 Task: Add an event with the title Second Coffee Meeting with Strategic Business Partner, date '2023/12/02', time 7:50 AM to 9:50 AMand add a description: A monthly review meeting is a scheduled gathering where team members and stakeholders come together to reflect on the previous month's performance, discuss achievements, identify areas for improvement, and set goals for the upcoming month. Select event color  Lavender . Add location for the event as: 789 Amstelstraat, Amsterdam, Netherlands, logged in from the account softage.9@softage.netand send the event invitation to softage.1@softage.net with CC to  softage.2@softage.net. Set a reminder for the event Doesn't repeat
Action: Mouse moved to (74, 105)
Screenshot: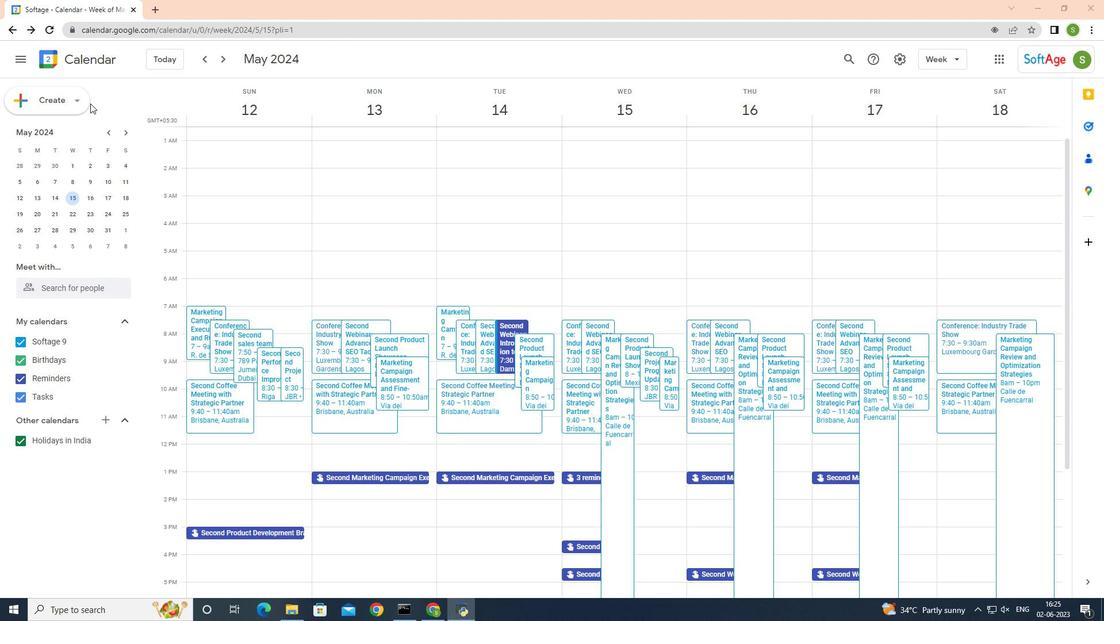 
Action: Mouse pressed left at (74, 105)
Screenshot: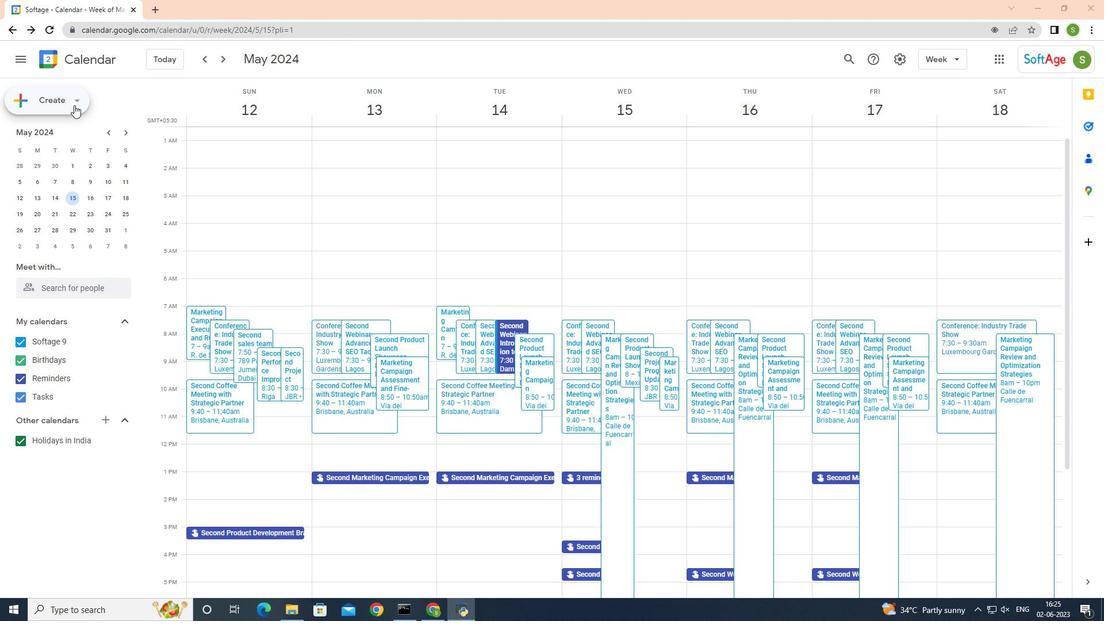 
Action: Mouse moved to (76, 127)
Screenshot: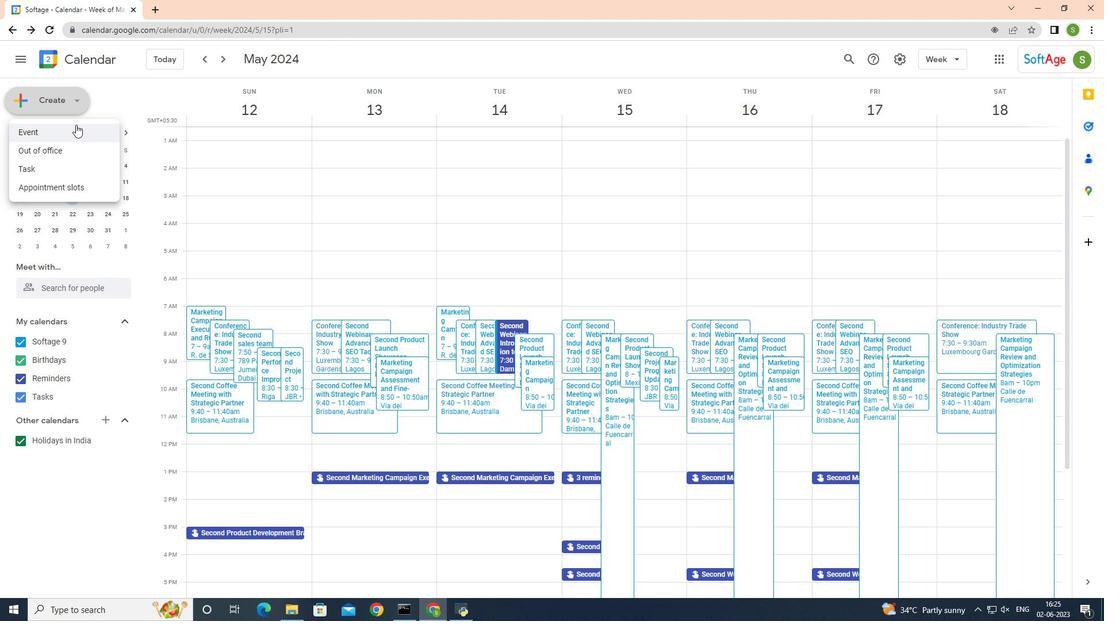 
Action: Mouse pressed left at (76, 127)
Screenshot: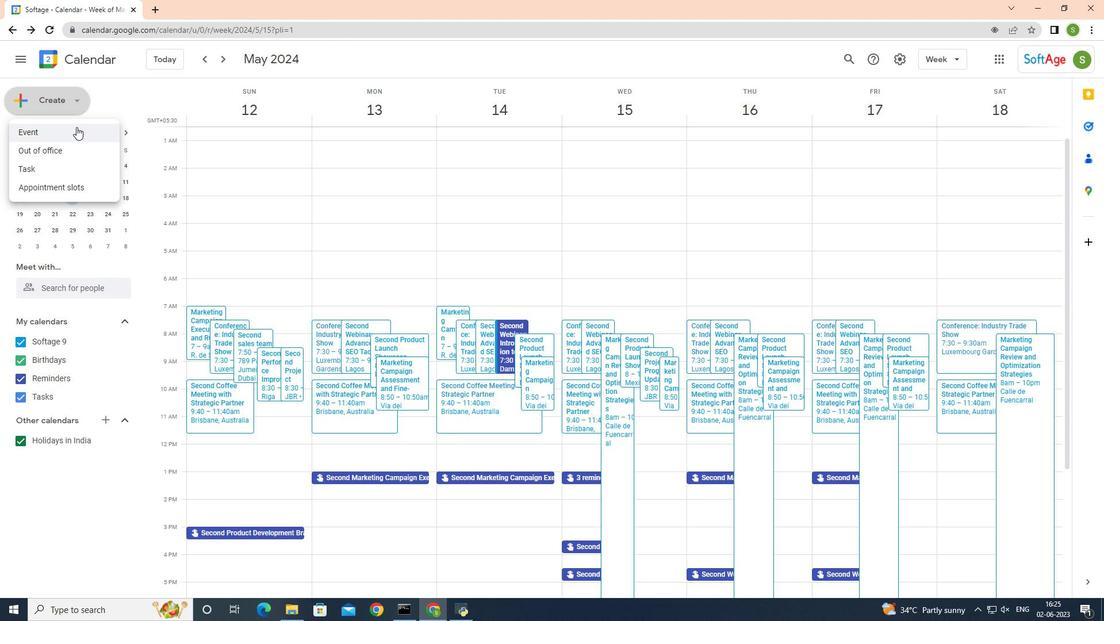 
Action: Mouse moved to (387, 284)
Screenshot: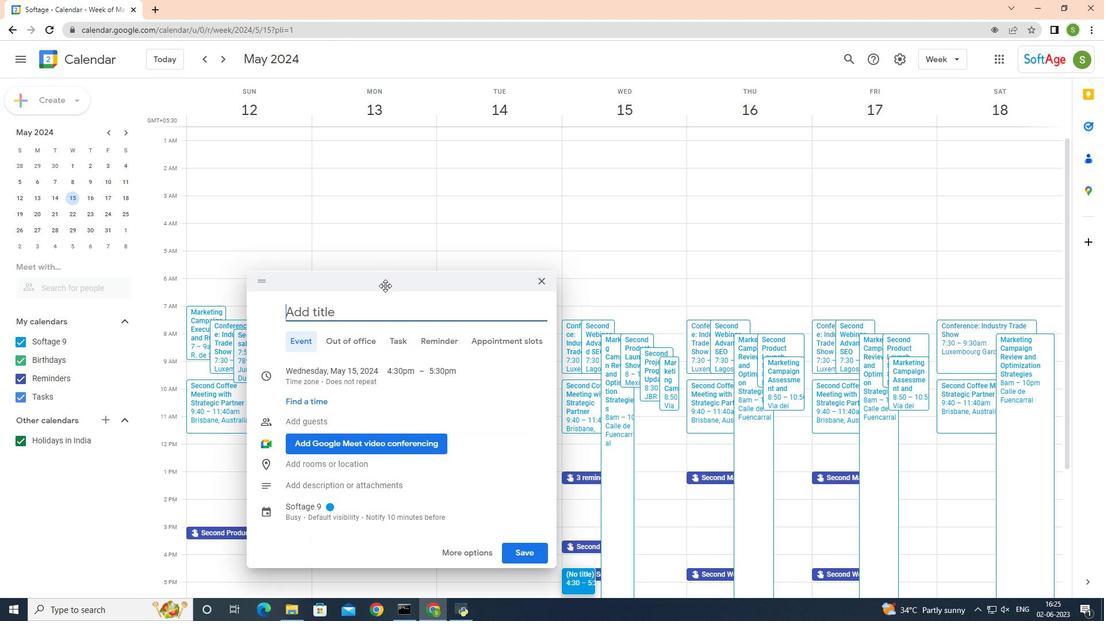 
Action: Mouse pressed left at (387, 284)
Screenshot: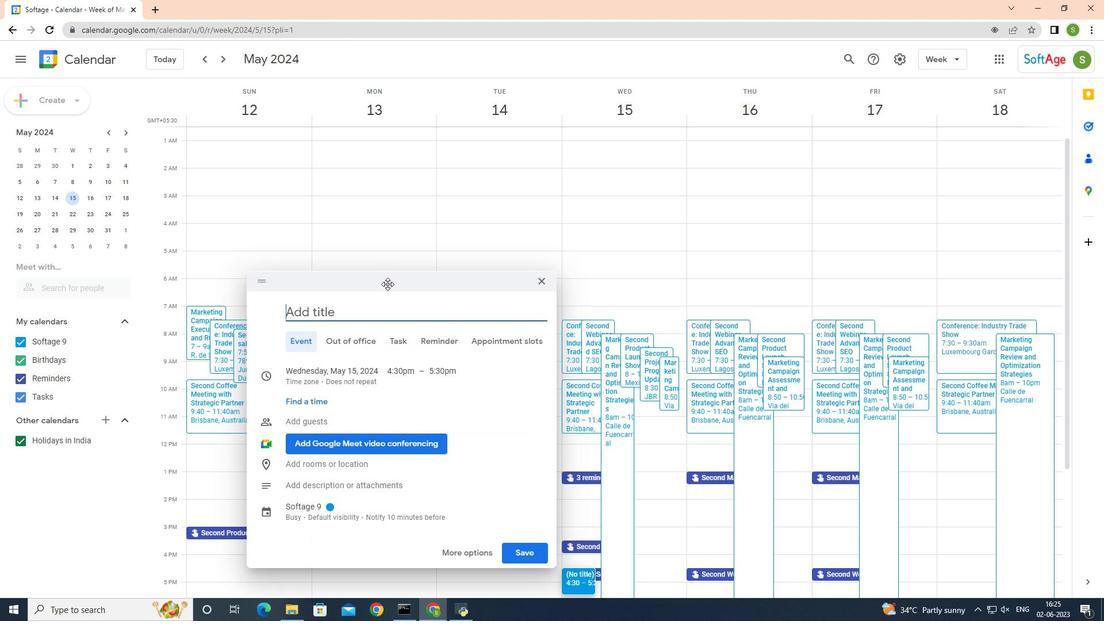 
Action: Mouse moved to (399, 228)
Screenshot: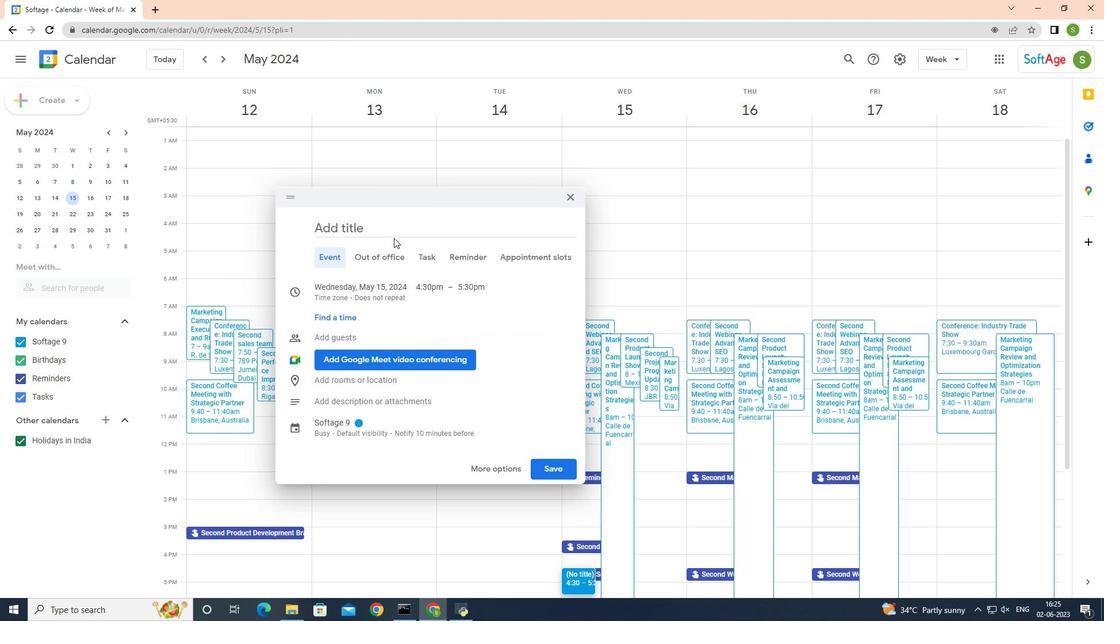 
Action: Mouse pressed left at (399, 228)
Screenshot: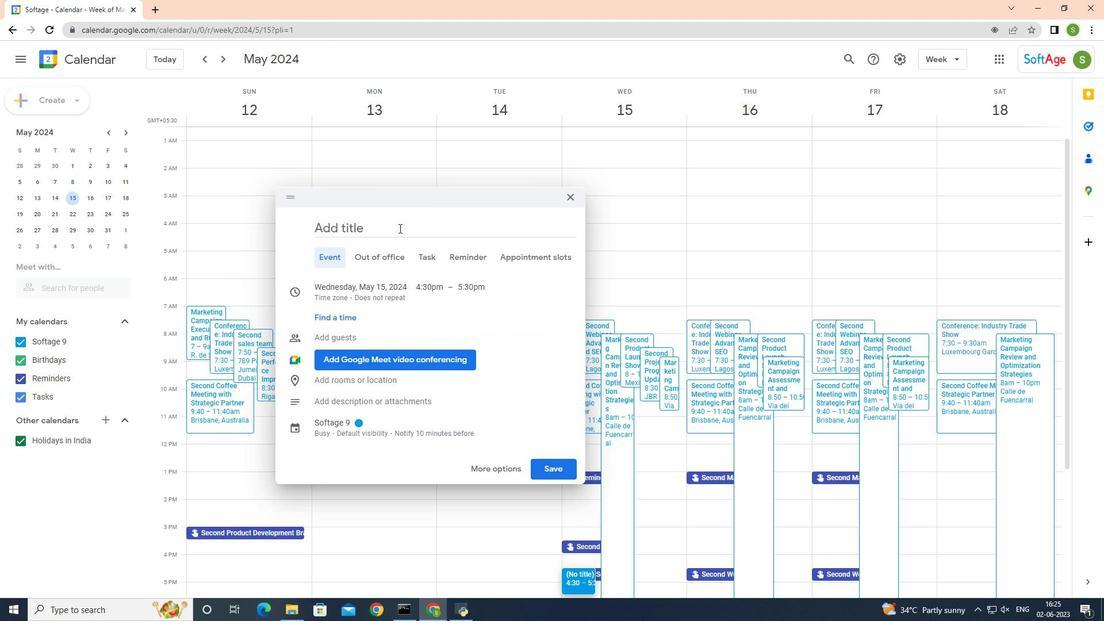 
Action: Mouse moved to (399, 228)
Screenshot: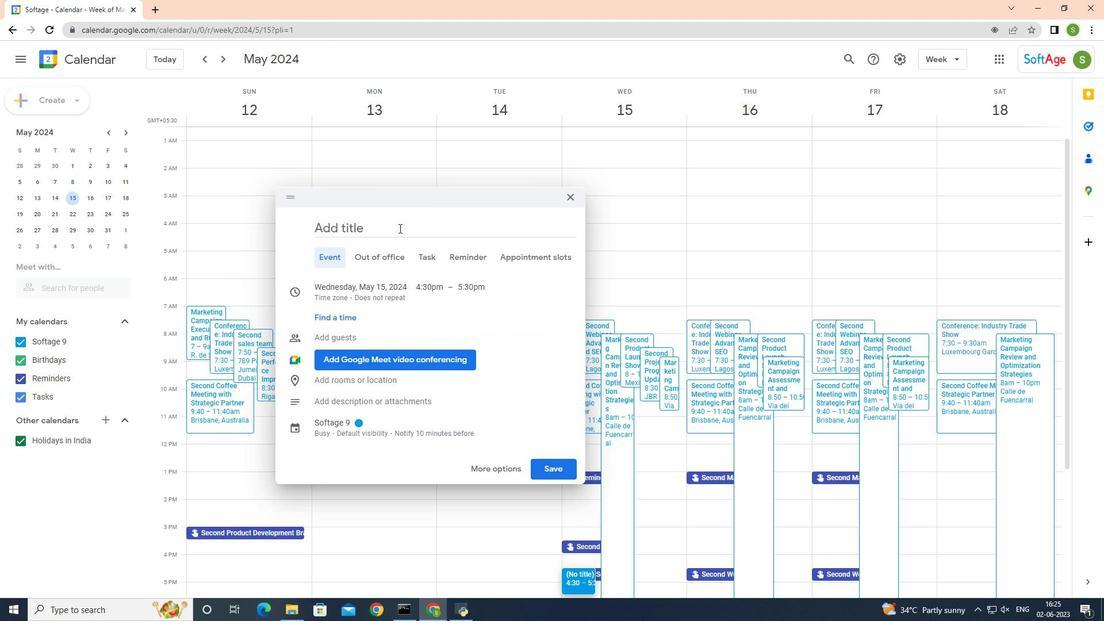 
Action: Key pressed <Key.shift><Key.shift><Key.shift>Second<Key.space><Key.shift><Key.shift><Key.shift><Key.shift>Coffee<Key.space><Key.shift><Key.shift>Meeting<Key.space>with<Key.space><Key.shift>Strategic<Key.space><Key.shift><Key.shift><Key.shift><Key.shift><Key.shift><Key.shift><Key.shift><Key.shift><Key.shift><Key.shift>Business<Key.space><Key.shift_r><Key.shift_r><Key.shift_r>Partnerctrl+A<'\x03'>
Screenshot: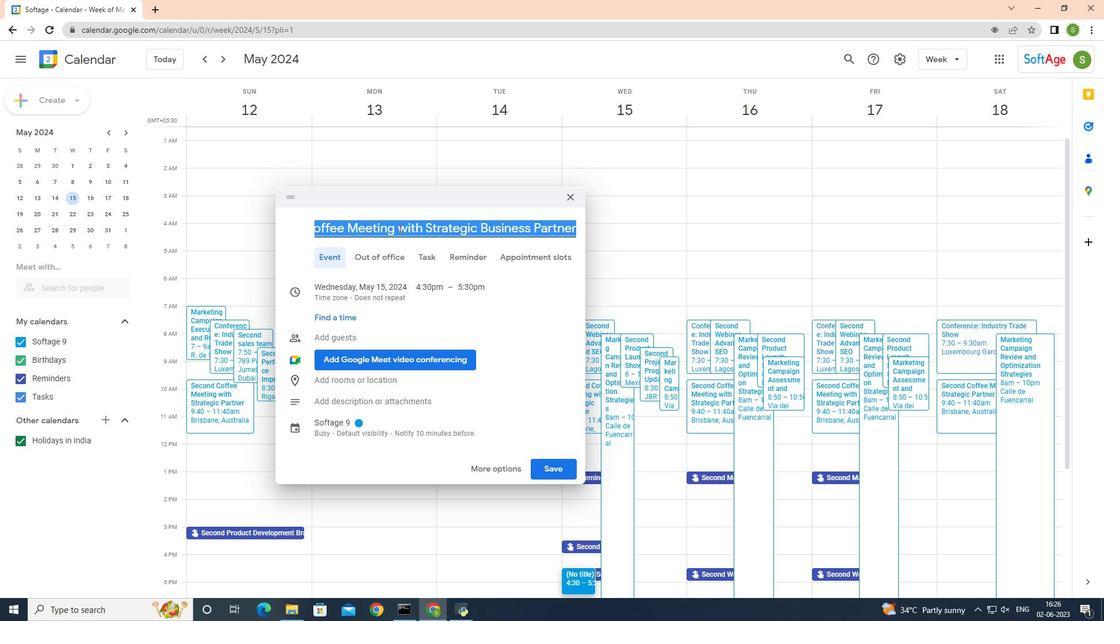 
Action: Mouse moved to (366, 282)
Screenshot: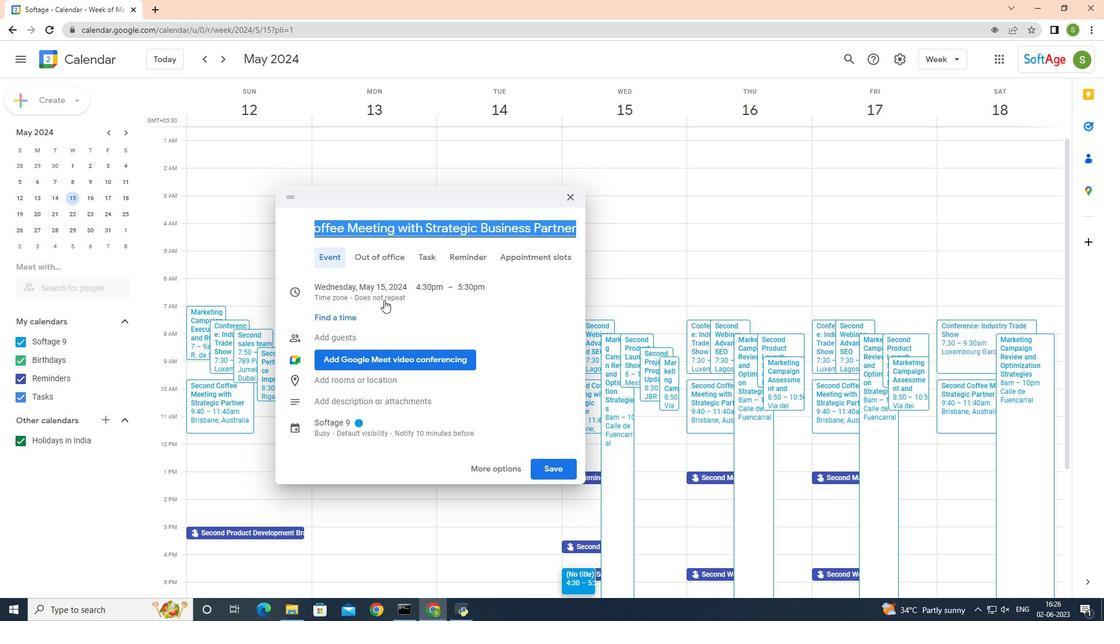 
Action: Mouse pressed left at (366, 282)
Screenshot: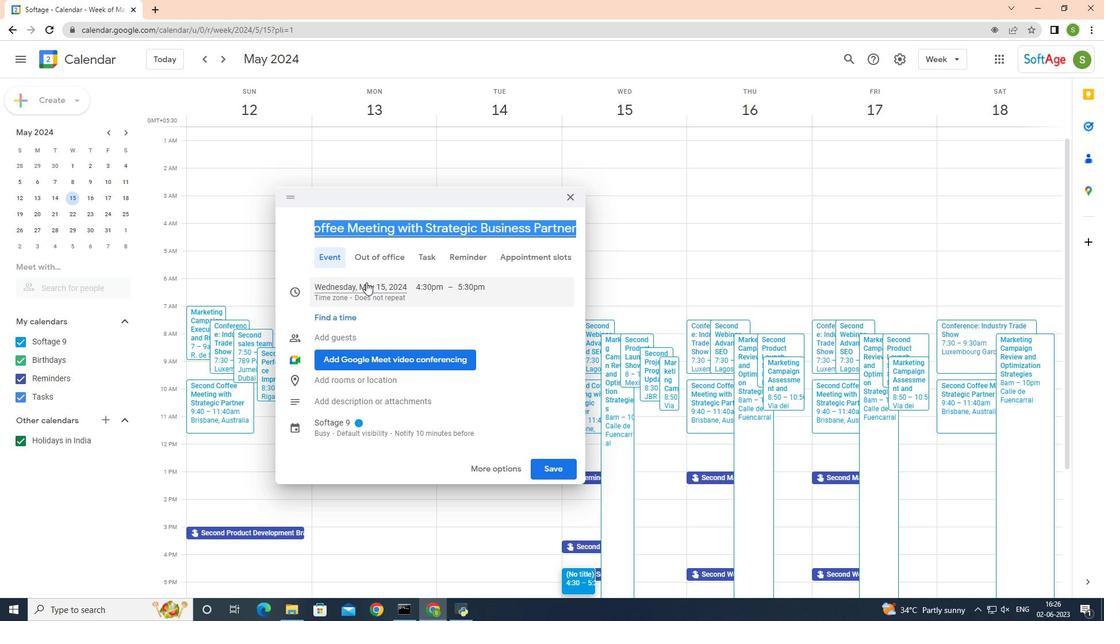 
Action: Mouse moved to (434, 315)
Screenshot: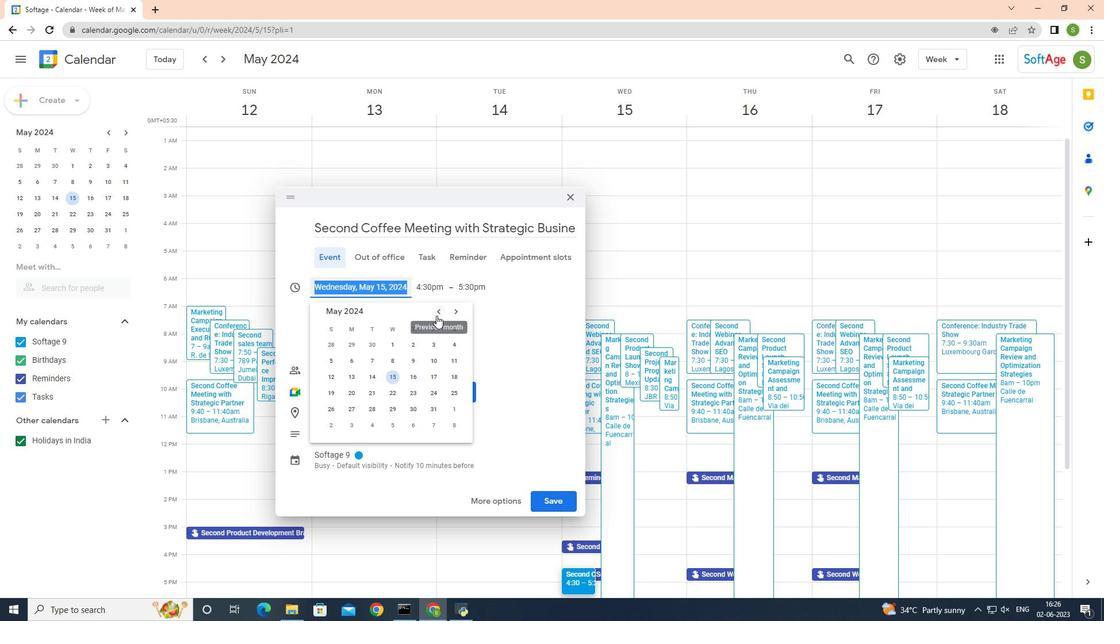 
Action: Mouse pressed left at (434, 315)
Screenshot: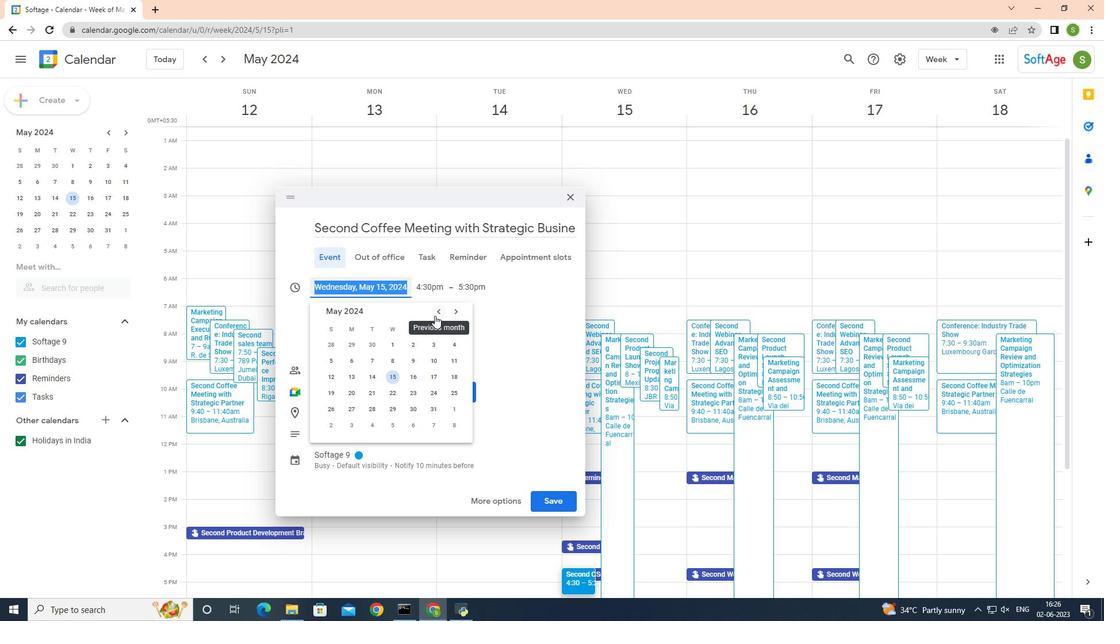 
Action: Mouse pressed left at (434, 315)
Screenshot: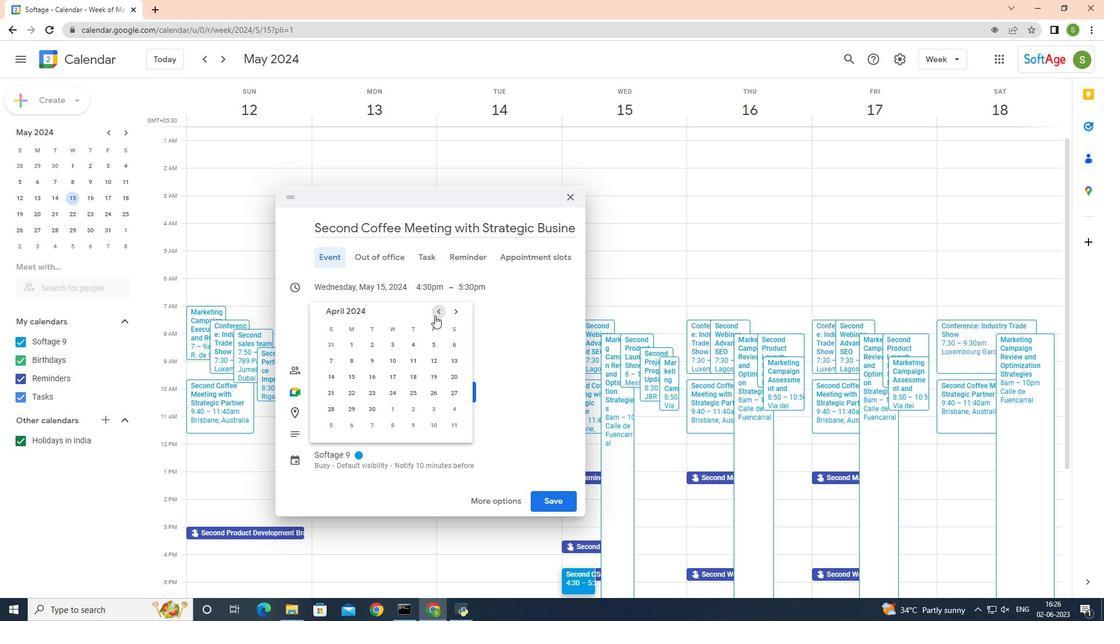 
Action: Mouse pressed left at (434, 315)
Screenshot: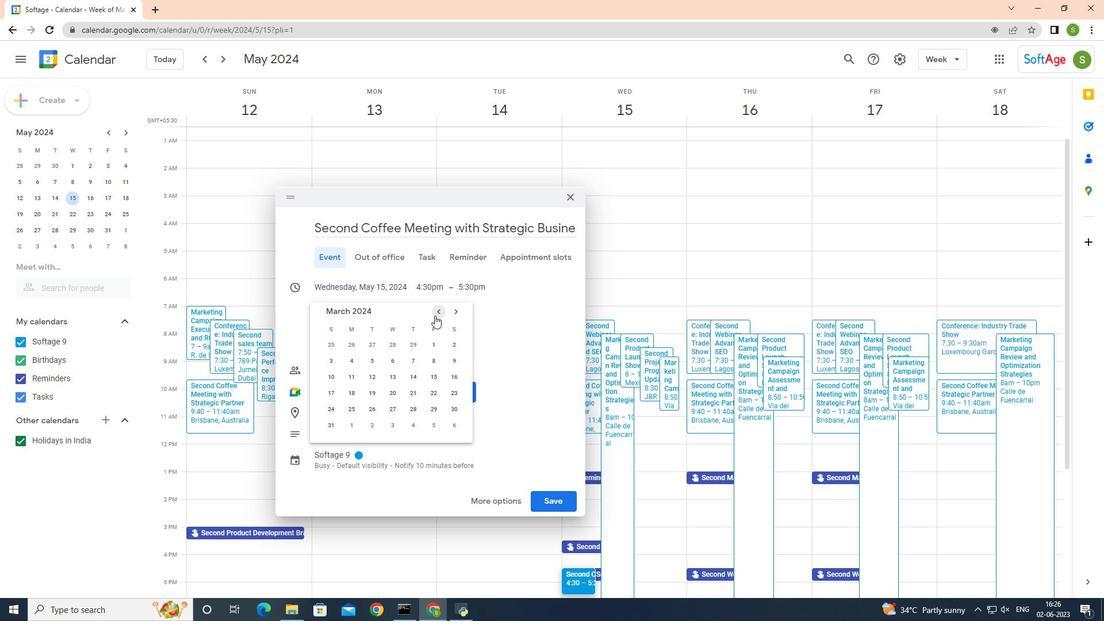 
Action: Mouse pressed left at (434, 315)
Screenshot: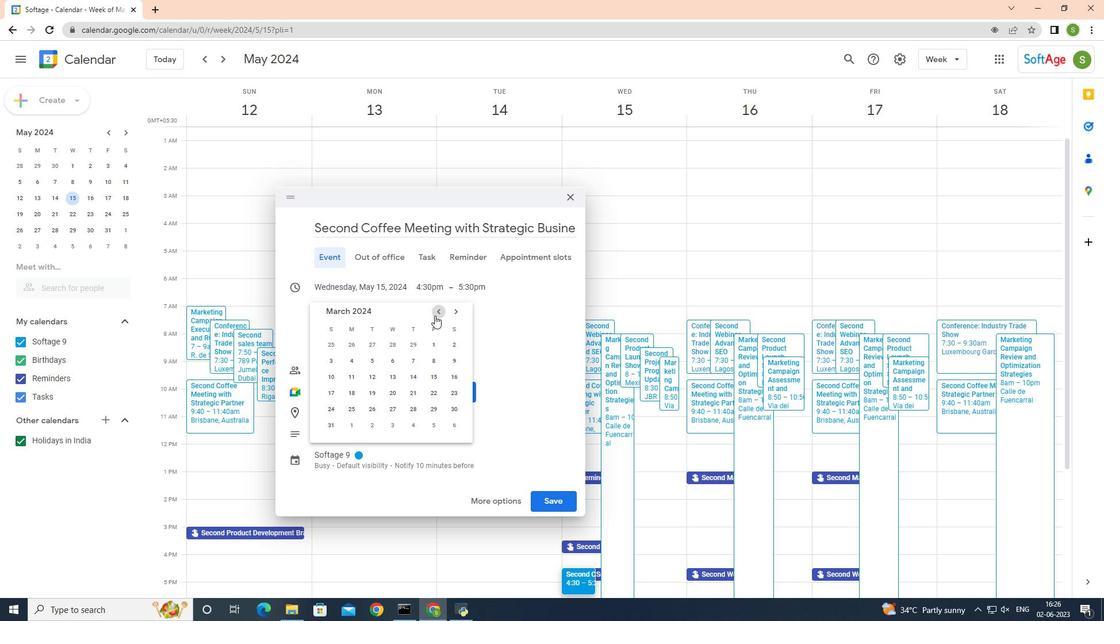 
Action: Mouse pressed left at (434, 315)
Screenshot: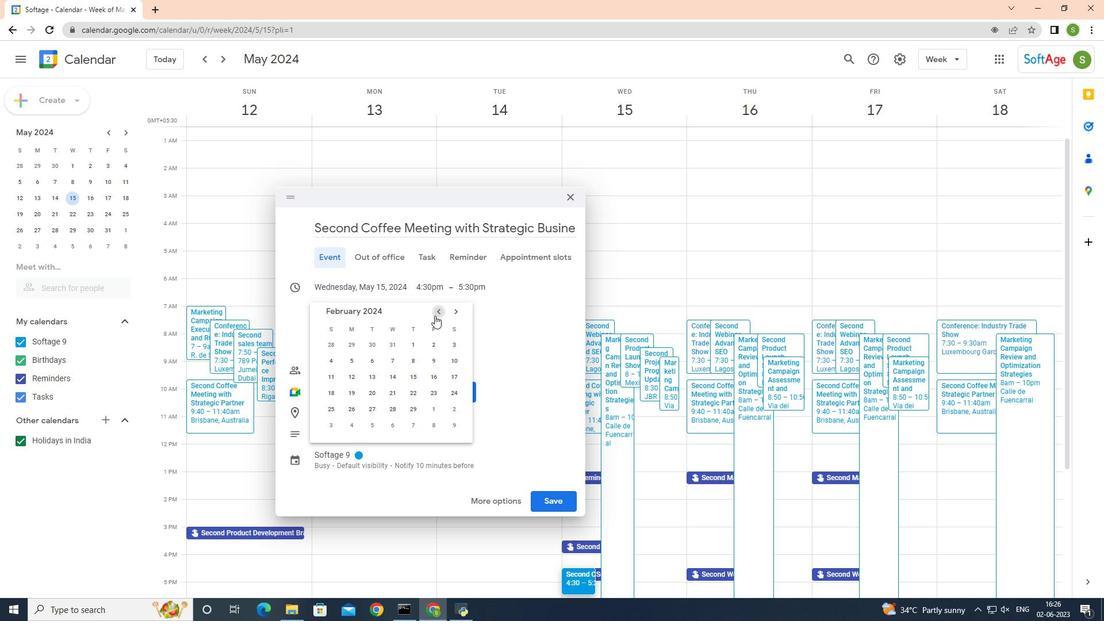 
Action: Mouse moved to (457, 347)
Screenshot: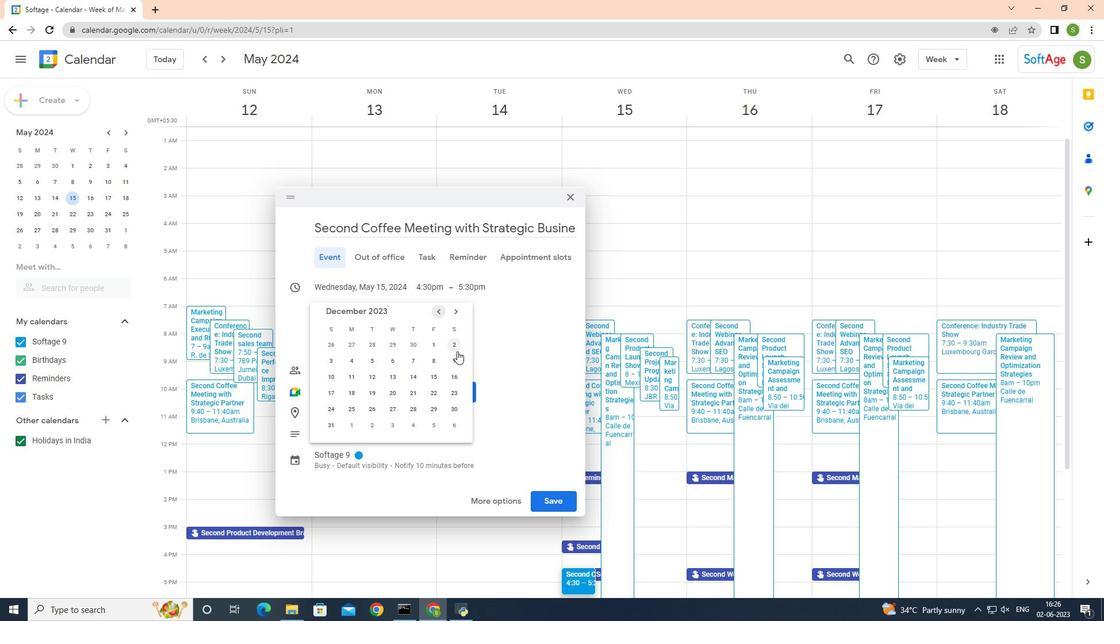 
Action: Mouse pressed left at (457, 347)
Screenshot: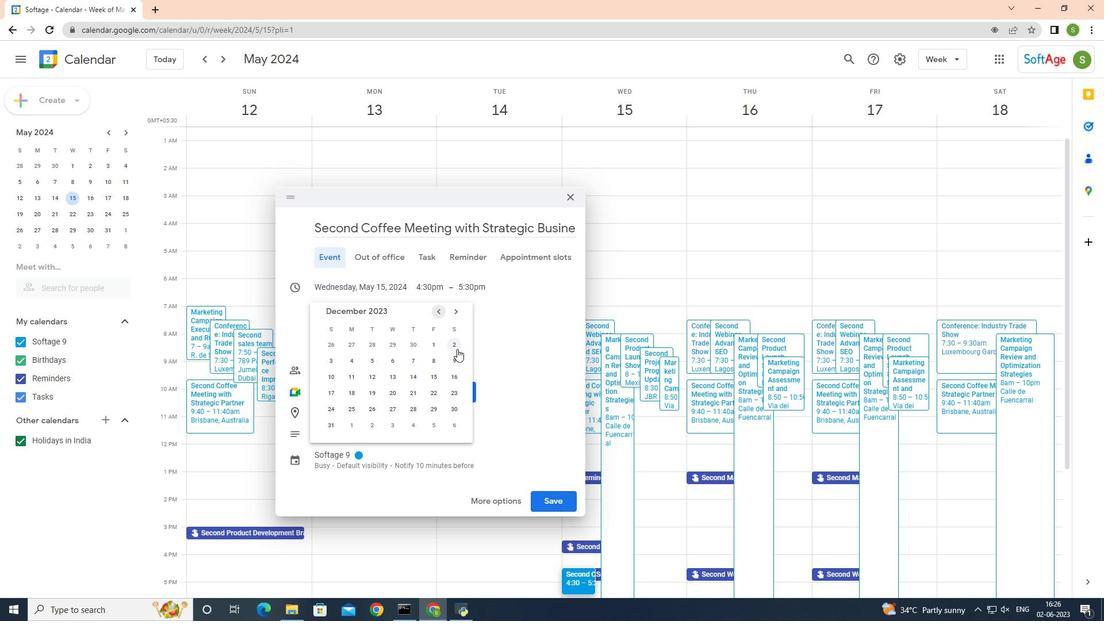 
Action: Mouse moved to (423, 288)
Screenshot: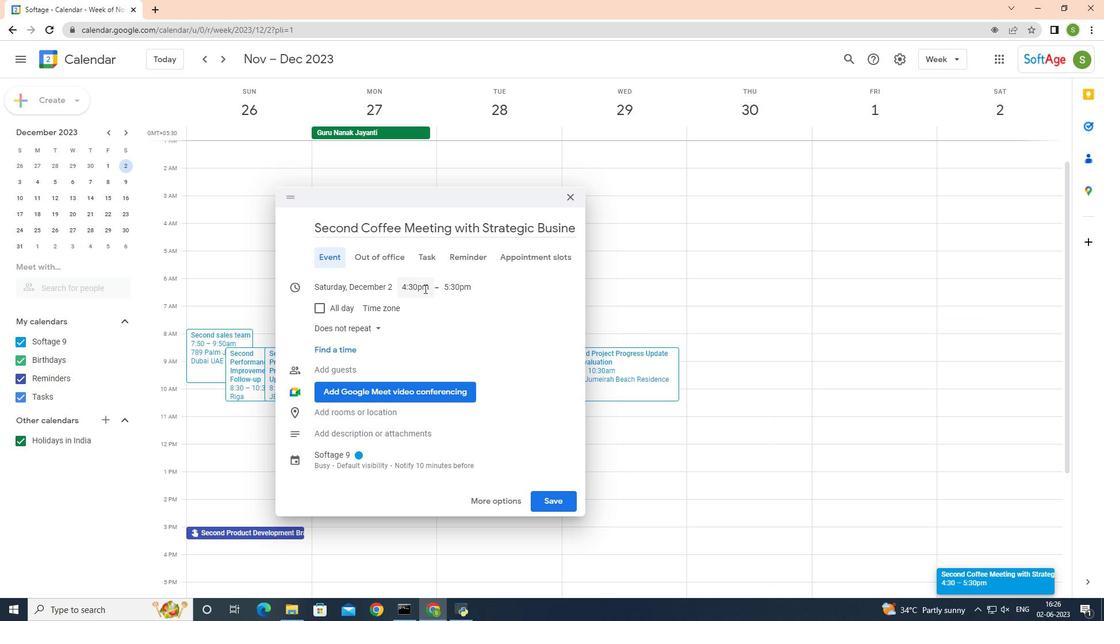 
Action: Mouse pressed left at (423, 288)
Screenshot: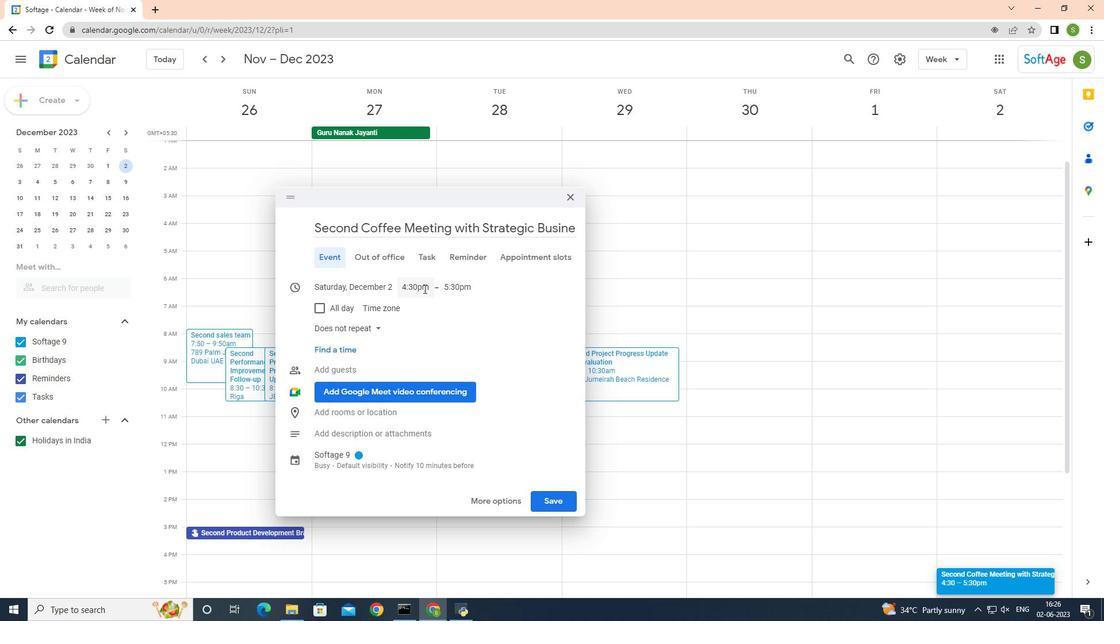 
Action: Mouse moved to (468, 354)
Screenshot: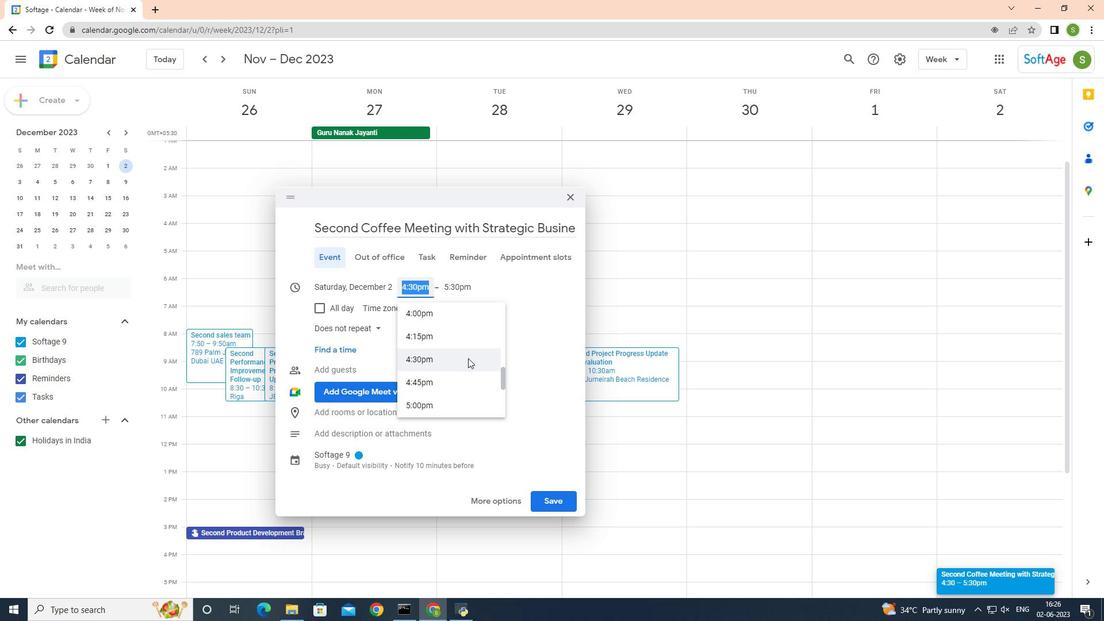 
Action: Mouse scrolled (468, 354) with delta (0, 0)
Screenshot: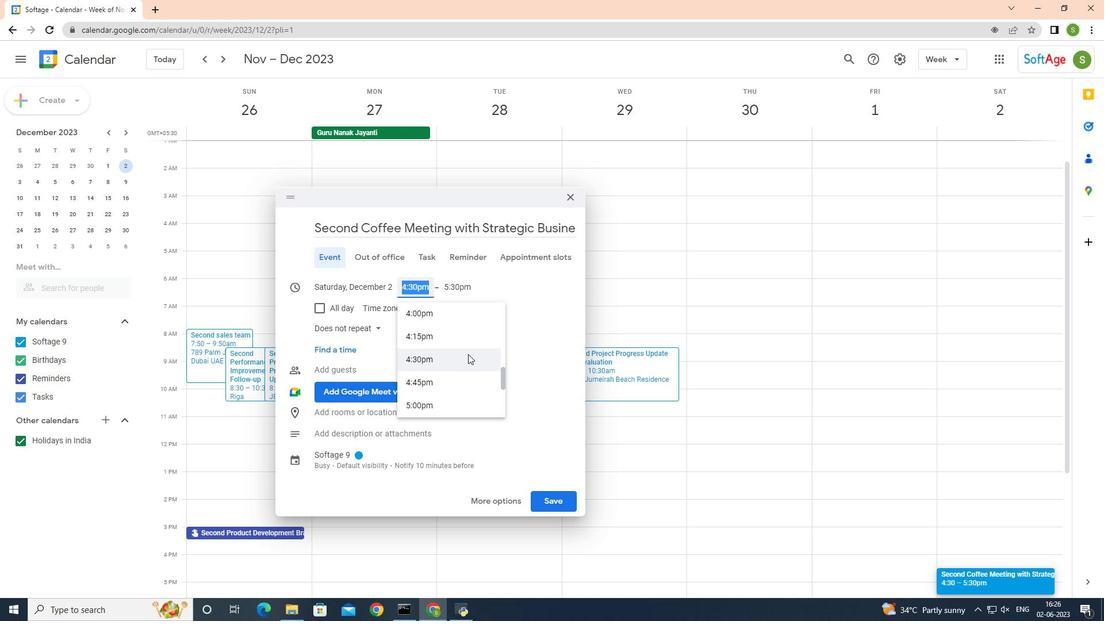 
Action: Mouse scrolled (468, 354) with delta (0, 0)
Screenshot: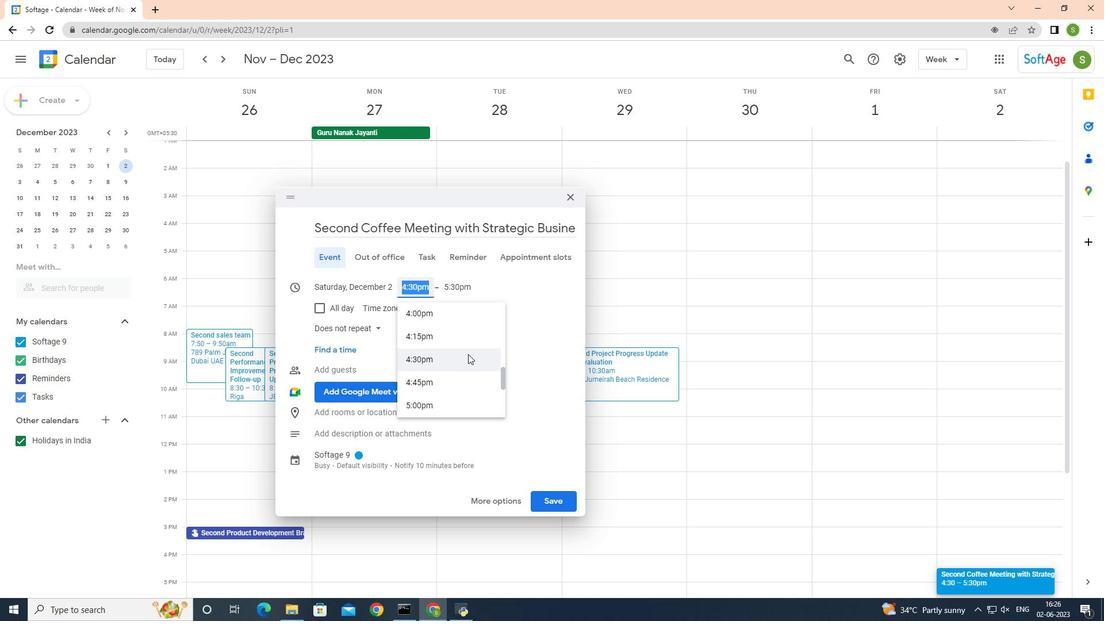 
Action: Mouse scrolled (468, 354) with delta (0, 0)
Screenshot: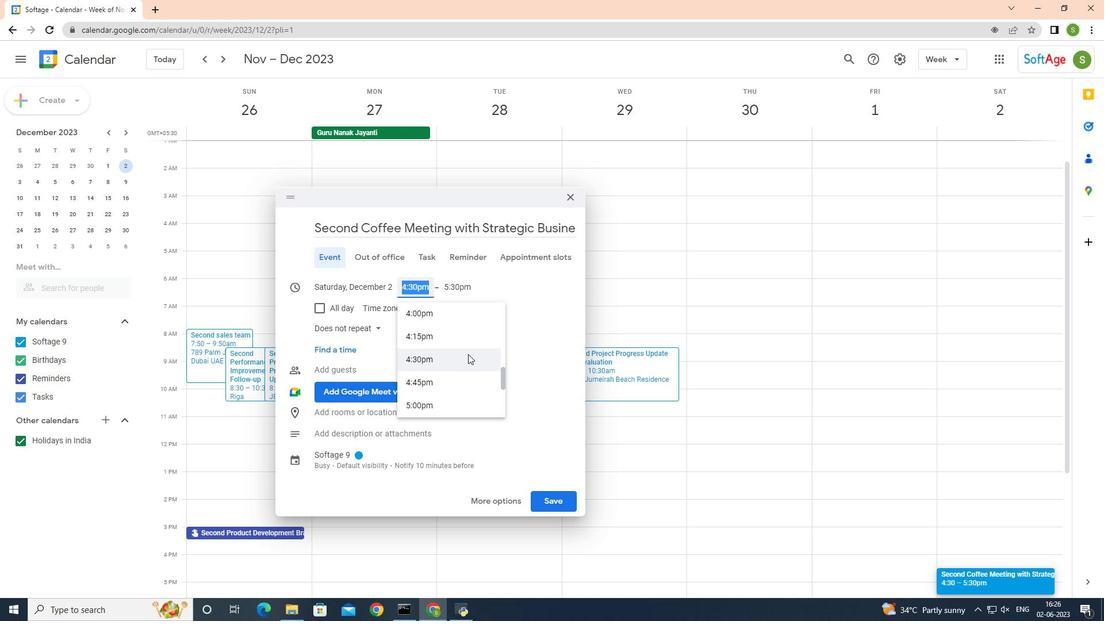 
Action: Mouse scrolled (468, 354) with delta (0, 0)
Screenshot: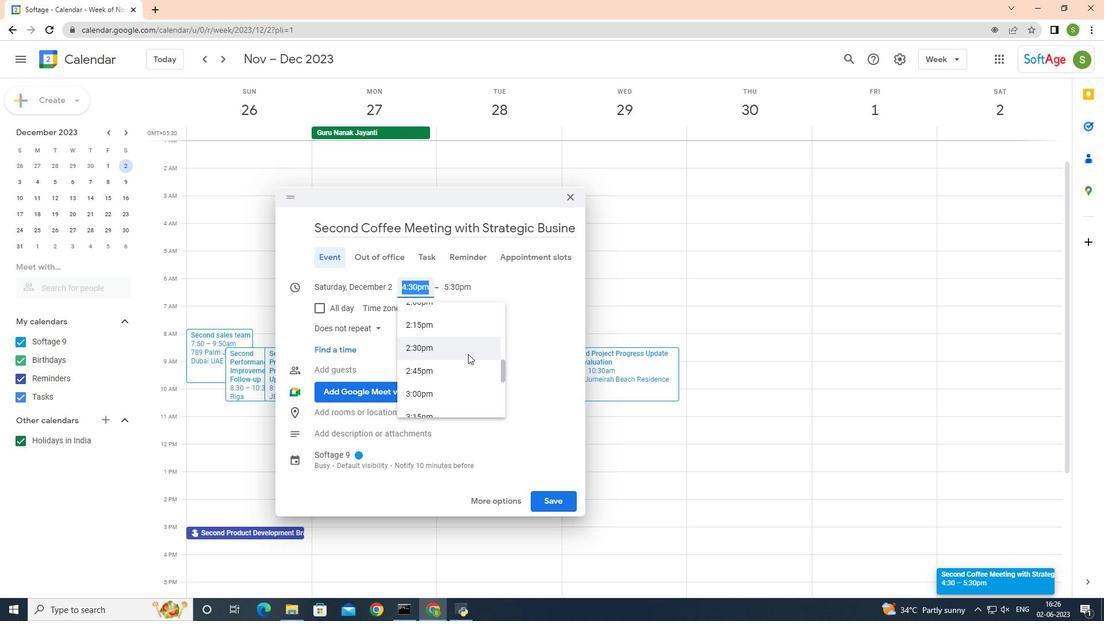 
Action: Mouse scrolled (468, 354) with delta (0, 0)
Screenshot: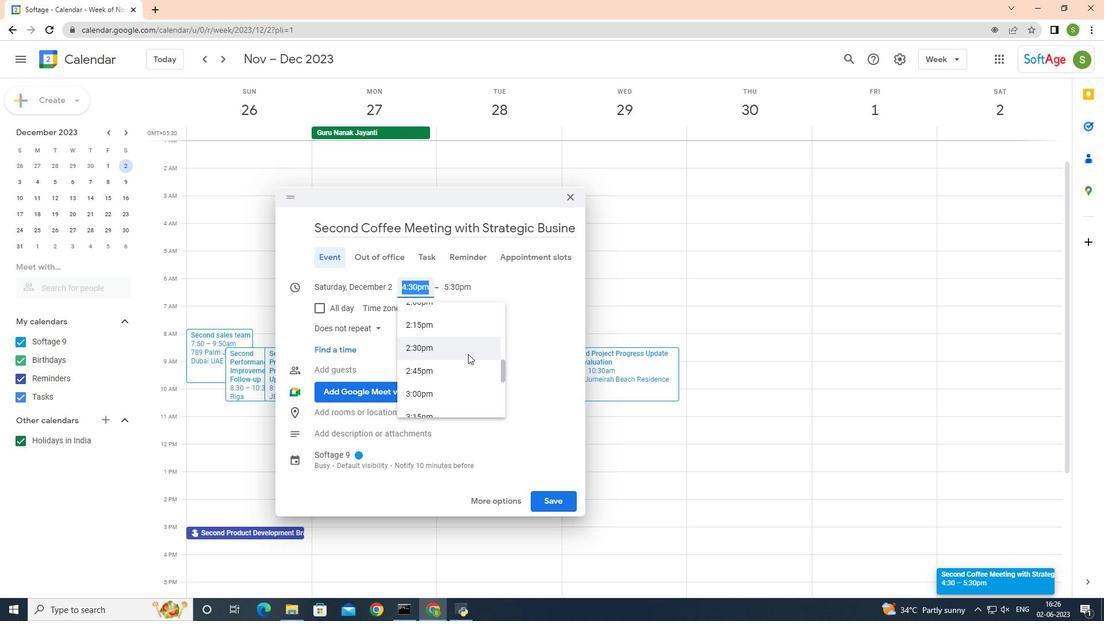 
Action: Mouse scrolled (468, 354) with delta (0, 0)
Screenshot: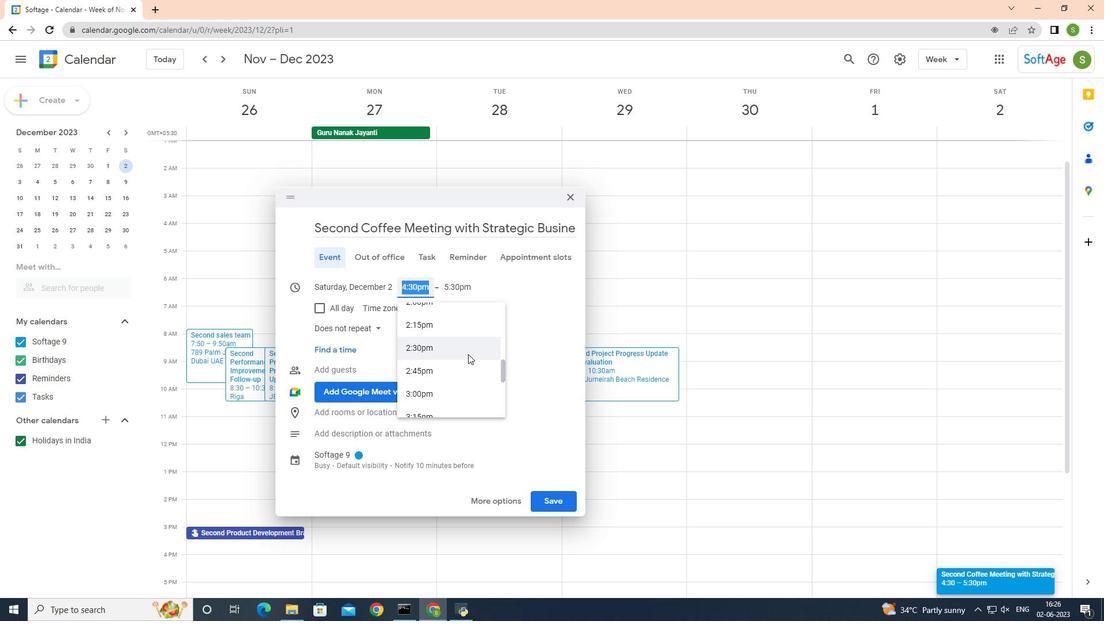 
Action: Mouse scrolled (468, 354) with delta (0, 0)
Screenshot: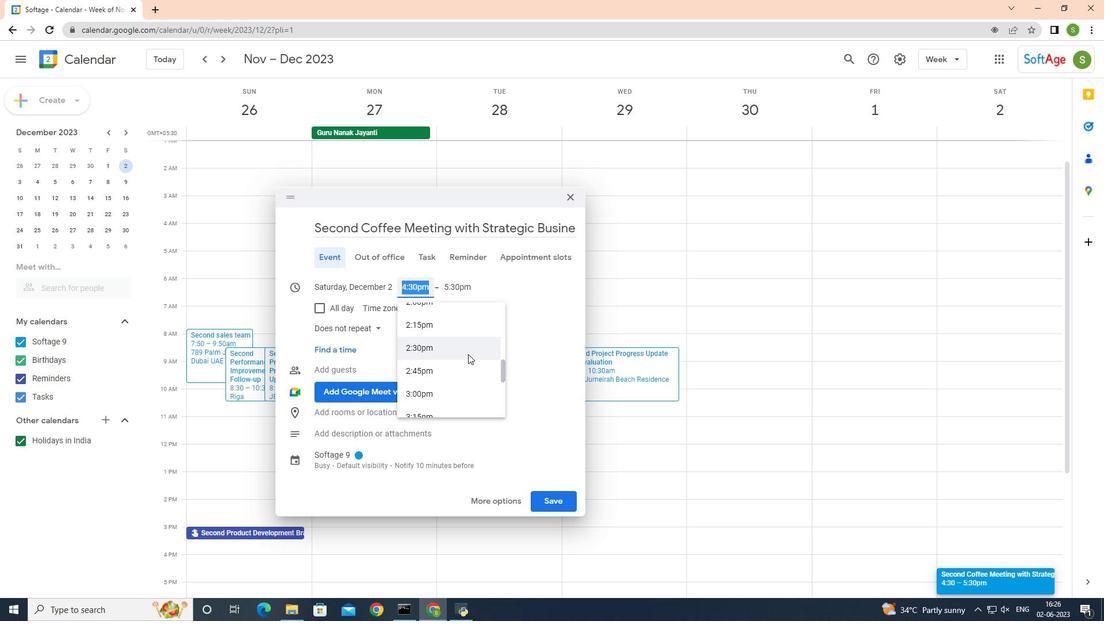 
Action: Mouse scrolled (468, 354) with delta (0, 0)
Screenshot: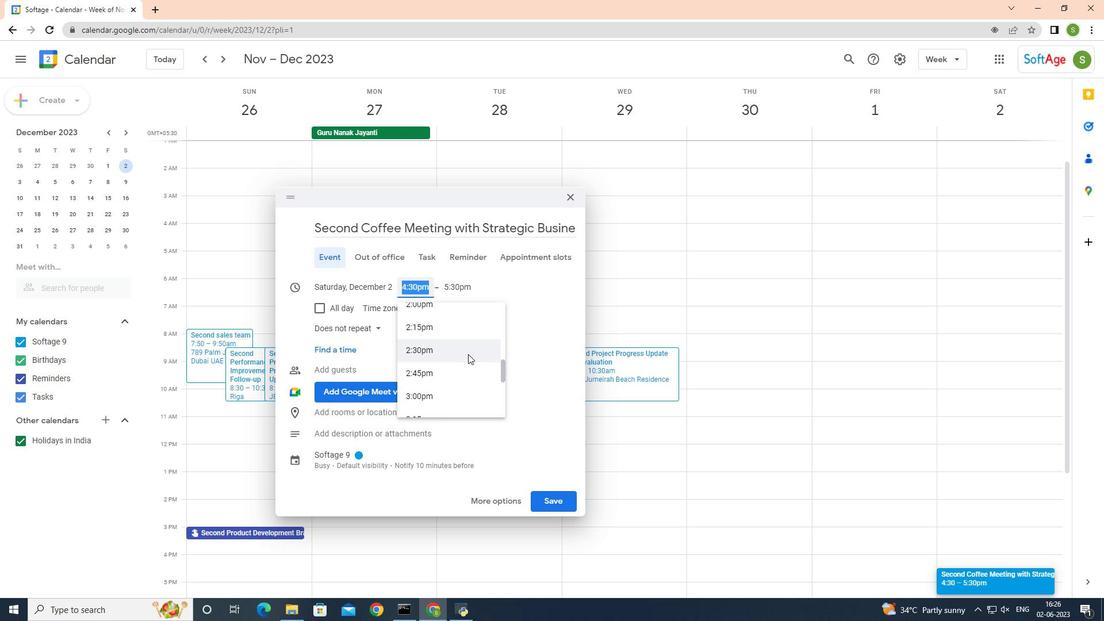 
Action: Mouse scrolled (468, 354) with delta (0, 0)
Screenshot: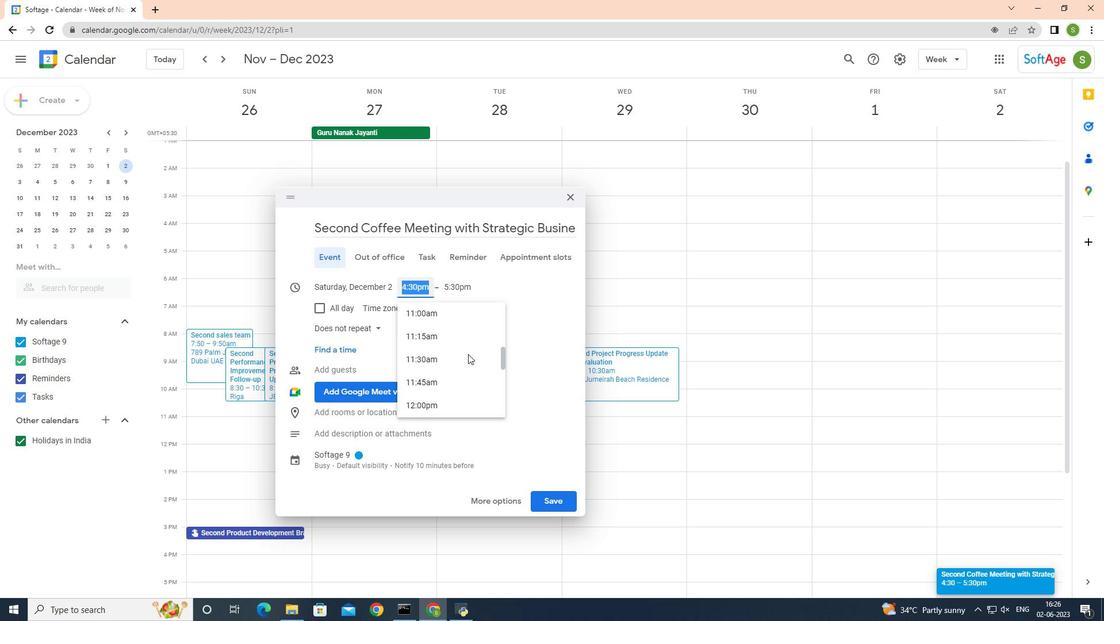 
Action: Mouse scrolled (468, 354) with delta (0, 0)
Screenshot: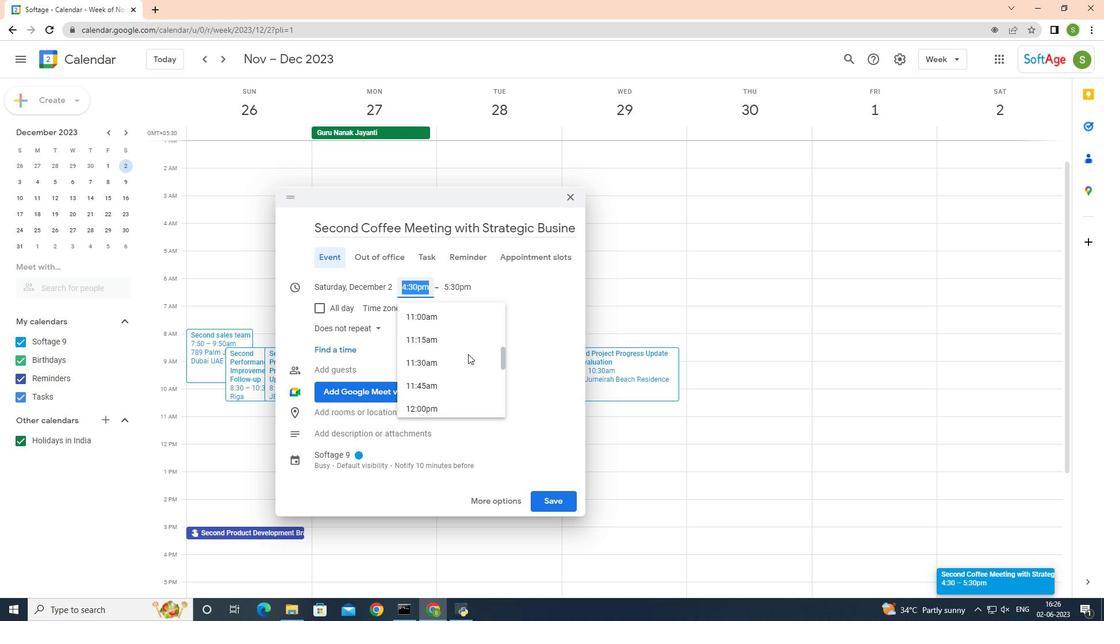 
Action: Mouse scrolled (468, 354) with delta (0, 0)
Screenshot: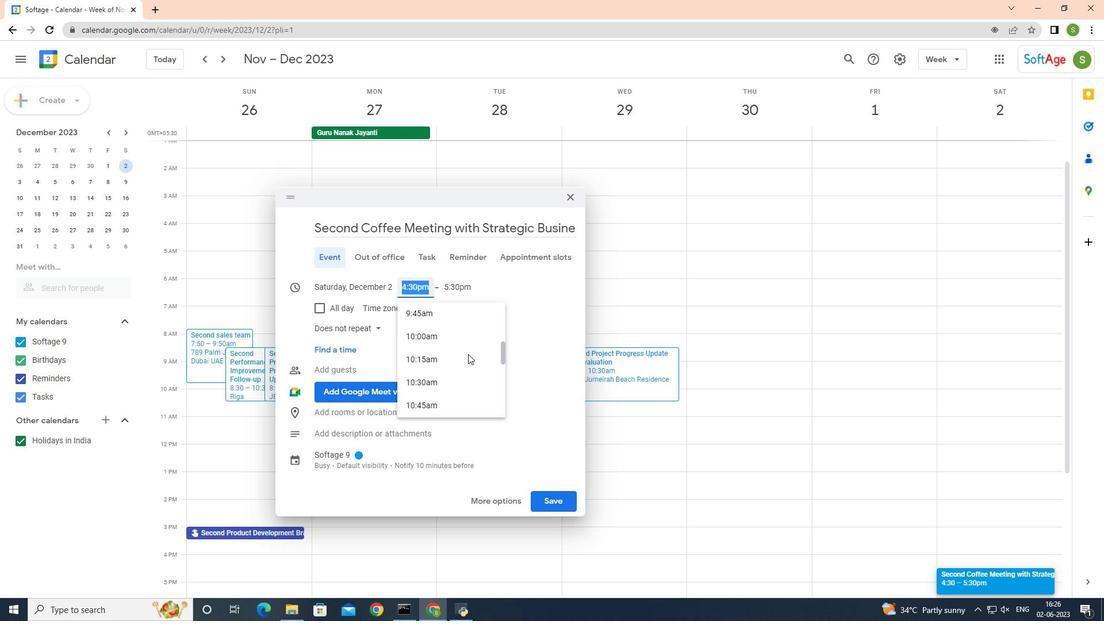 
Action: Mouse scrolled (468, 354) with delta (0, 0)
Screenshot: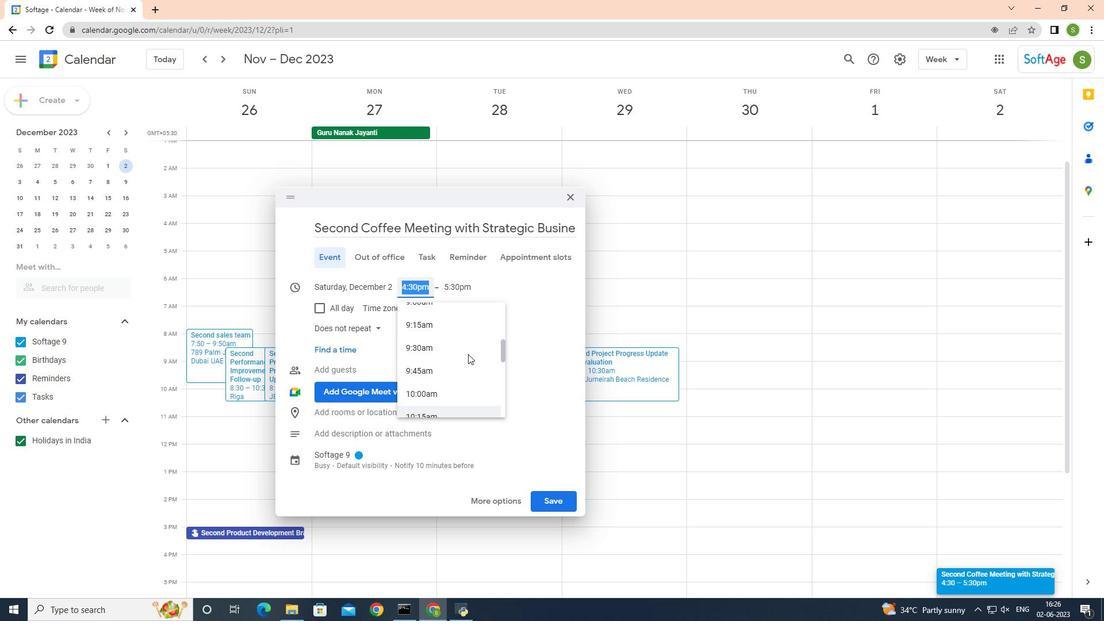 
Action: Mouse scrolled (468, 354) with delta (0, 0)
Screenshot: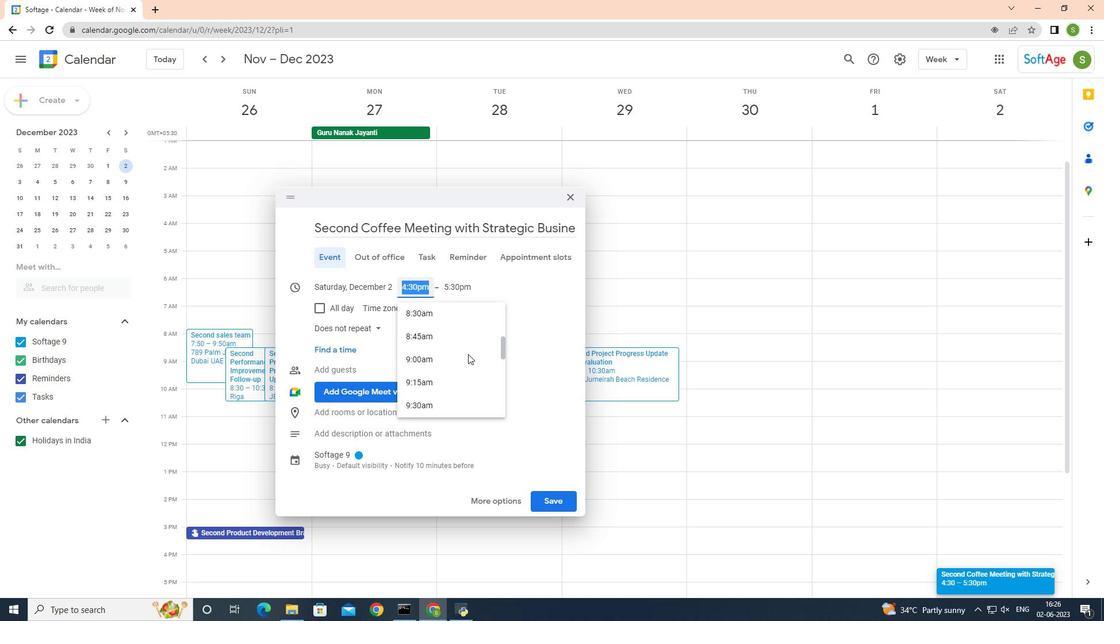 
Action: Mouse moved to (469, 334)
Screenshot: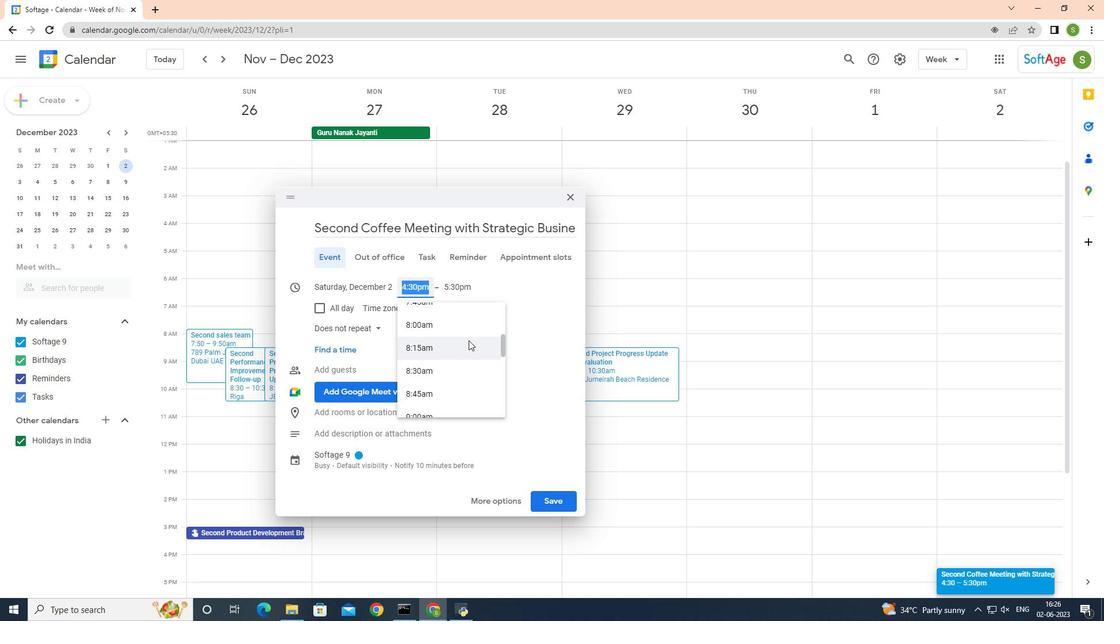 
Action: Mouse scrolled (469, 335) with delta (0, 0)
Screenshot: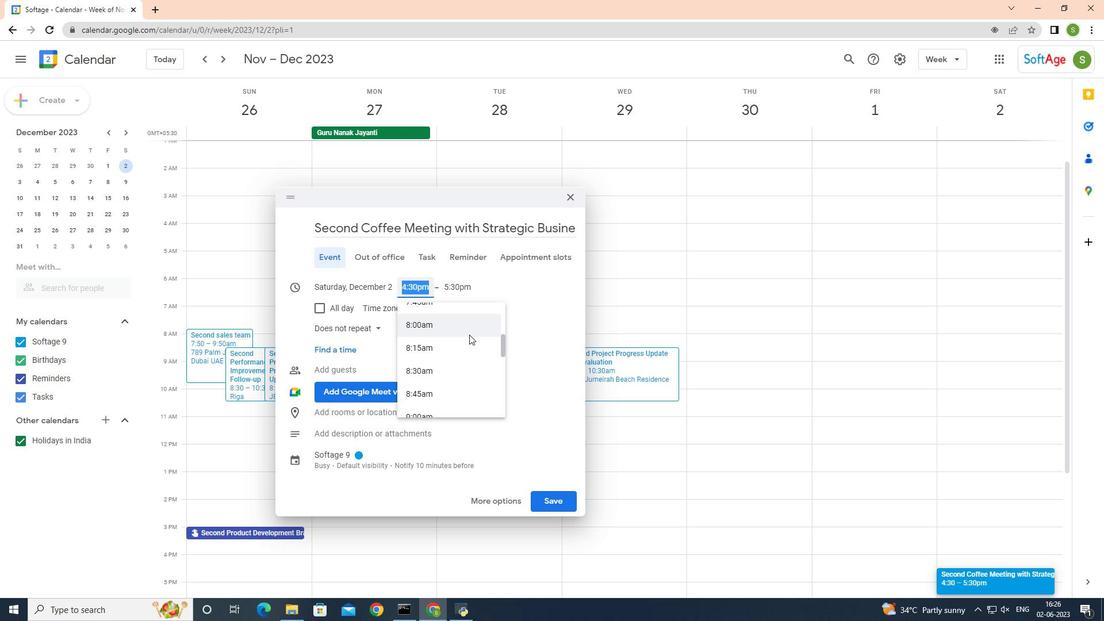 
Action: Mouse moved to (459, 362)
Screenshot: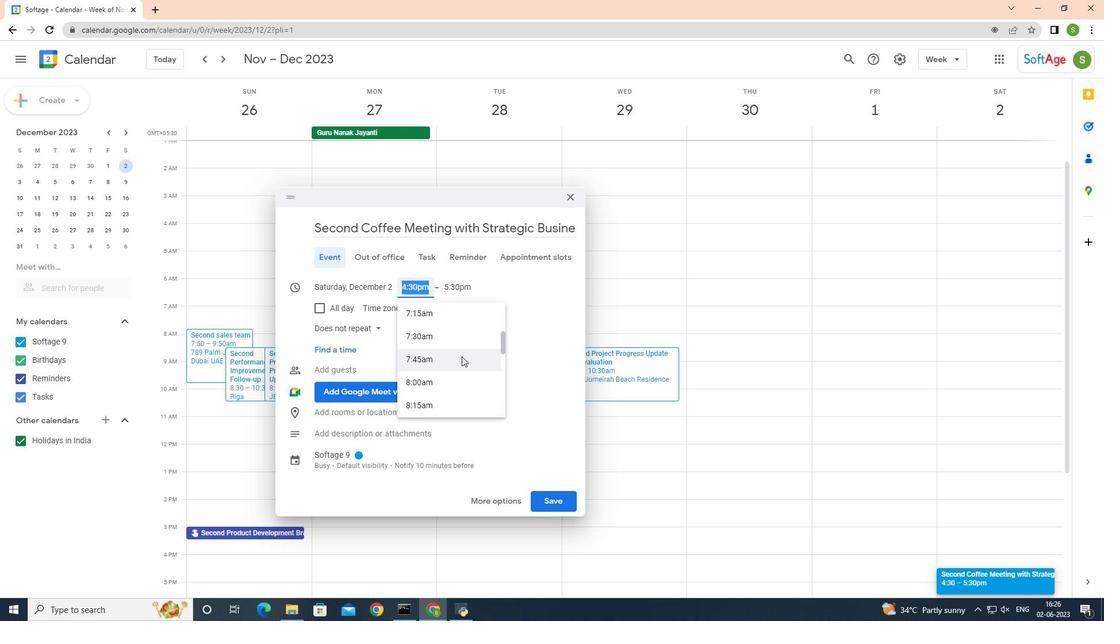 
Action: Mouse pressed left at (459, 362)
Screenshot: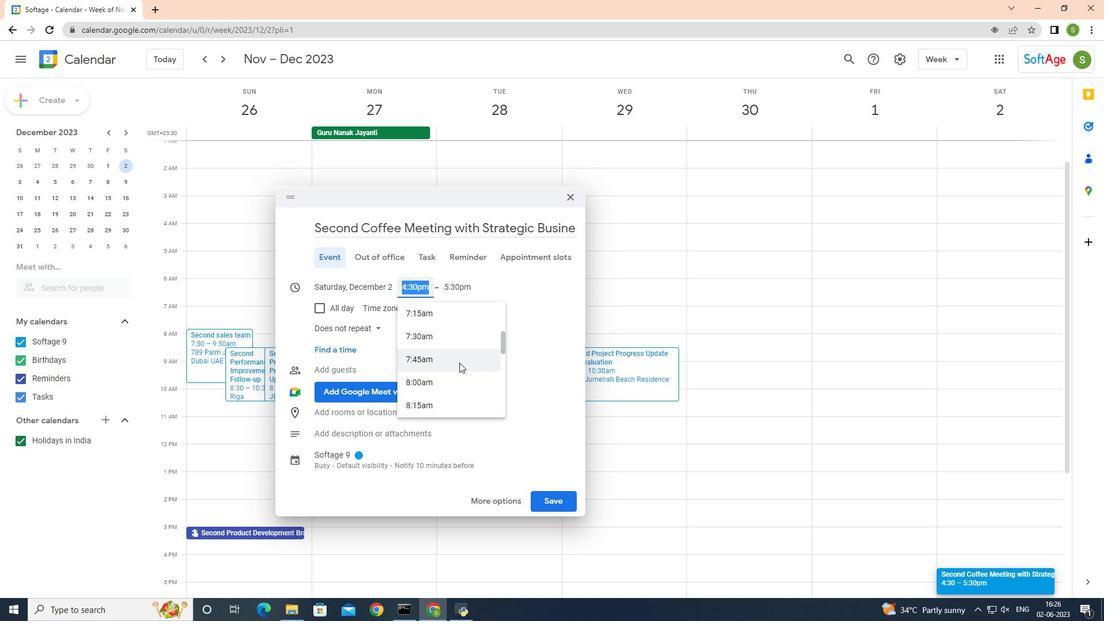 
Action: Mouse moved to (417, 285)
Screenshot: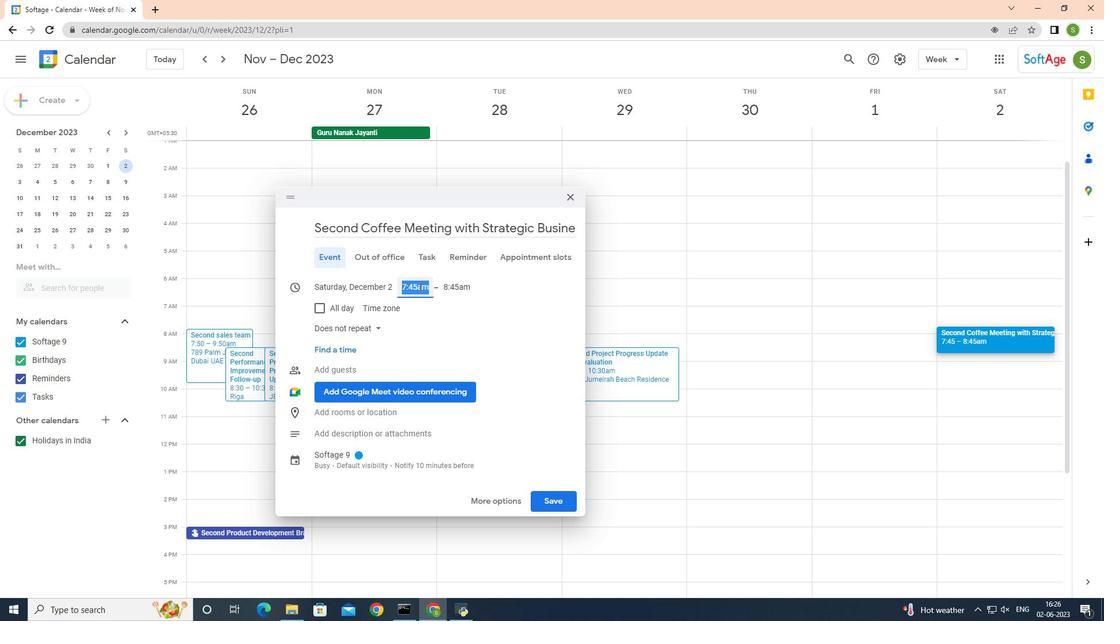
Action: Mouse pressed left at (417, 285)
Screenshot: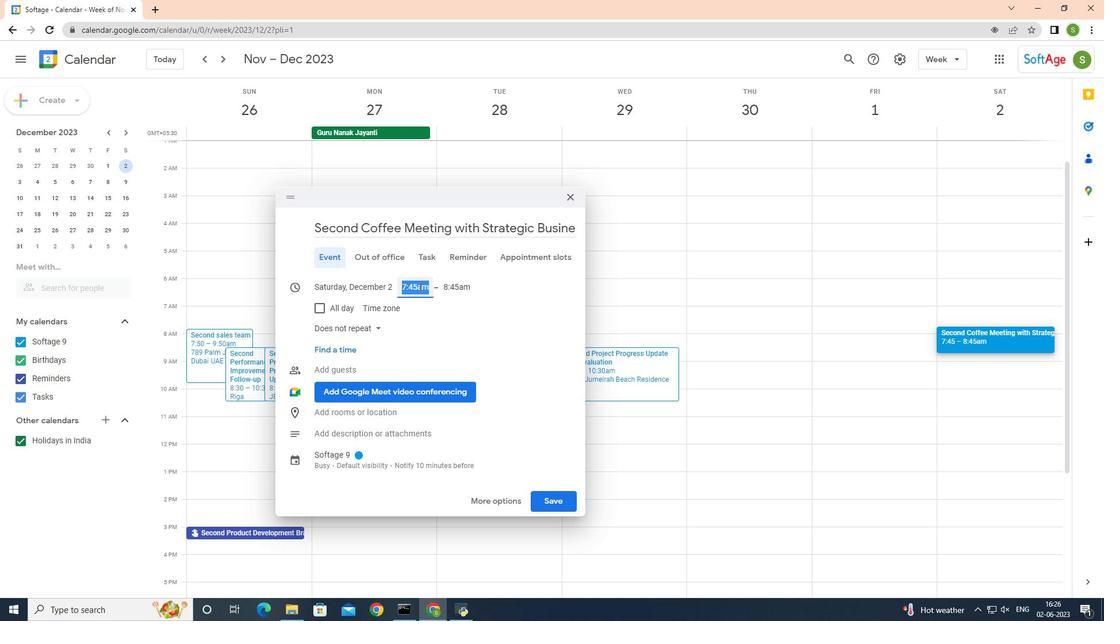 
Action: Mouse moved to (483, 296)
Screenshot: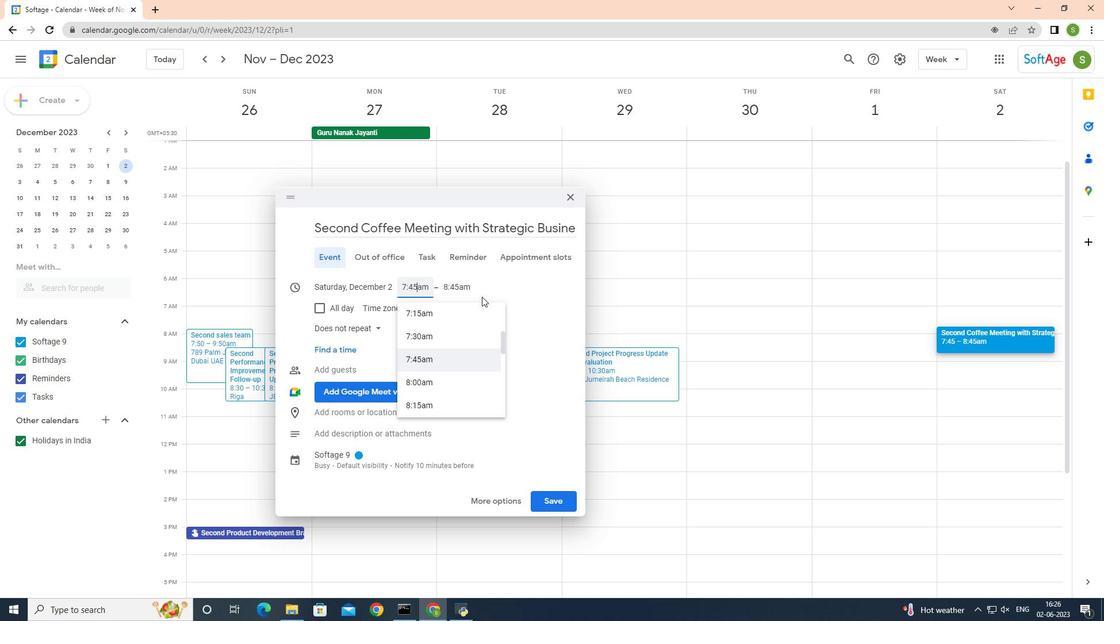 
Action: Key pressed <Key.backspace><Key.backspace>50
Screenshot: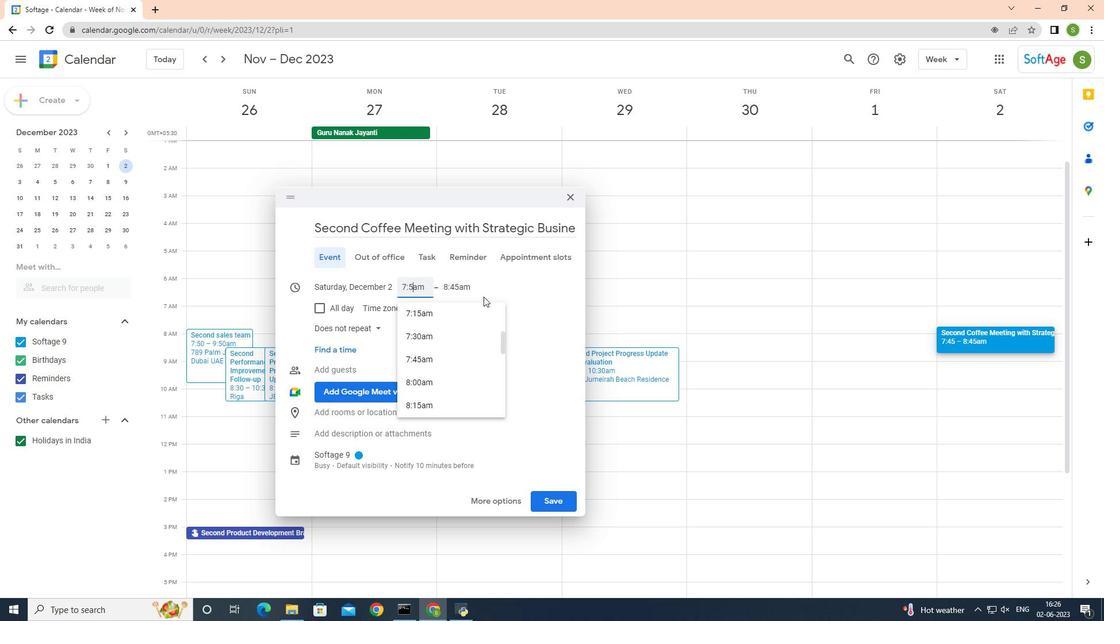 
Action: Mouse moved to (460, 289)
Screenshot: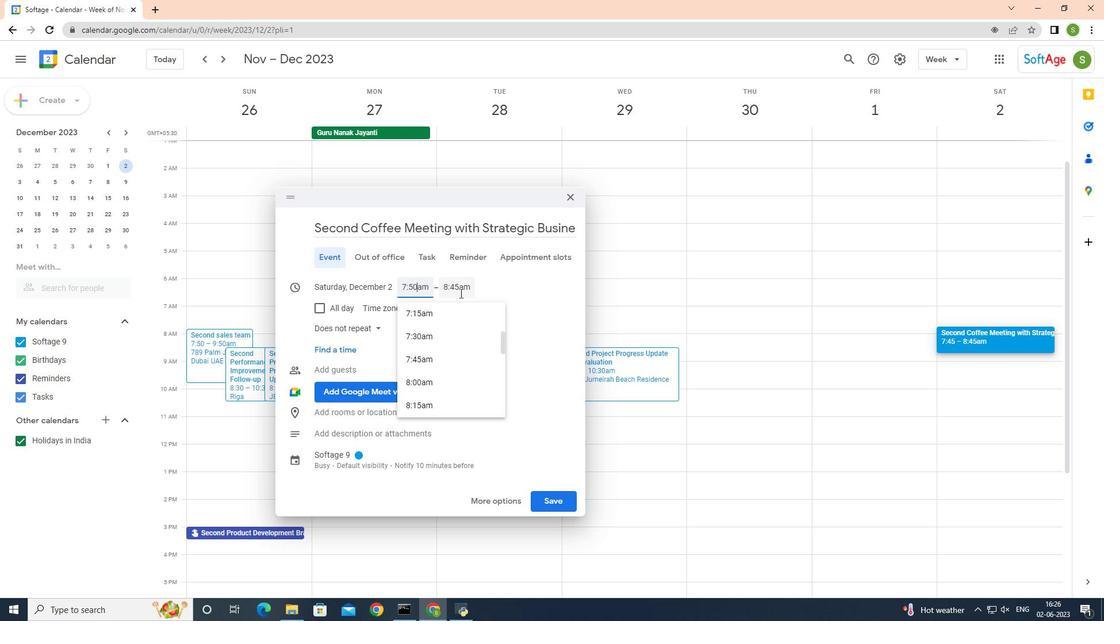 
Action: Mouse pressed left at (460, 289)
Screenshot: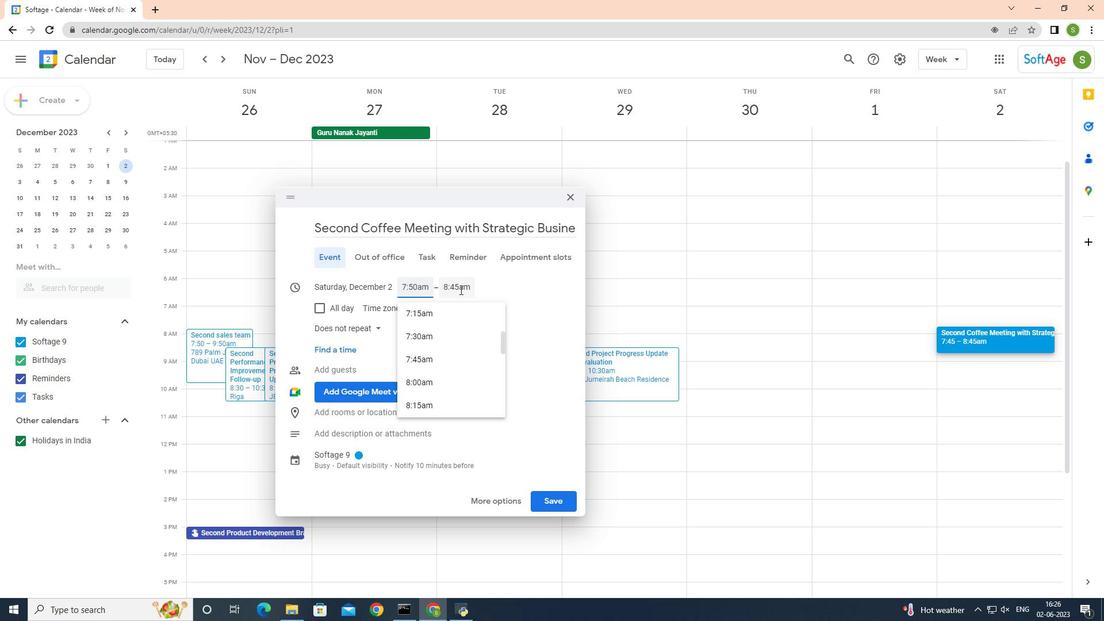 
Action: Mouse moved to (523, 405)
Screenshot: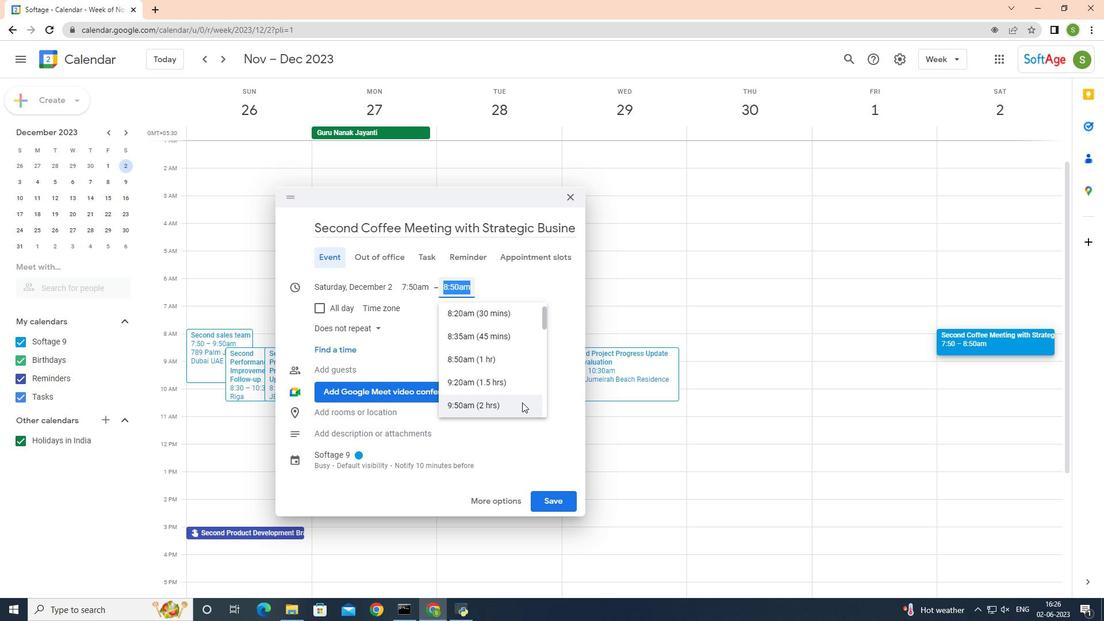 
Action: Mouse pressed left at (523, 405)
Screenshot: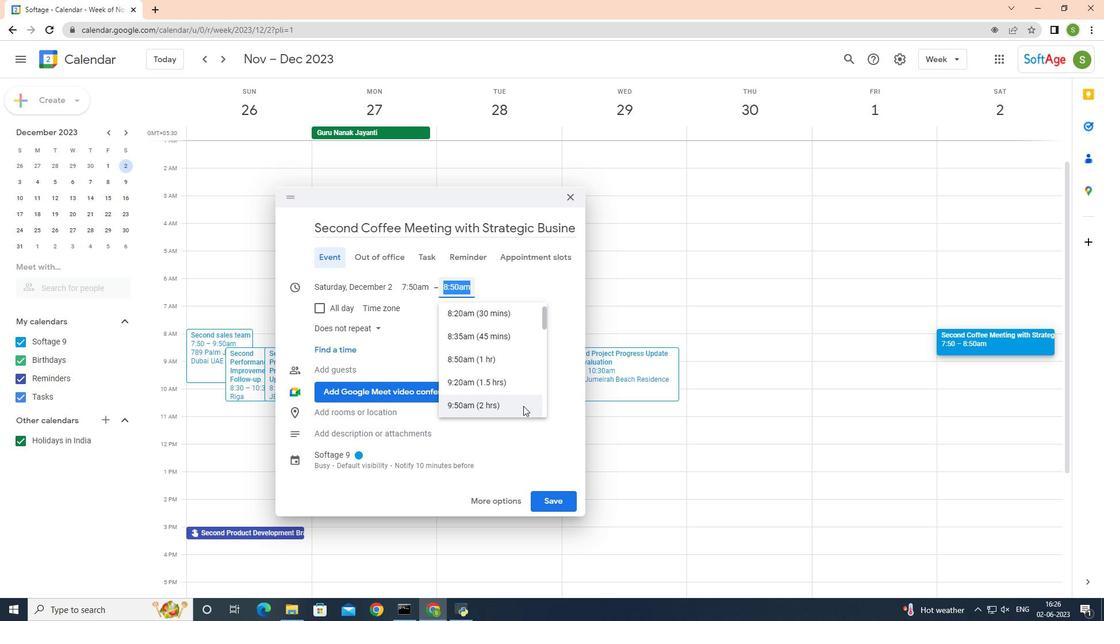 
Action: Mouse moved to (508, 297)
Screenshot: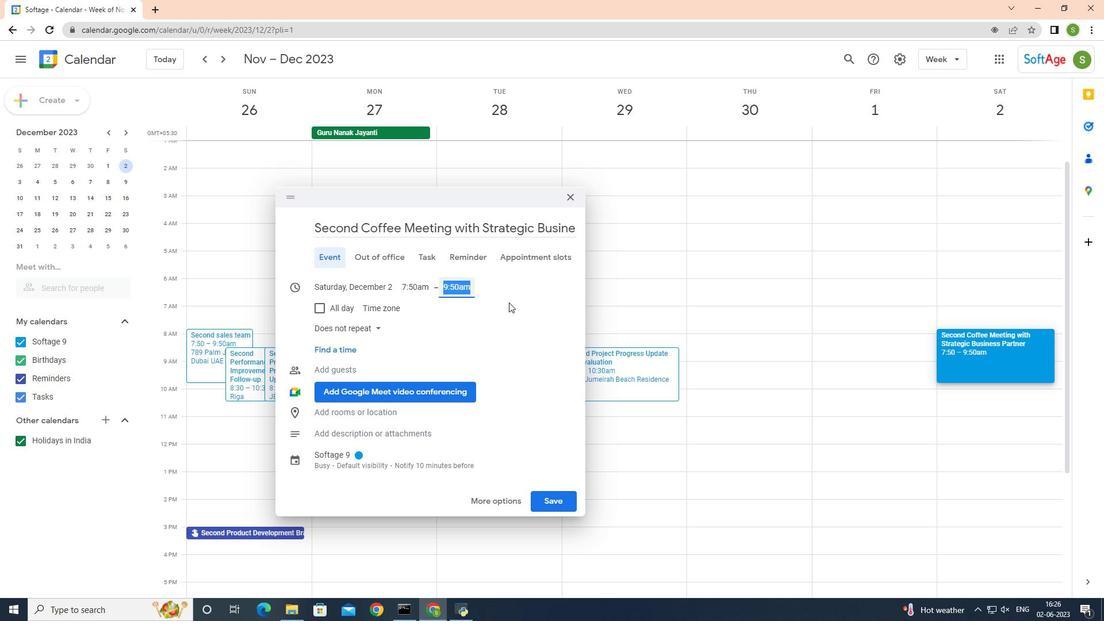 
Action: Mouse pressed left at (508, 297)
Screenshot: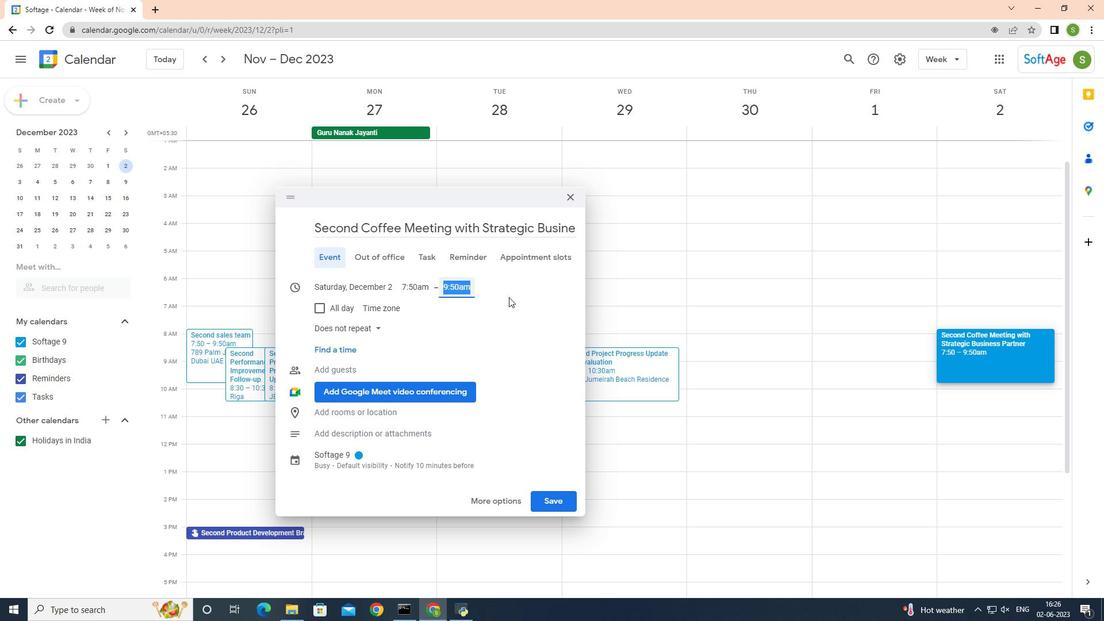 
Action: Mouse moved to (503, 492)
Screenshot: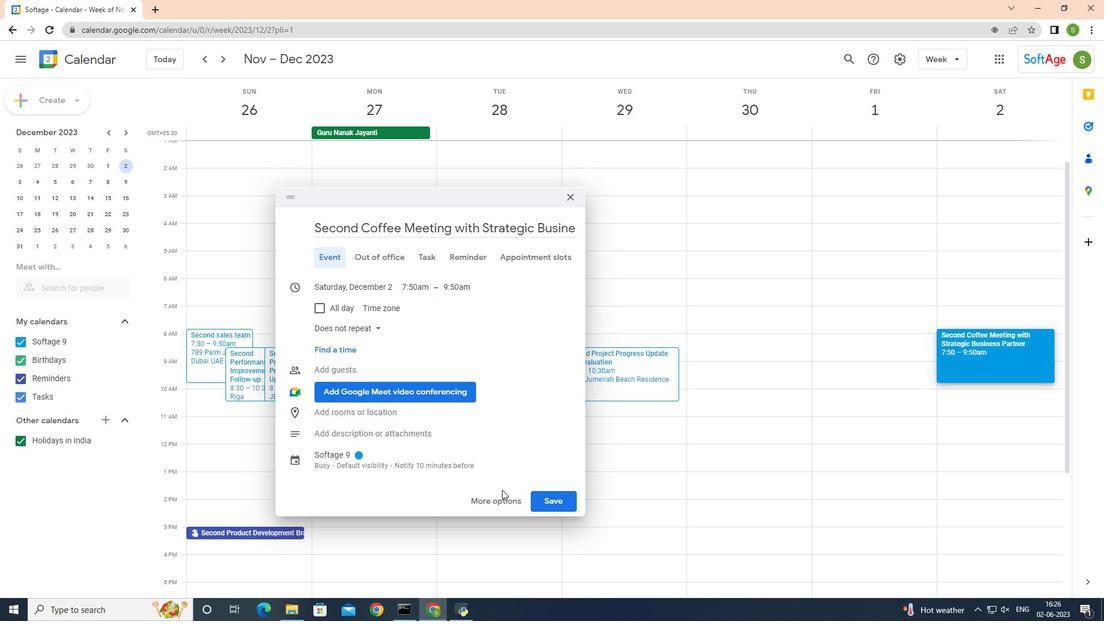 
Action: Mouse pressed left at (503, 492)
Screenshot: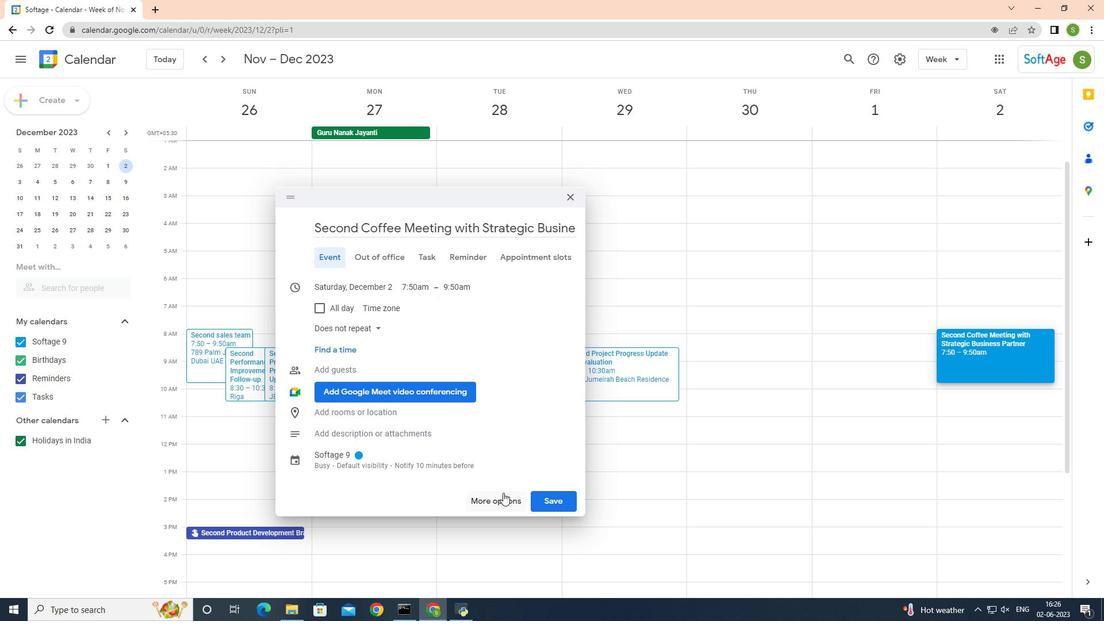 
Action: Mouse moved to (309, 425)
Screenshot: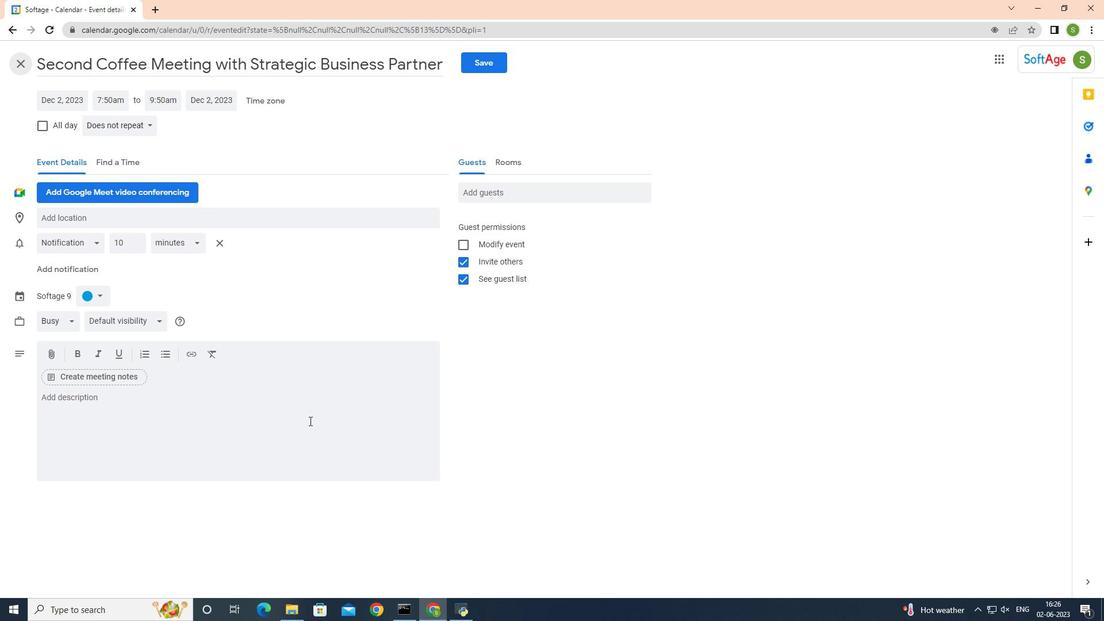 
Action: Mouse pressed left at (309, 425)
Screenshot: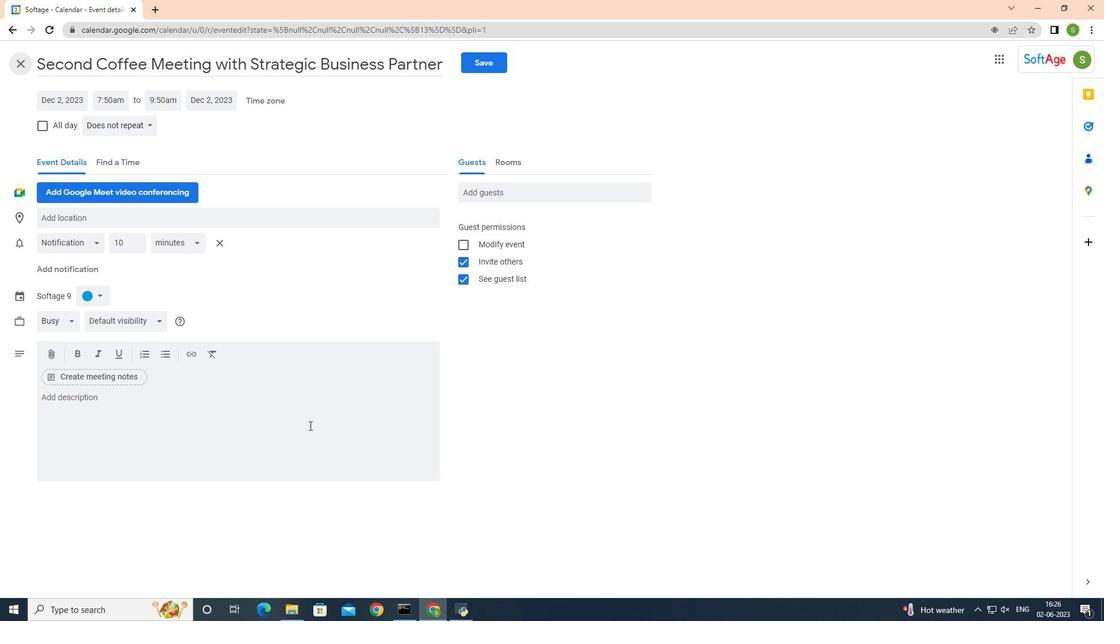 
Action: Mouse moved to (301, 372)
Screenshot: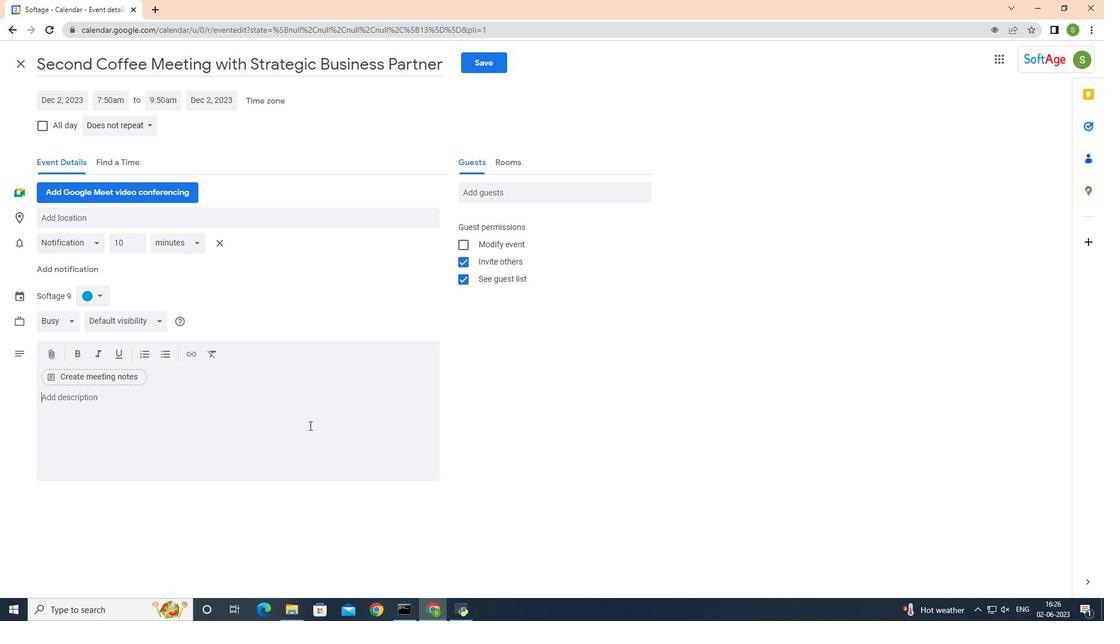 
Action: Key pressed <Key.shift><Key.shift><Key.shift><Key.shift><Key.shift><Key.shift><Key.shift><Key.shift>A<Key.space>monthly<Key.space>review<Key.space>meeting<Key.space>is<Key.space>a<Key.space>scheduled<Key.space>gathering<Key.space>where<Key.space>team<Key.space>members<Key.space>and<Key.space>stakeholders<Key.space>come<Key.space>together<Key.space>to<Key.space>reflect<Key.space>on<Key.space>the<Key.space>previous<Key.space>month's<Key.space>performance.<Key.backspace>,<Key.space>discuss<Key.space>achievements,<Key.space>identify<Key.space>areas<Key.space>for<Key.space>improvement,<Key.space>and<Key.space>set<Key.space>goals<Key.space>for<Key.space>the<Key.space>upcoming<Key.space>month.
Screenshot: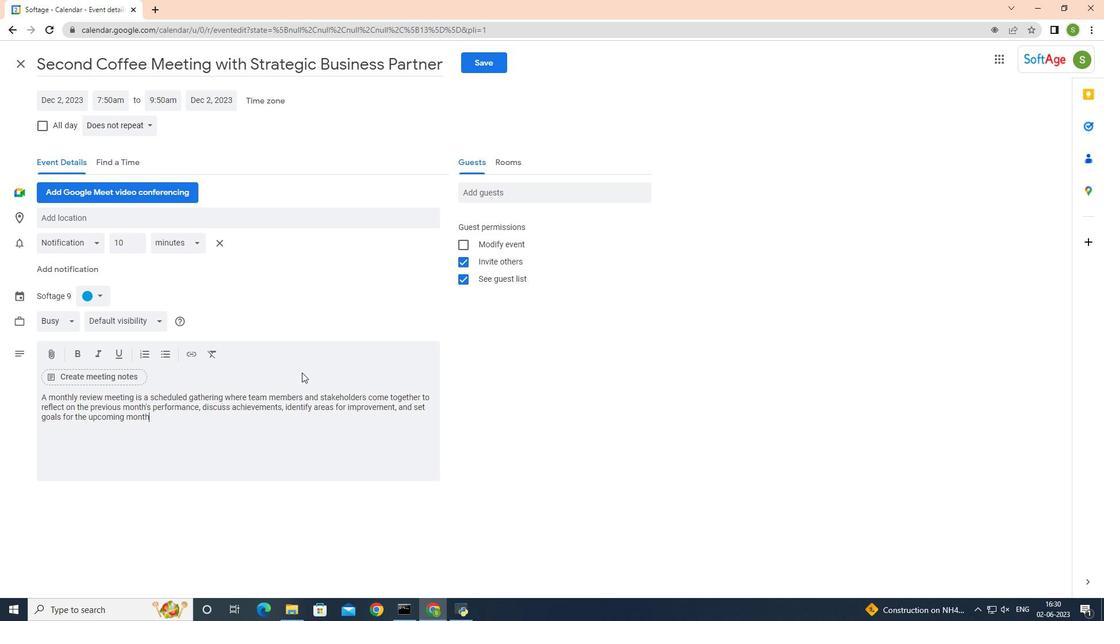 
Action: Mouse moved to (88, 294)
Screenshot: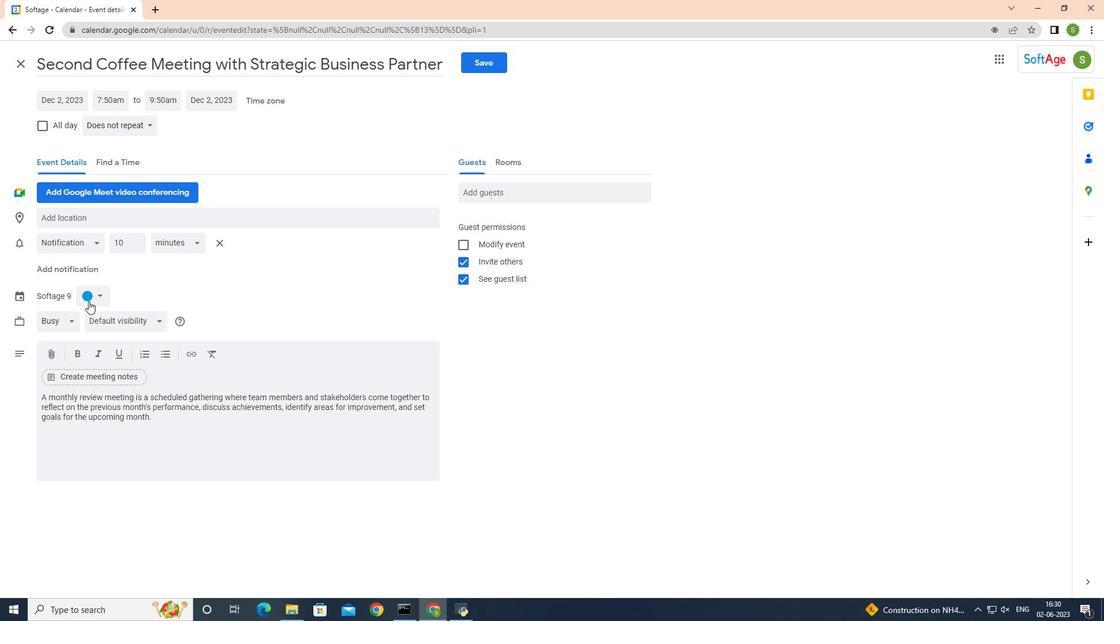 
Action: Mouse pressed left at (88, 294)
Screenshot: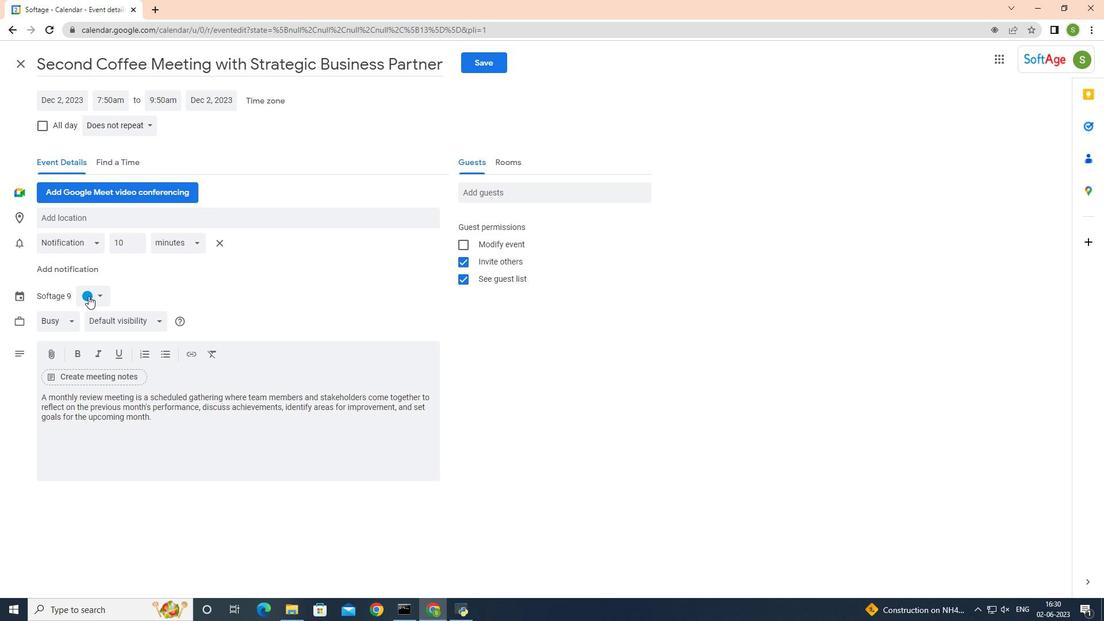 
Action: Mouse moved to (88, 350)
Screenshot: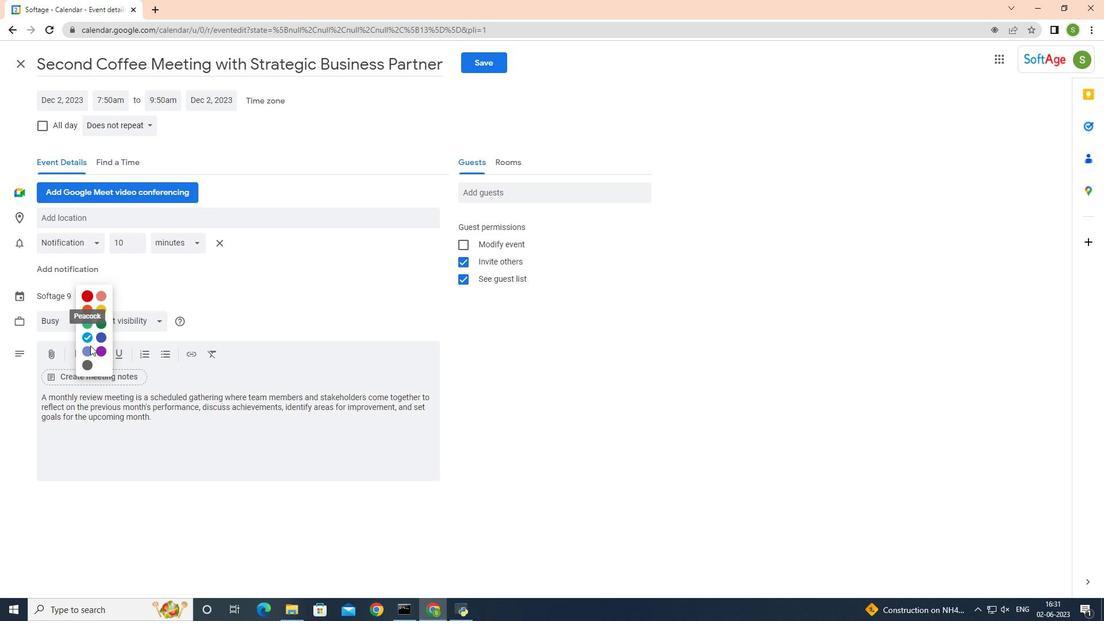 
Action: Mouse pressed left at (88, 350)
Screenshot: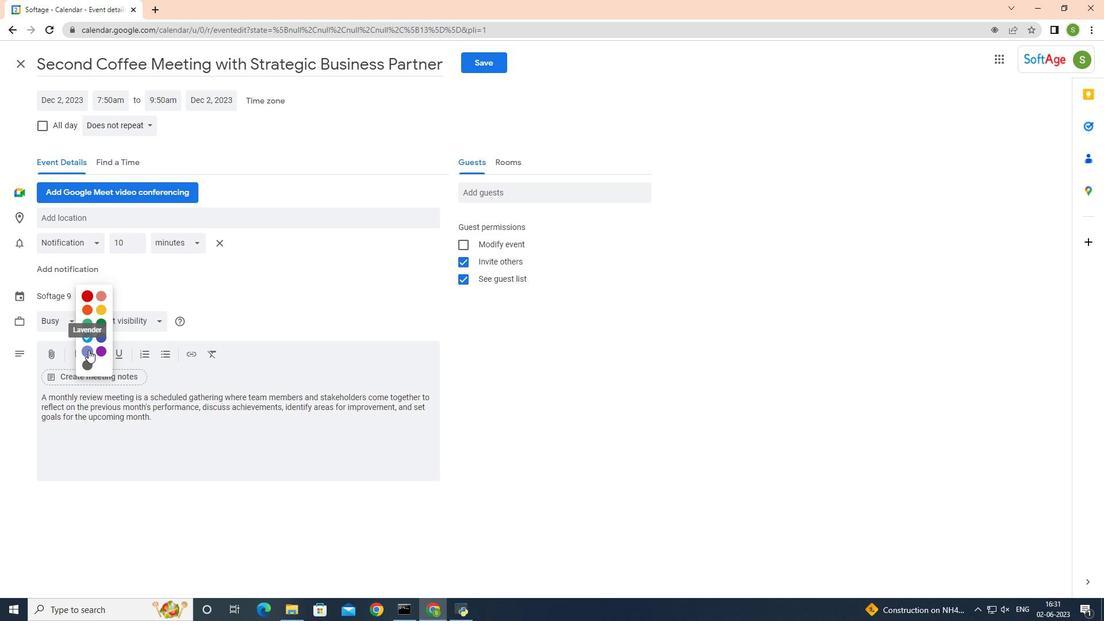 
Action: Mouse moved to (248, 217)
Screenshot: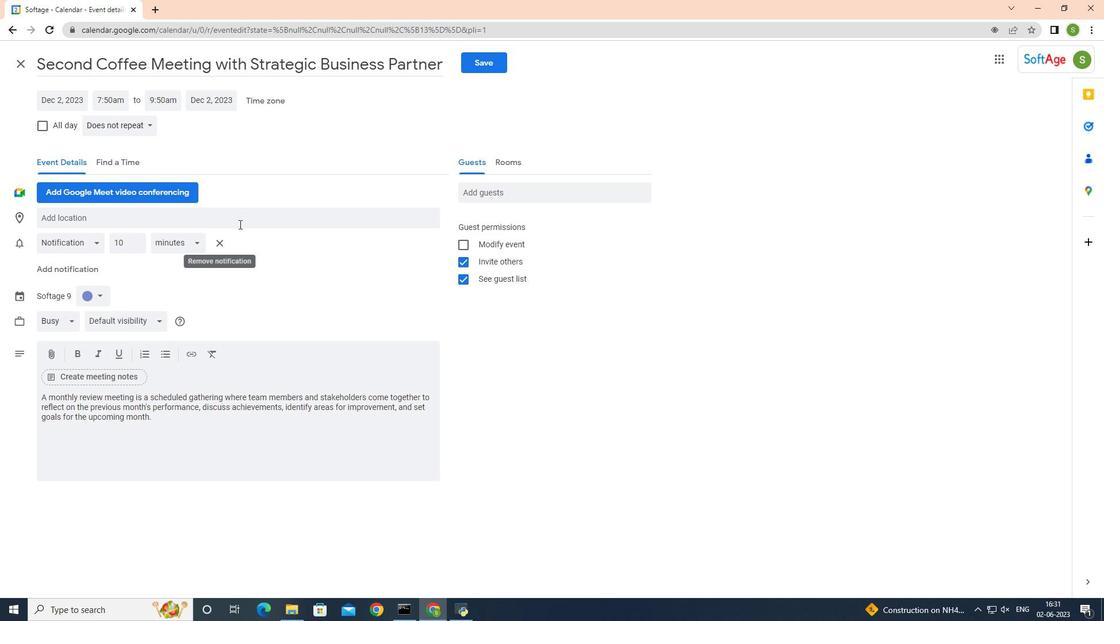 
Action: Mouse pressed left at (248, 217)
Screenshot: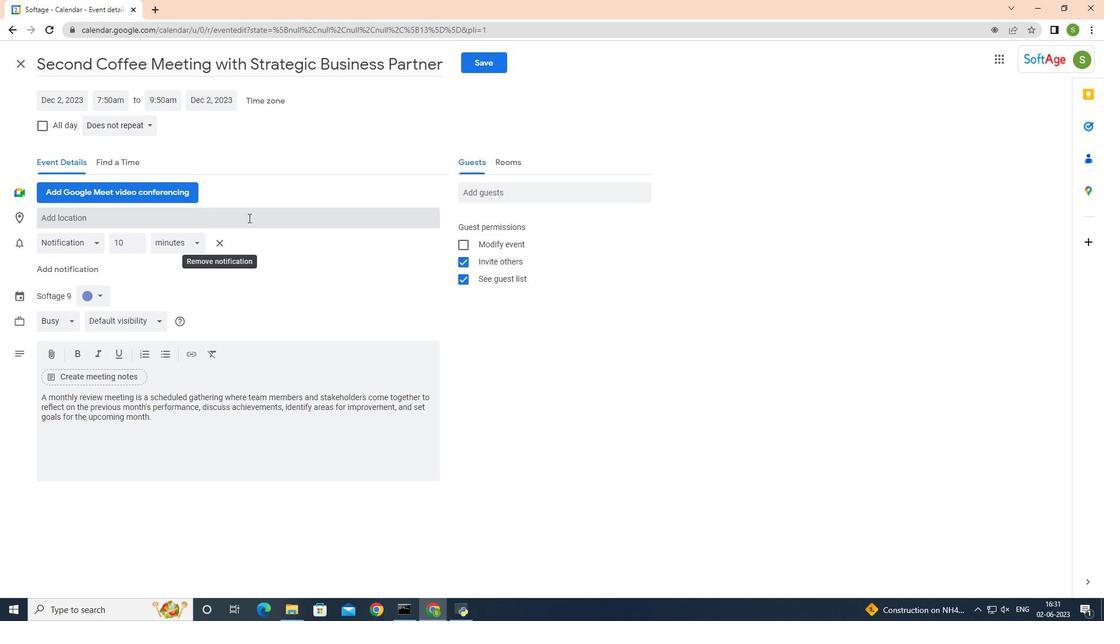 
Action: Key pressed 789<Key.space><Key.shift>Amster<Key.backspace><Key.backspace><Key.backspace>telstraat,<Key.space><Key.shift>Amsterdam,<Key.space><Key.shift_r><Key.shift_r>Netherland<Key.enter>
Screenshot: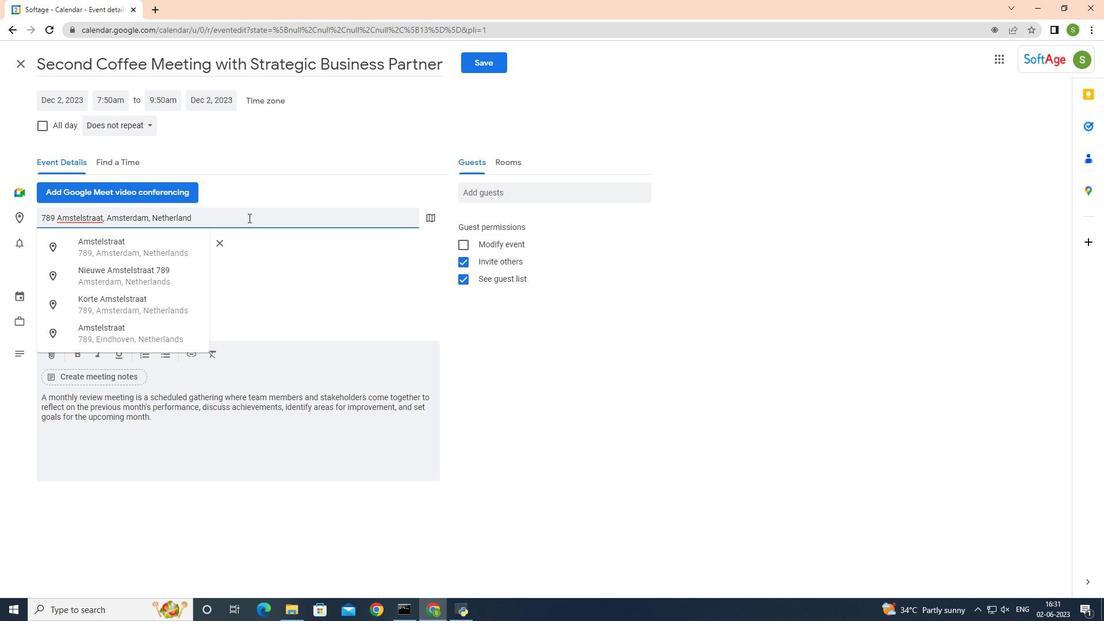 
Action: Mouse moved to (289, 288)
Screenshot: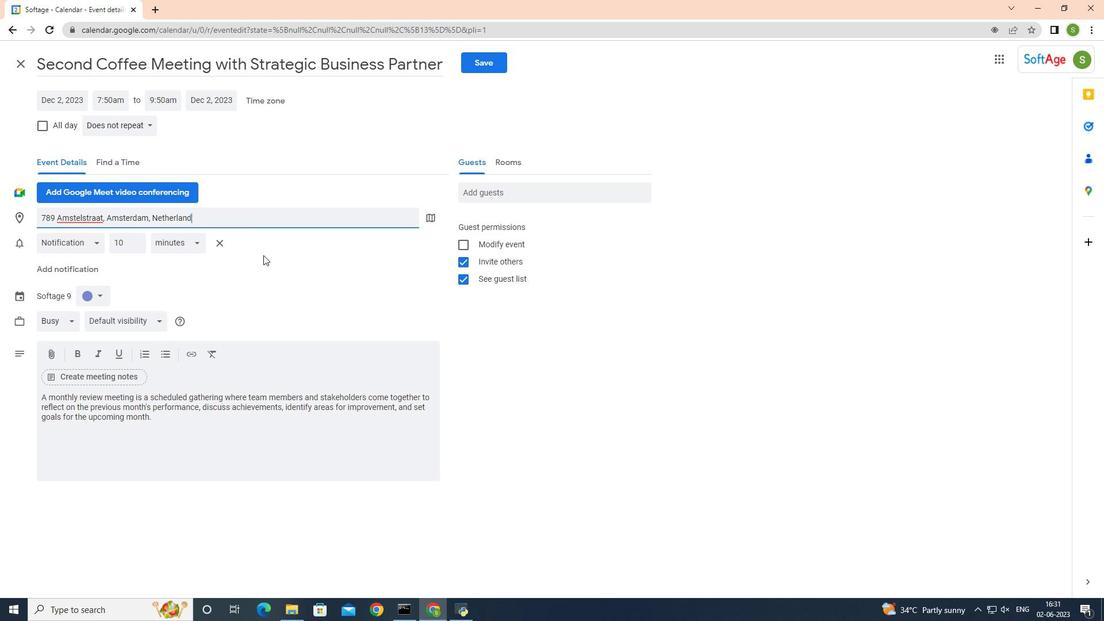 
Action: Mouse pressed left at (289, 288)
Screenshot: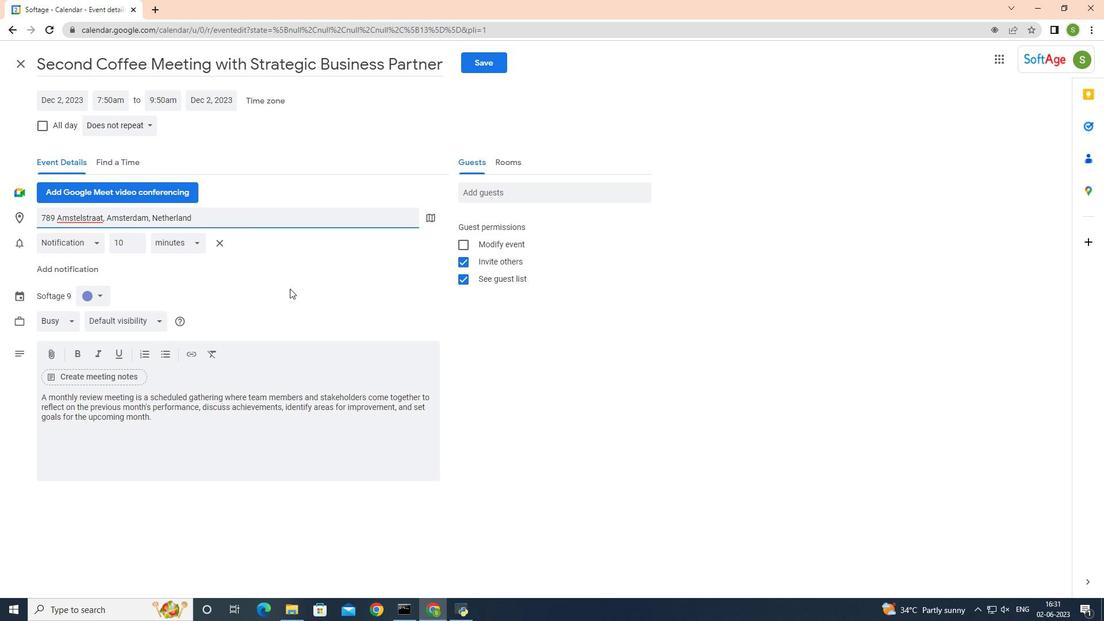 
Action: Mouse moved to (473, 63)
Screenshot: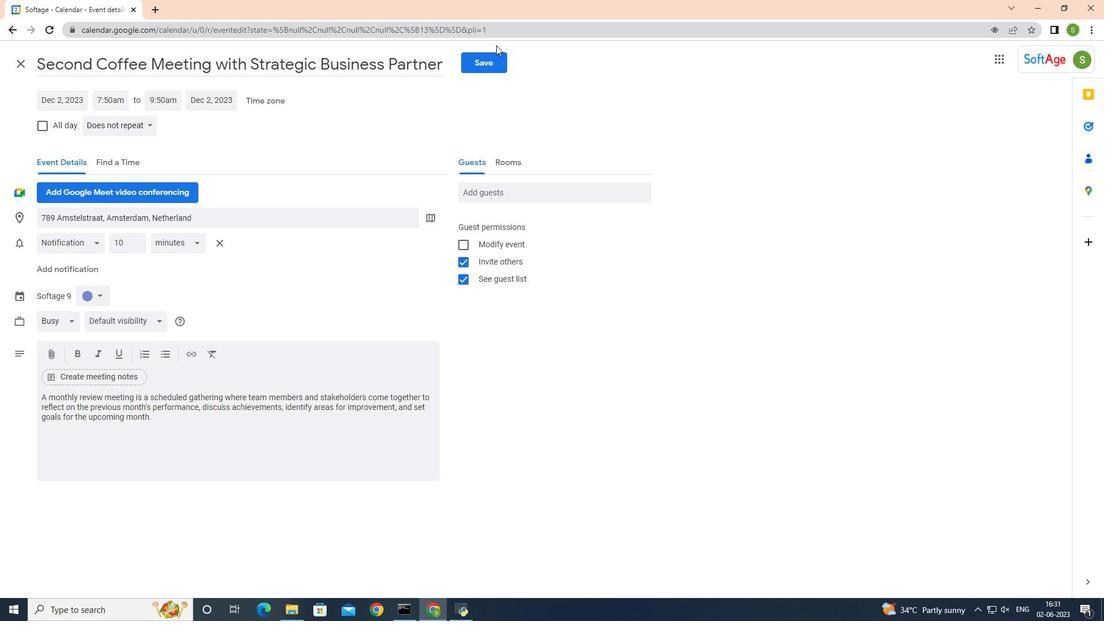 
Action: Mouse pressed left at (473, 63)
Screenshot: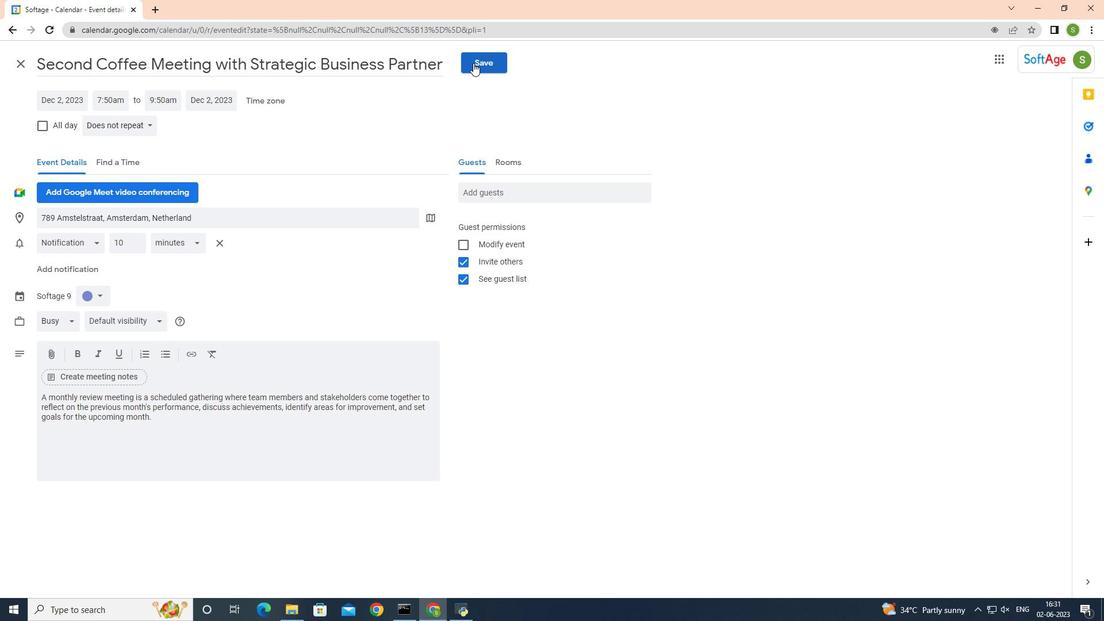 
Action: Mouse moved to (982, 346)
Screenshot: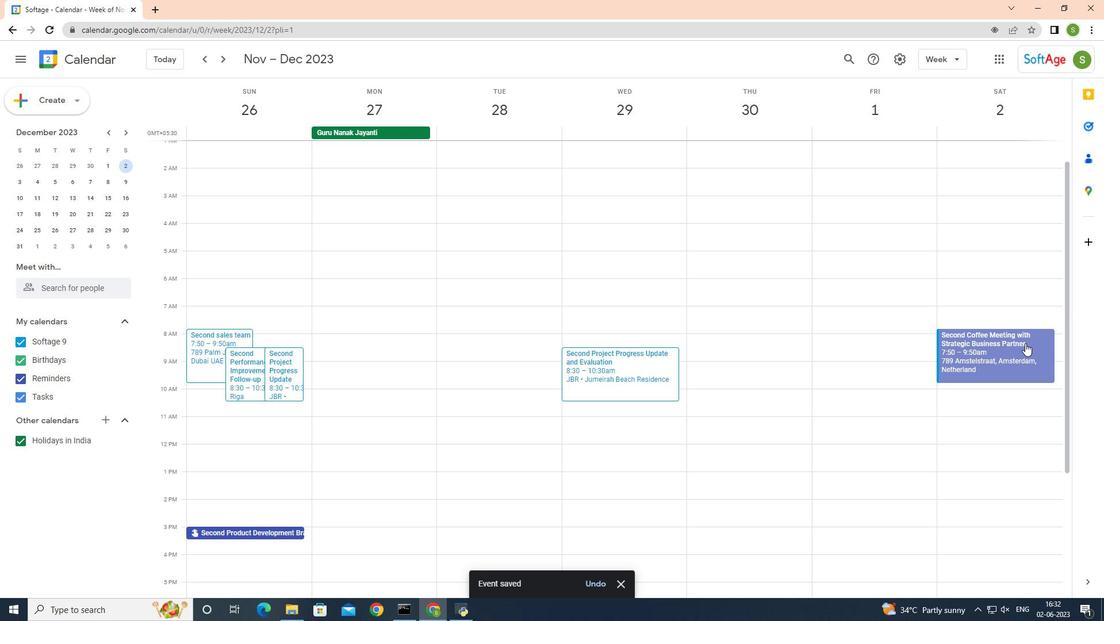 
Action: Mouse pressed left at (982, 346)
Screenshot: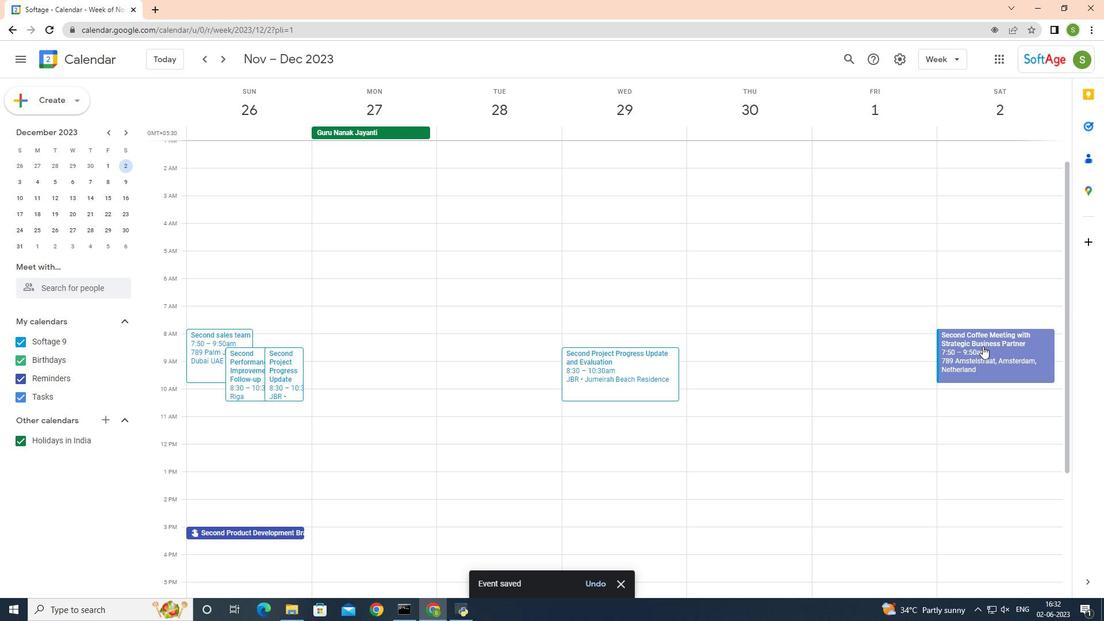 
Action: Mouse moved to (858, 182)
Screenshot: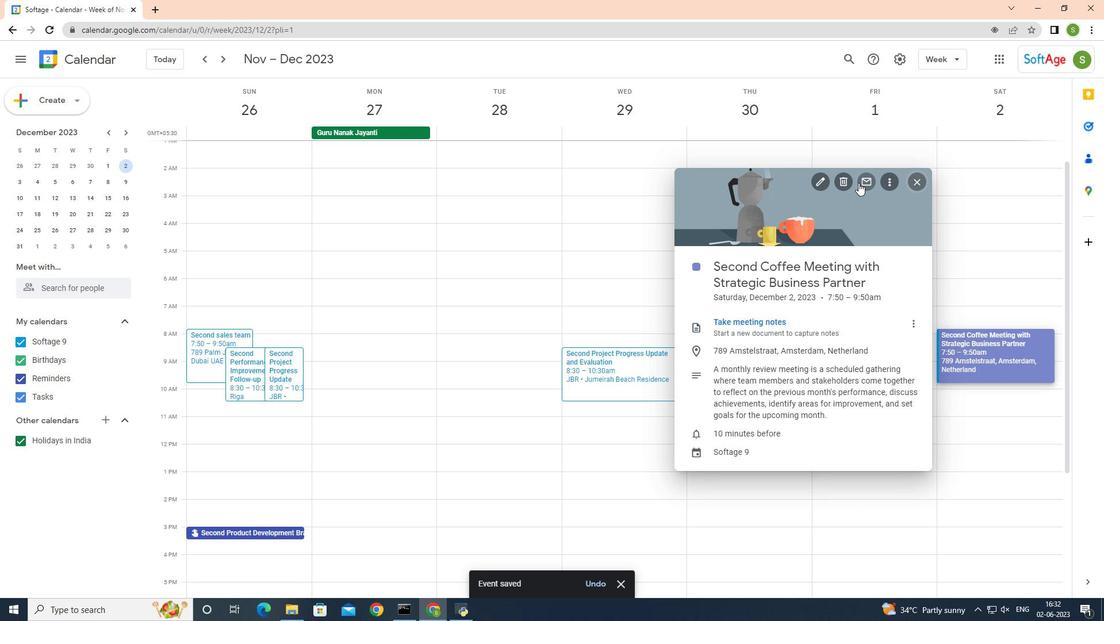 
Action: Mouse pressed left at (858, 182)
Screenshot: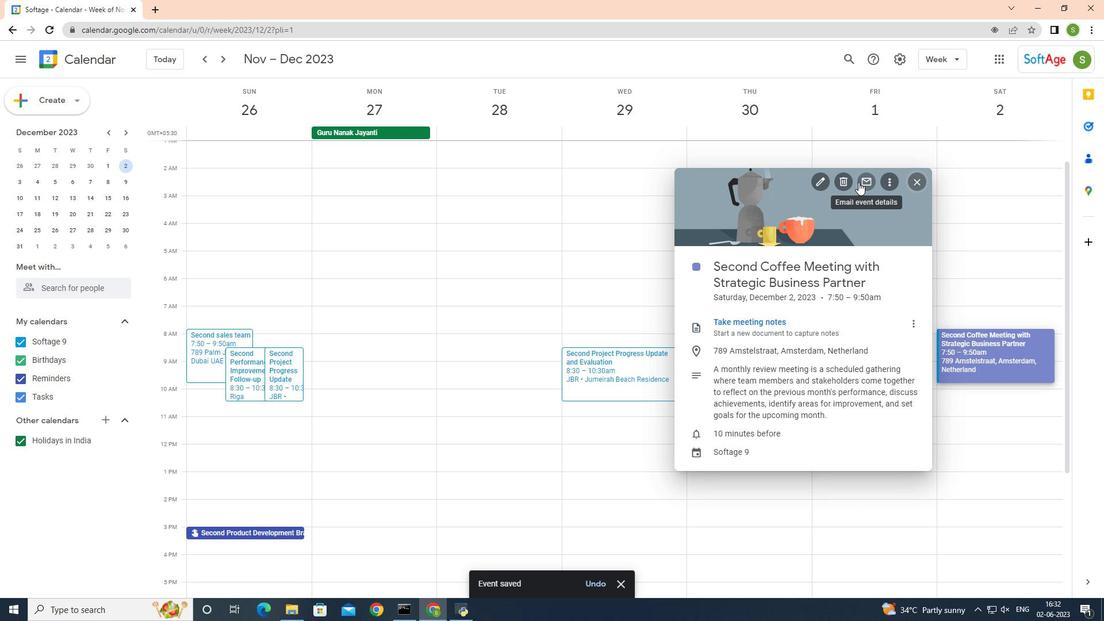 
Action: Mouse moved to (626, 263)
Screenshot: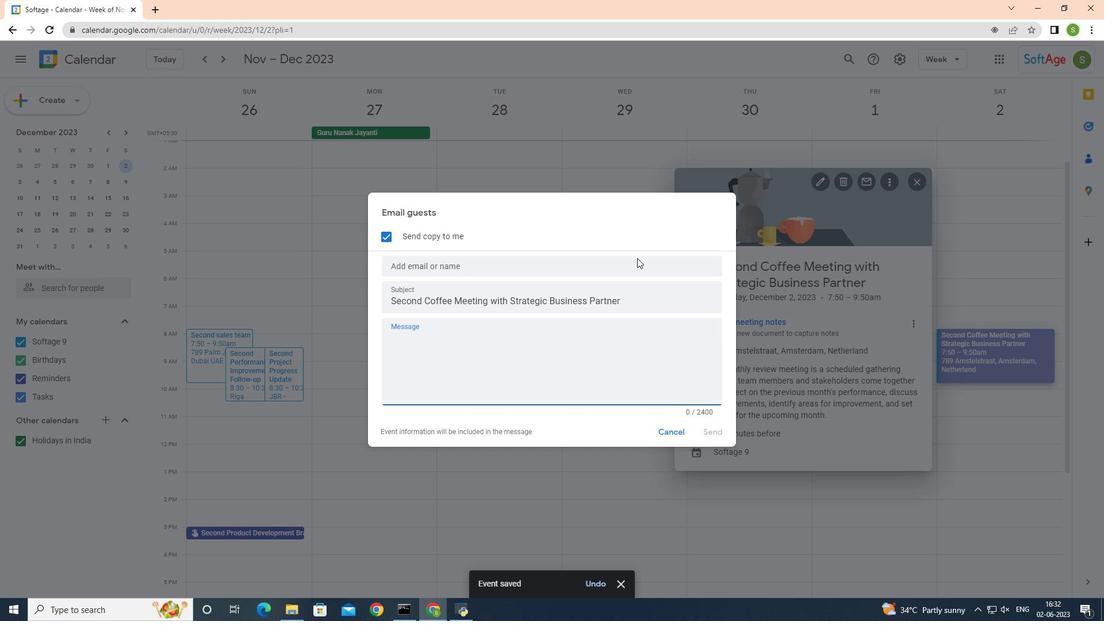 
Action: Mouse pressed left at (626, 263)
Screenshot: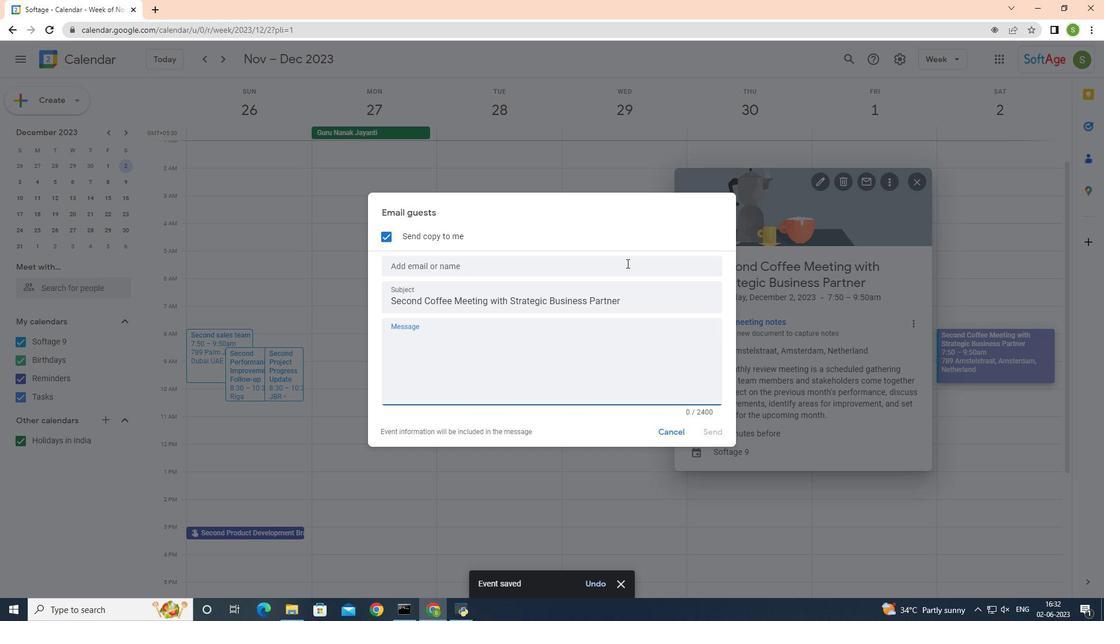 
Action: Key pressed <Key.shift><Key.shift><Key.shift><Key.shift><Key.shift><Key.shift><Key.shift><Key.shift><Key.shift><Key.shift><Key.shift><Key.shift><Key.shift><Key.shift><Key.shift><Key.shift><Key.shift><Key.shift><Key.shift><Key.shift><Key.shift><Key.shift><Key.shift><Key.shift><Key.shift><Key.shift><Key.shift><Key.shift><Key.shift><Key.shift><Key.shift>S
Screenshot: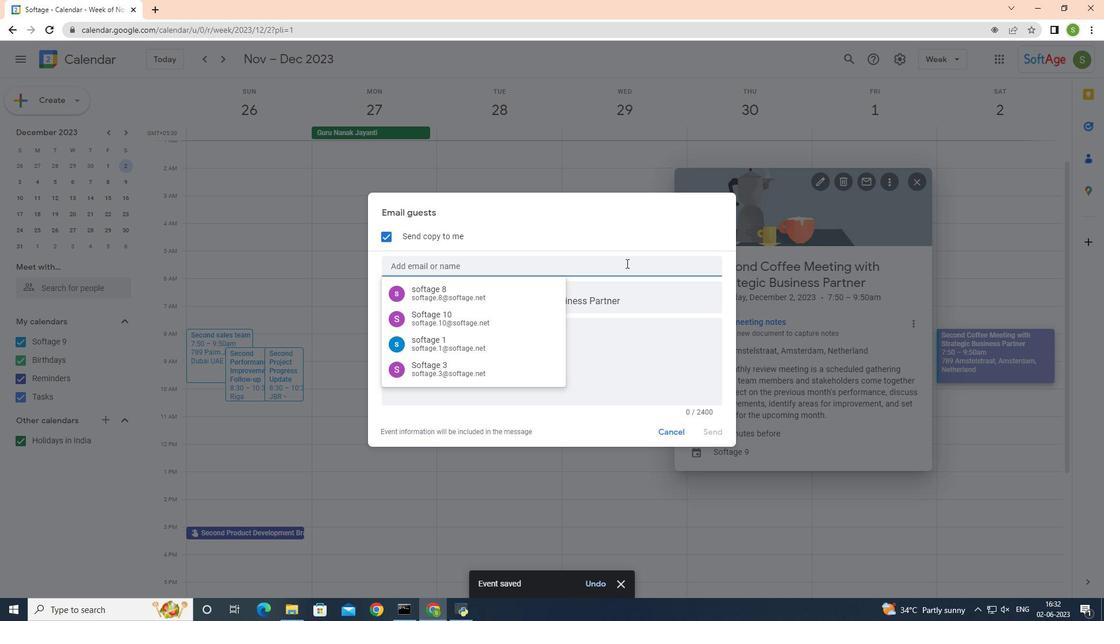 
Action: Mouse moved to (529, 342)
Screenshot: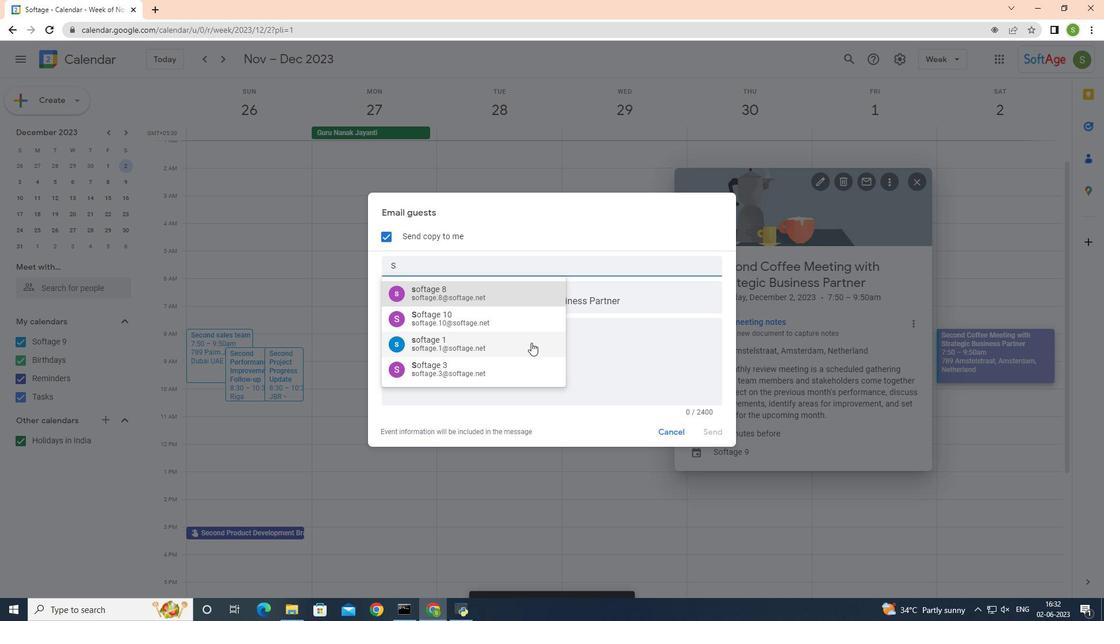 
Action: Mouse pressed left at (529, 342)
Screenshot: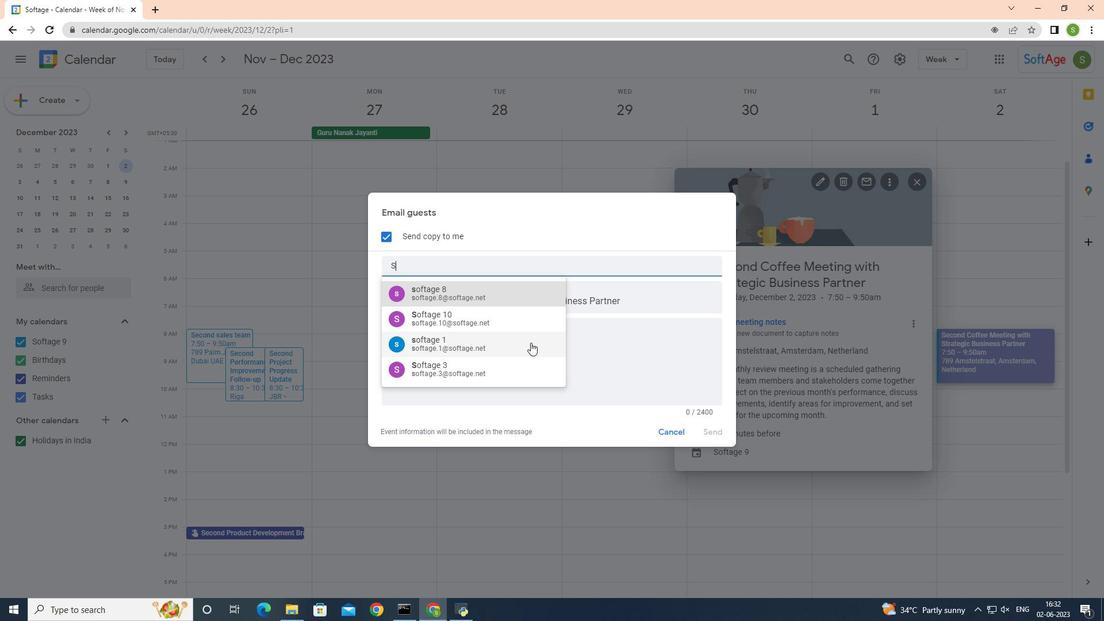 
Action: Mouse moved to (522, 274)
Screenshot: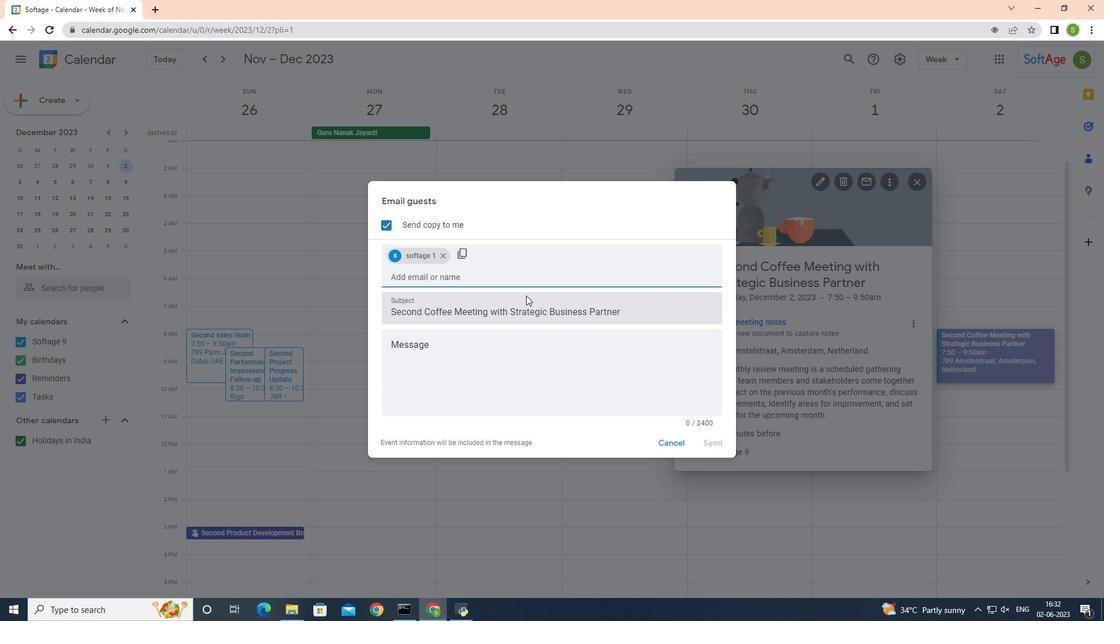 
Action: Mouse pressed left at (522, 274)
Screenshot: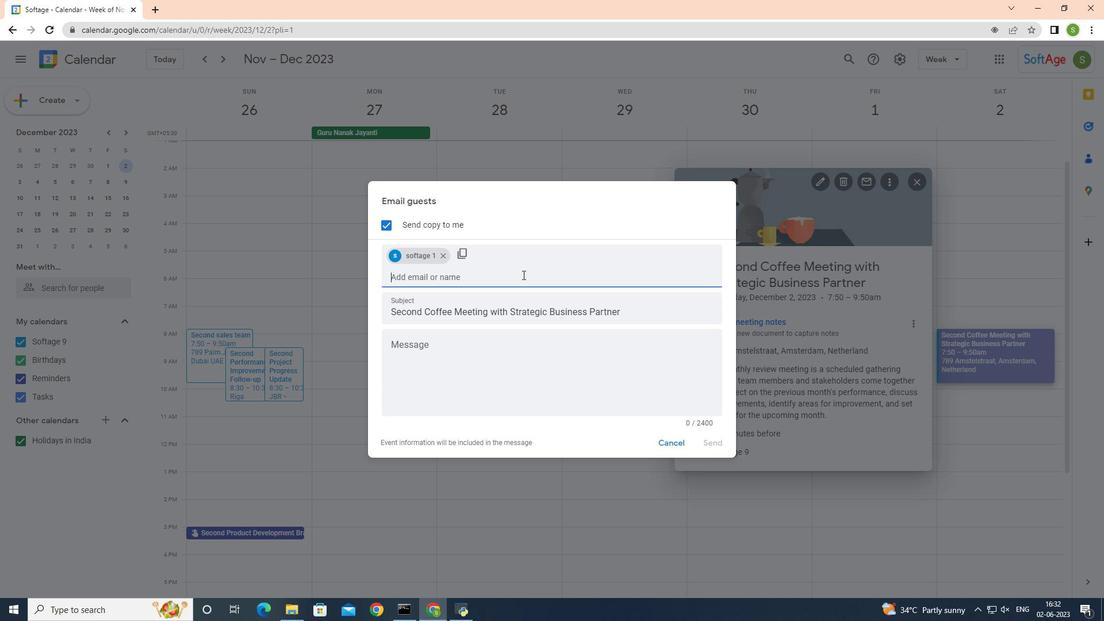 
Action: Key pressed <Key.shift>Softage.2<Key.enter>
Screenshot: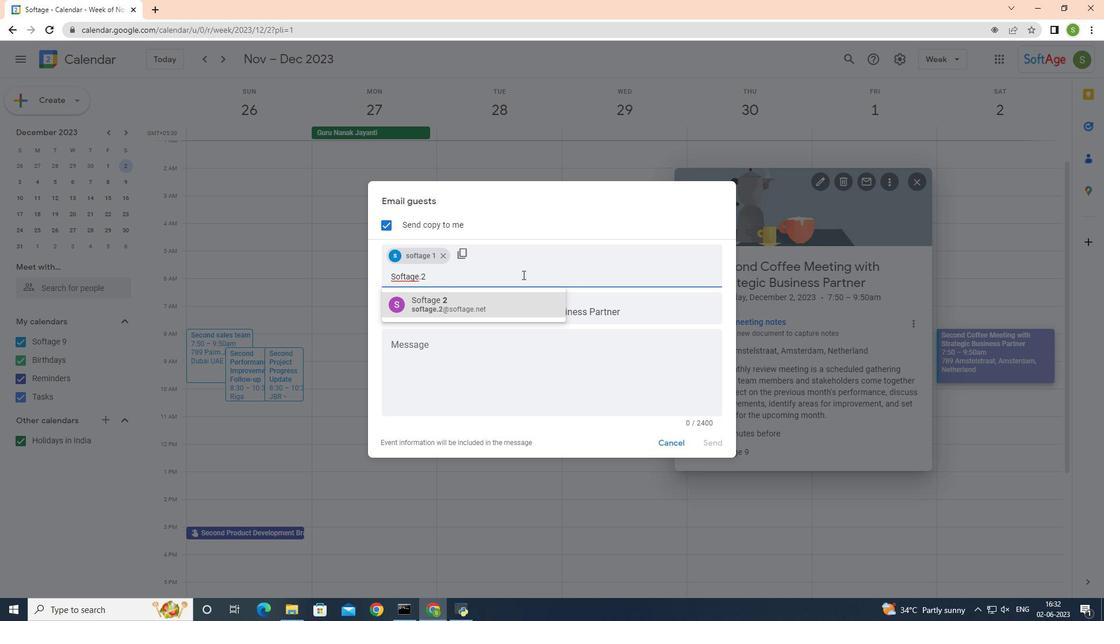 
Action: Mouse moved to (632, 315)
Screenshot: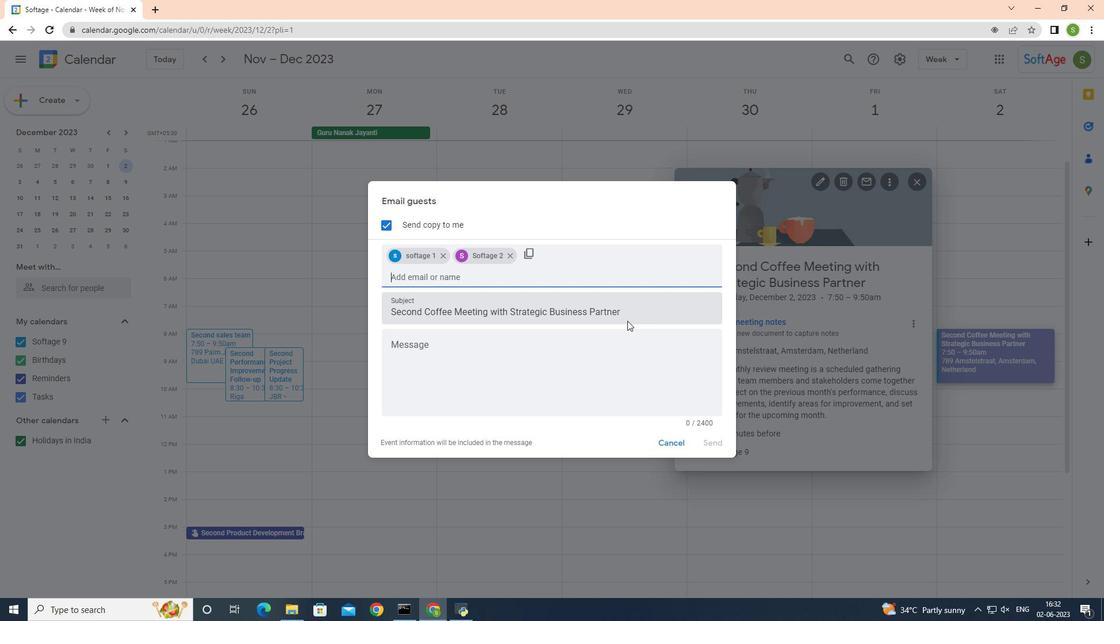 
Action: Mouse pressed left at (632, 315)
Screenshot: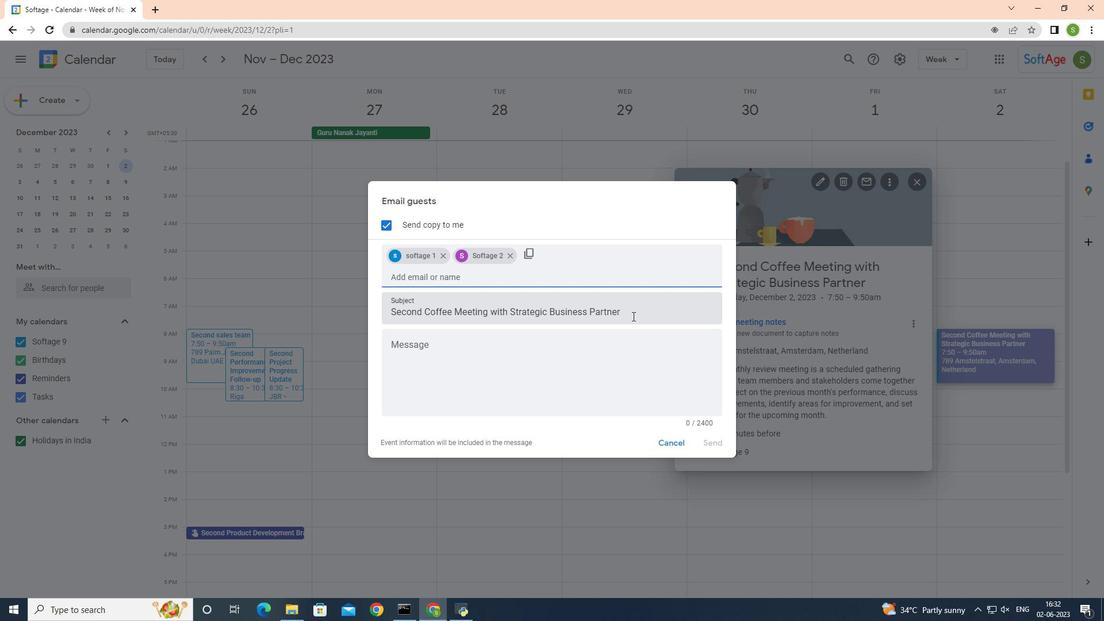 
Action: Mouse moved to (382, 312)
Screenshot: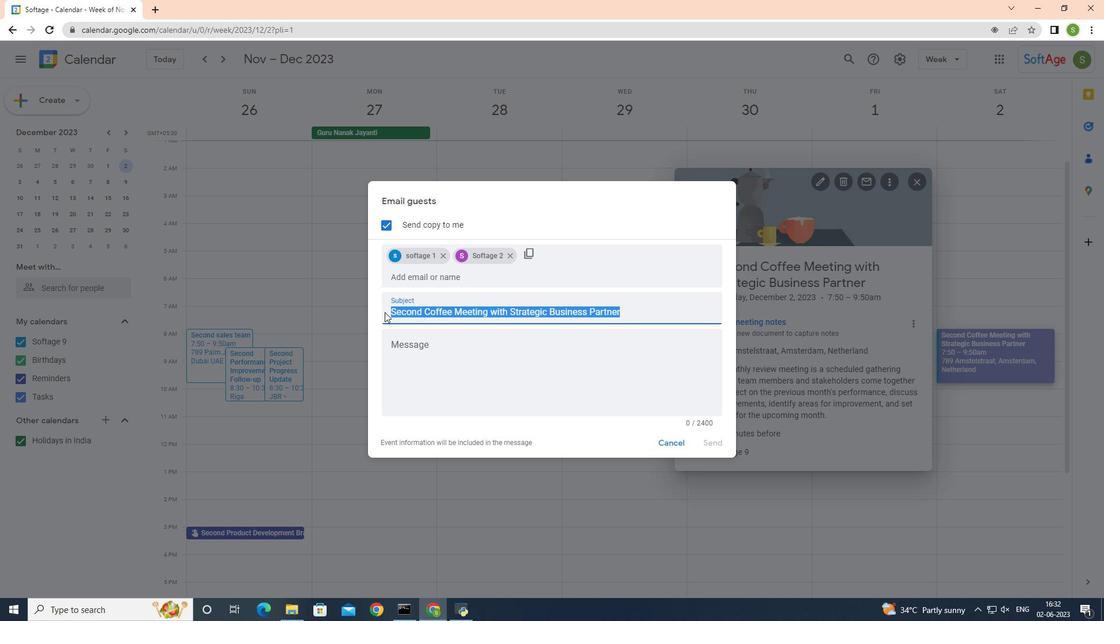 
Action: Key pressed ctrl+C
Screenshot: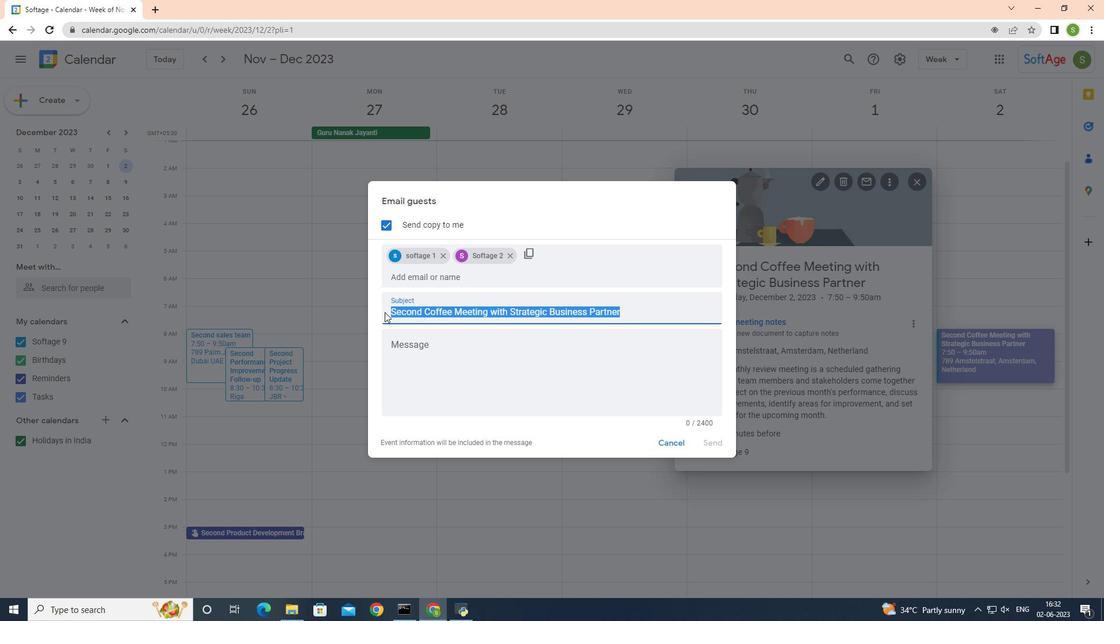 
Action: Mouse moved to (466, 354)
Screenshot: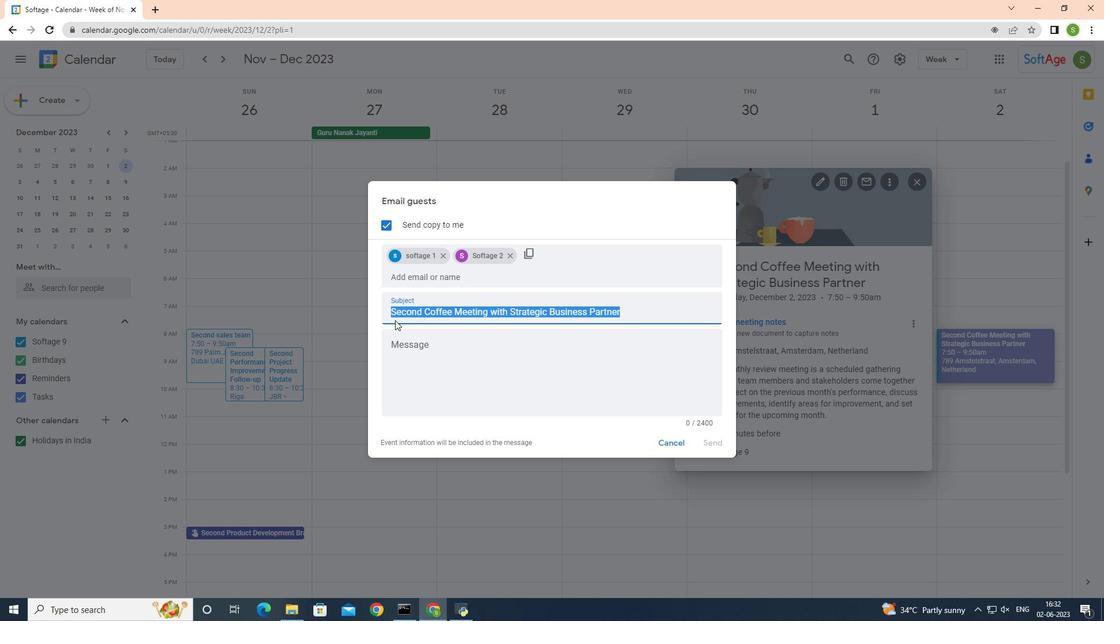 
Action: Mouse pressed left at (466, 354)
Screenshot: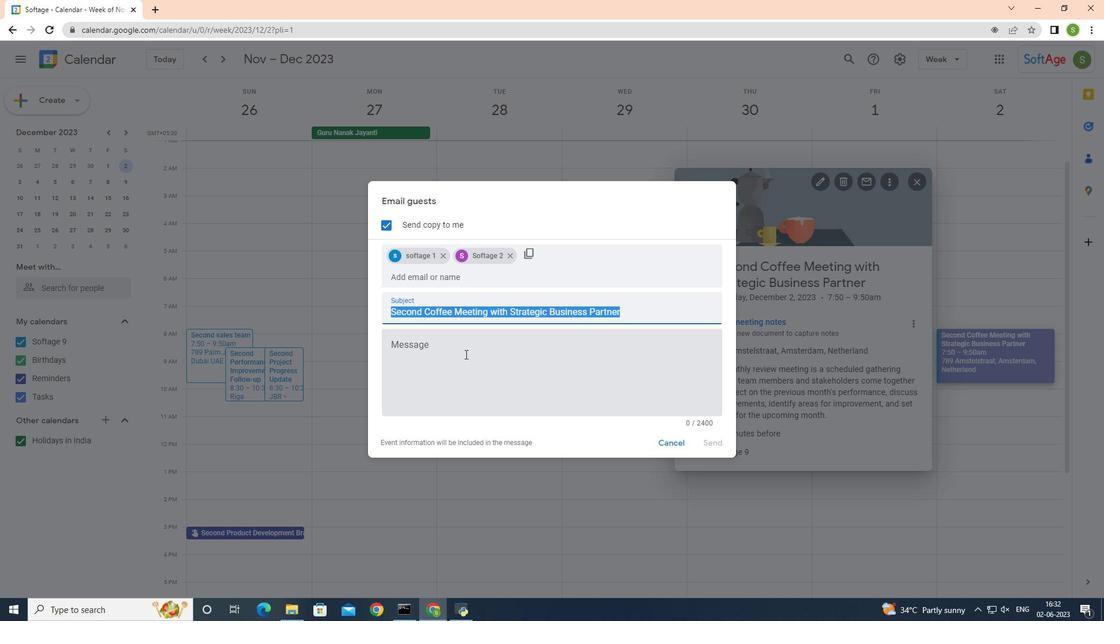 
Action: Mouse moved to (472, 354)
Screenshot: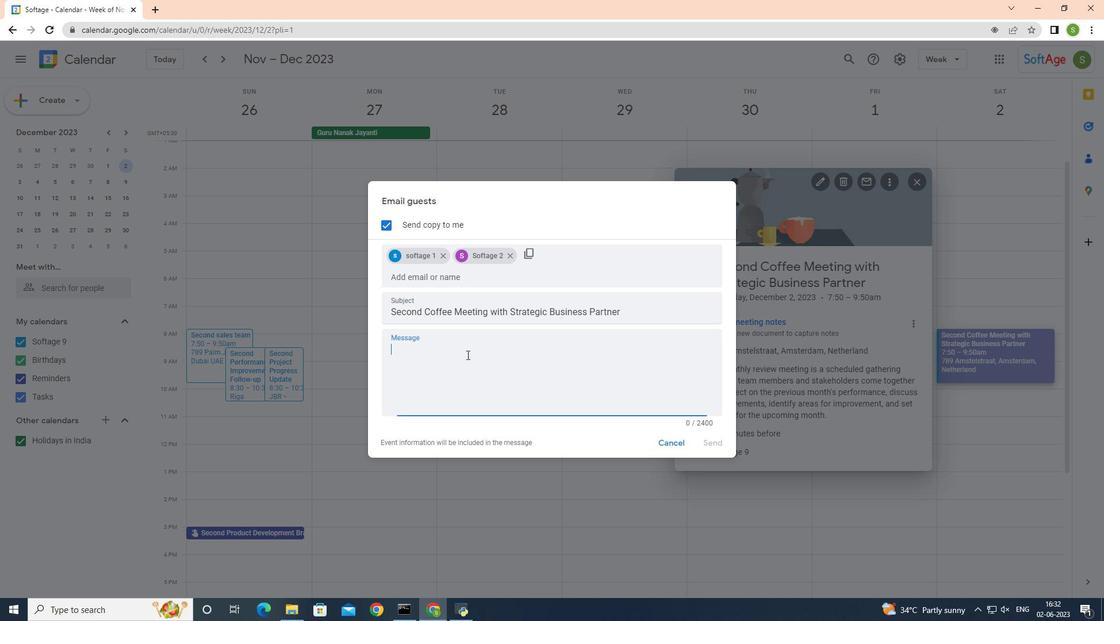 
Action: Key pressed <Key.shift><Key.shift>Invitation<Key.space>for<Key.space>the<Key.space>event<Key.space>'ctrl+V'
Screenshot: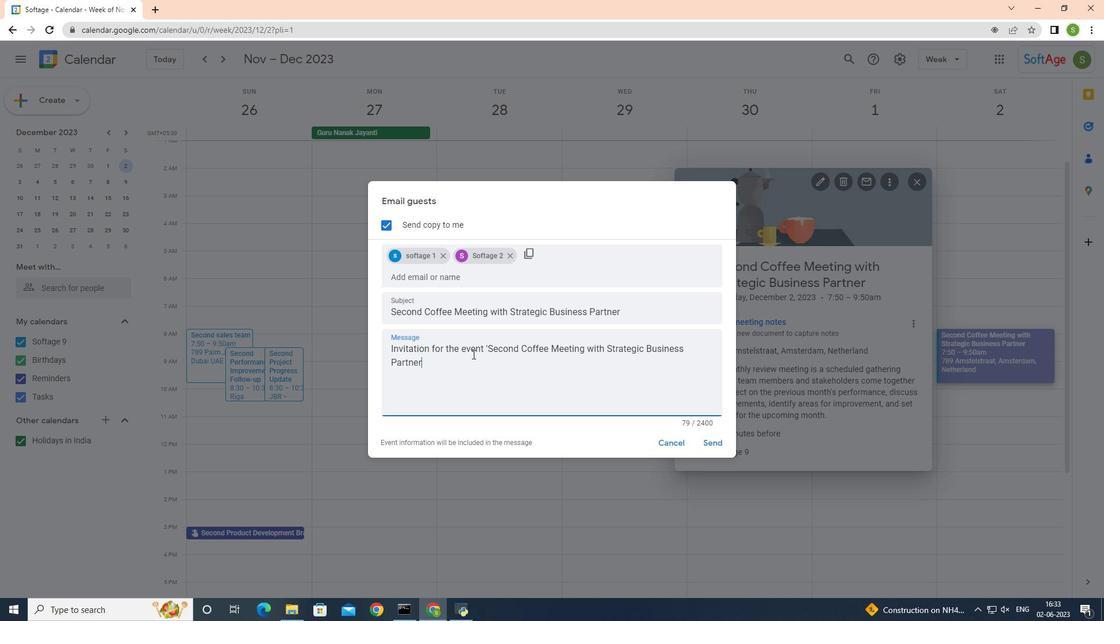 
Action: Mouse moved to (721, 444)
Screenshot: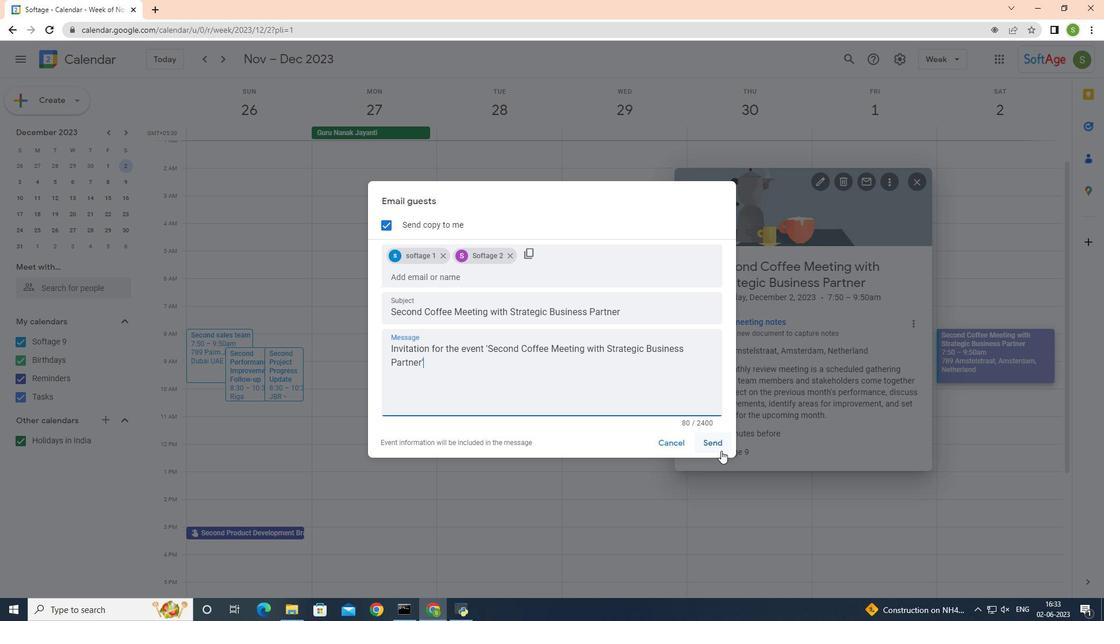 
Action: Mouse pressed left at (721, 444)
Screenshot: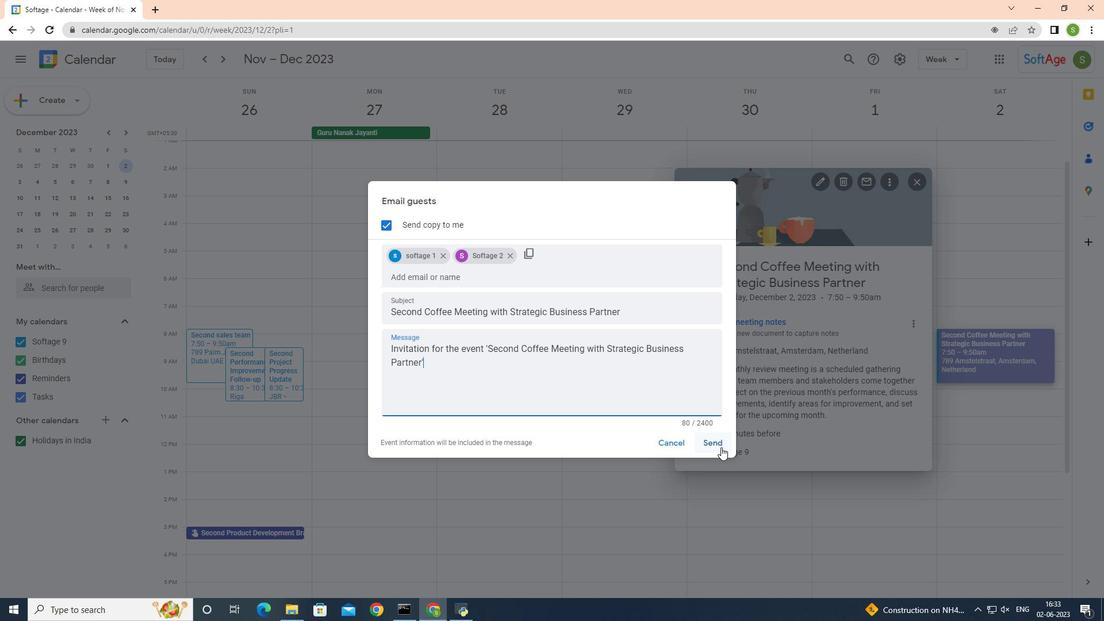 
Action: Mouse moved to (73, 106)
Screenshot: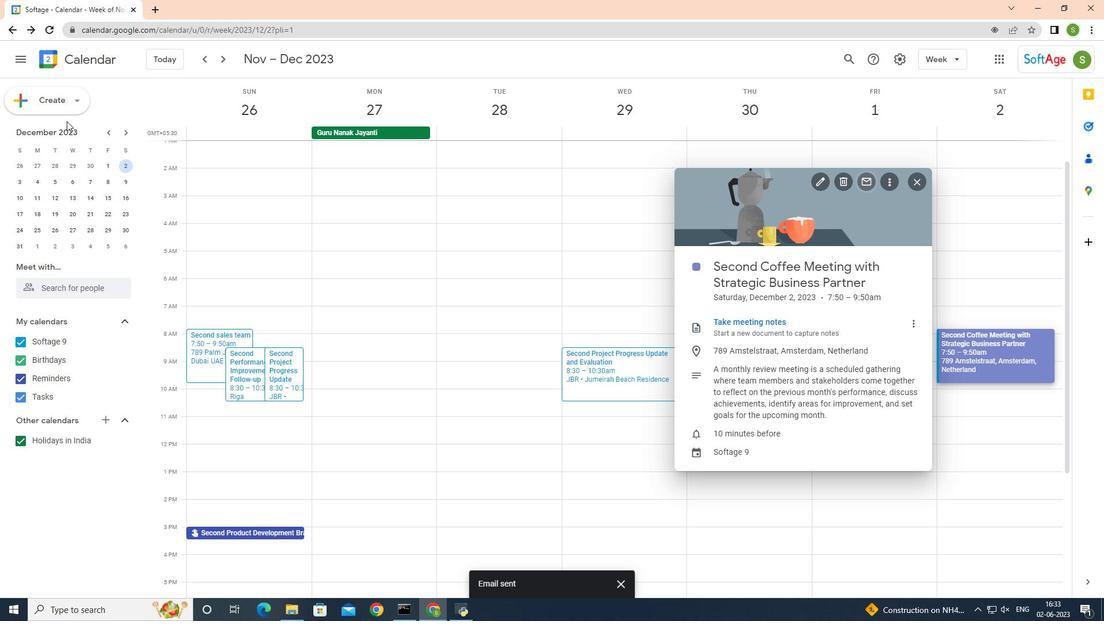 
Action: Mouse pressed left at (73, 106)
Screenshot: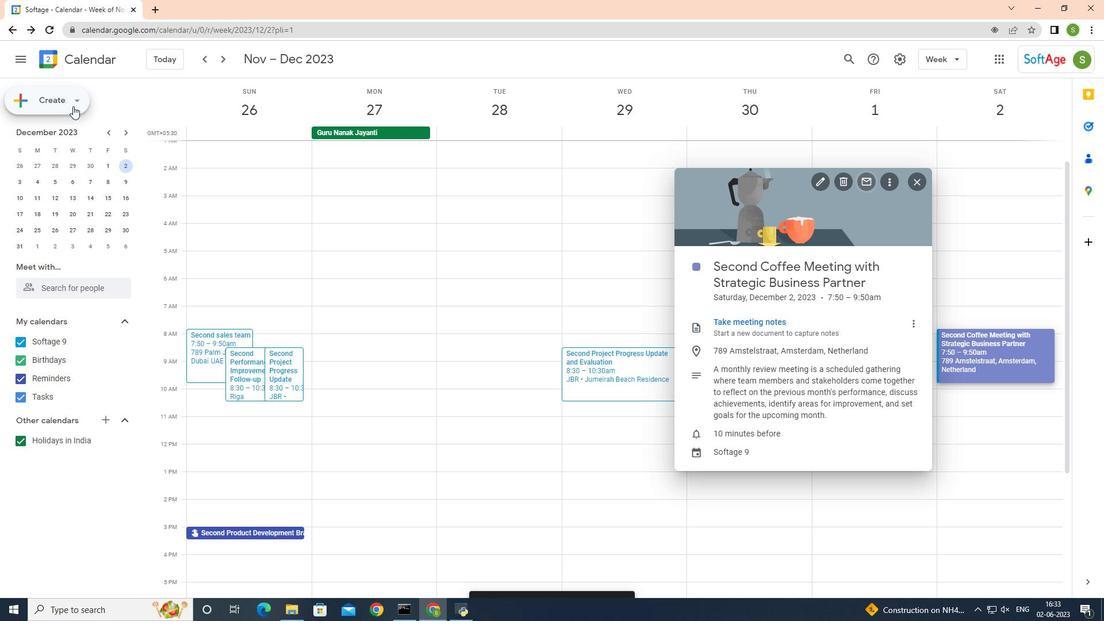 
Action: Mouse moved to (68, 126)
Screenshot: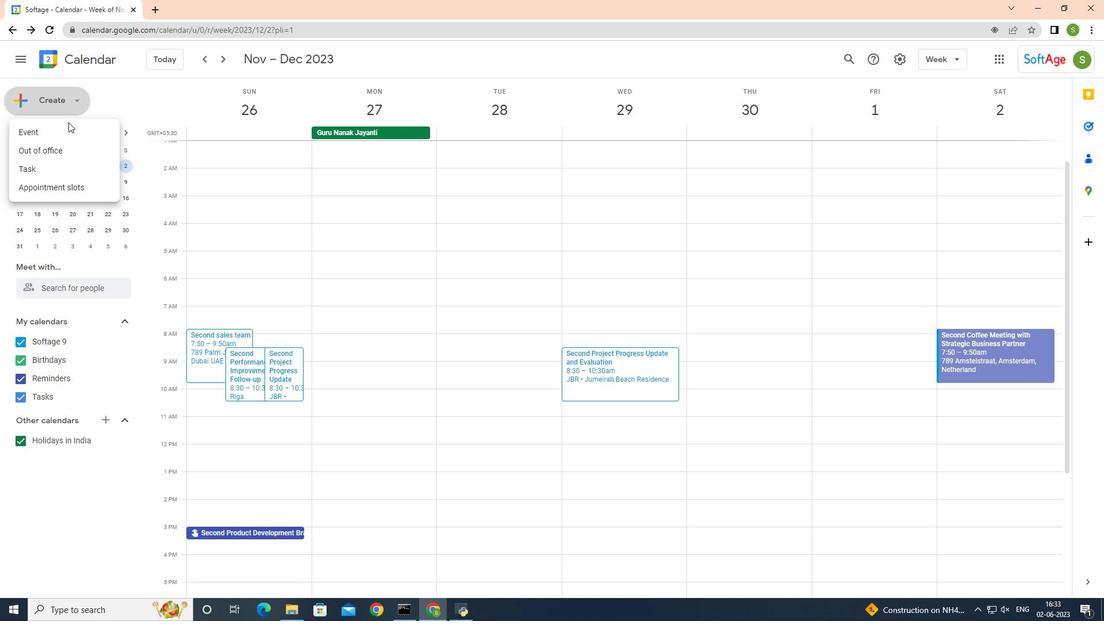 
Action: Mouse pressed left at (68, 126)
Screenshot: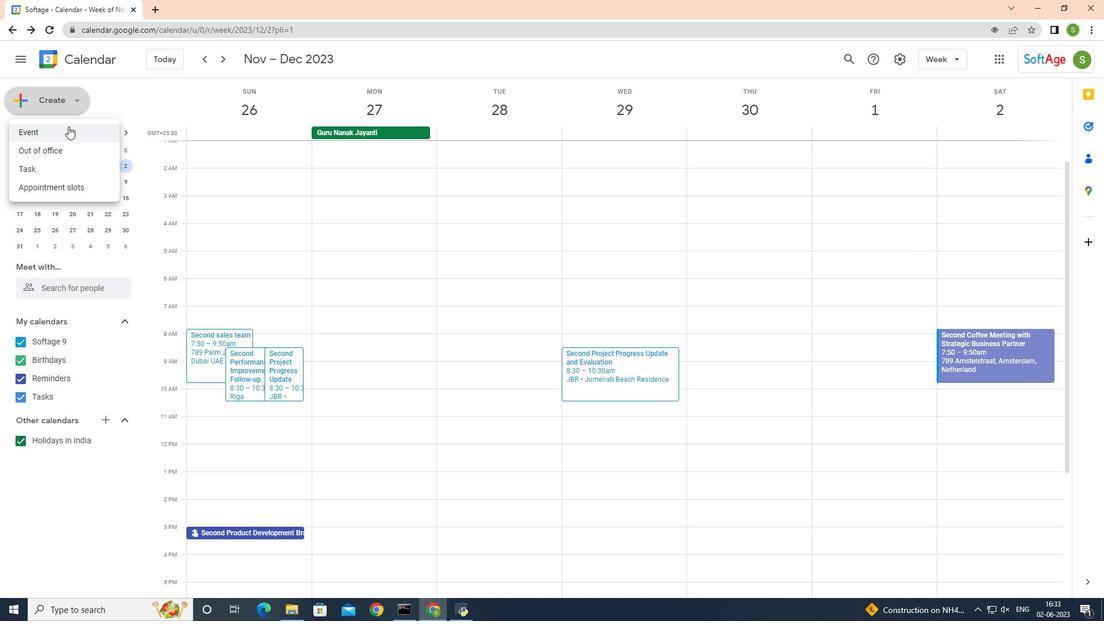 
Action: Mouse moved to (858, 338)
Screenshot: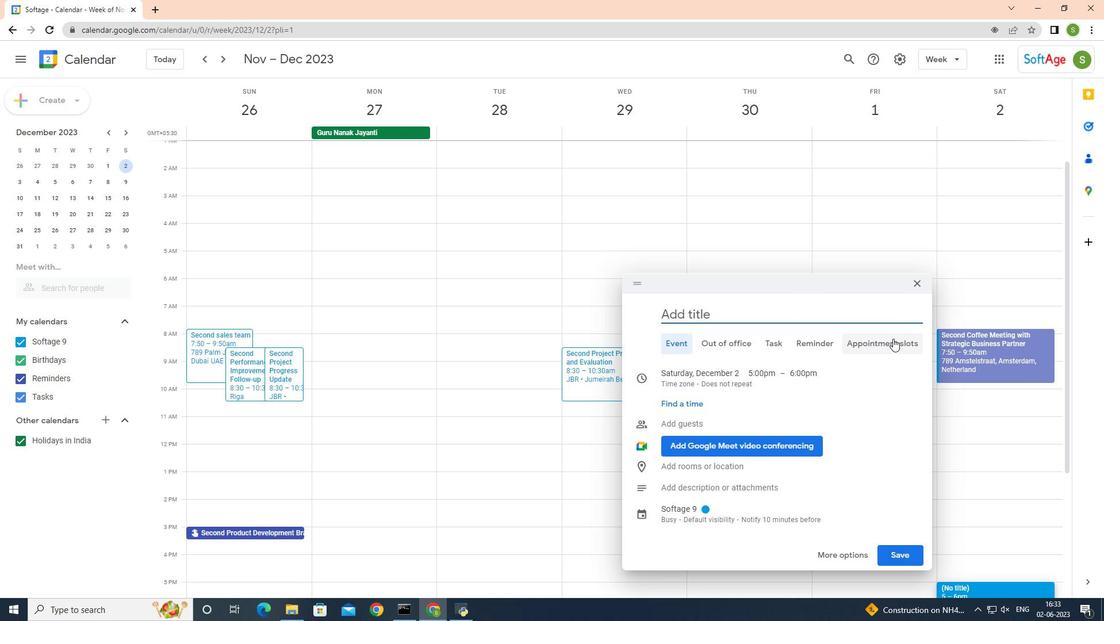 
Action: Mouse pressed left at (858, 338)
Screenshot: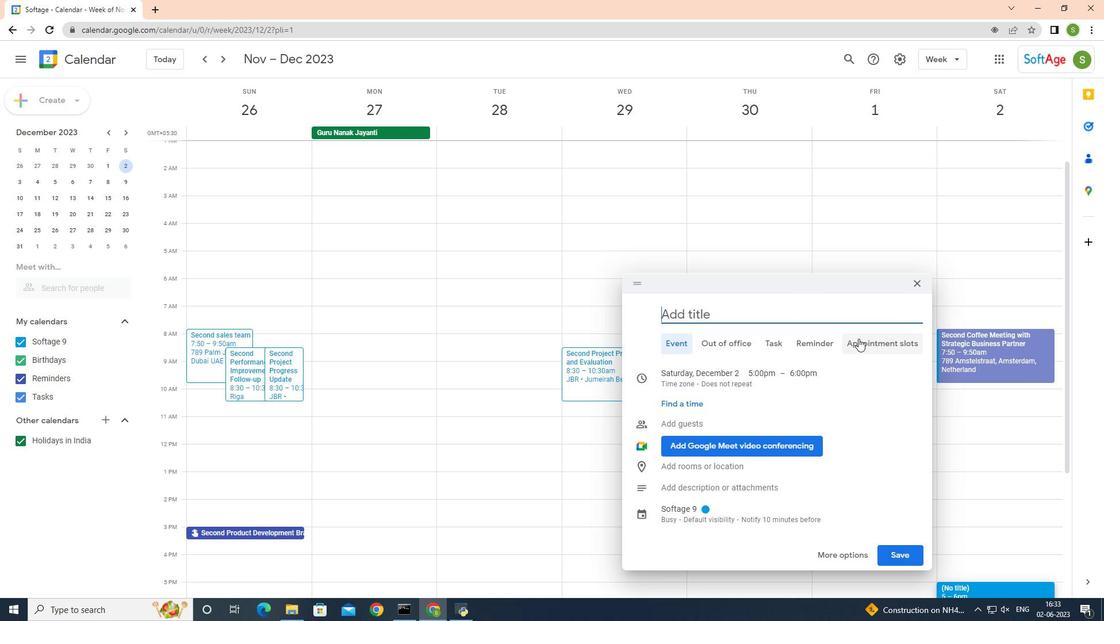 
Action: Mouse moved to (806, 346)
Screenshot: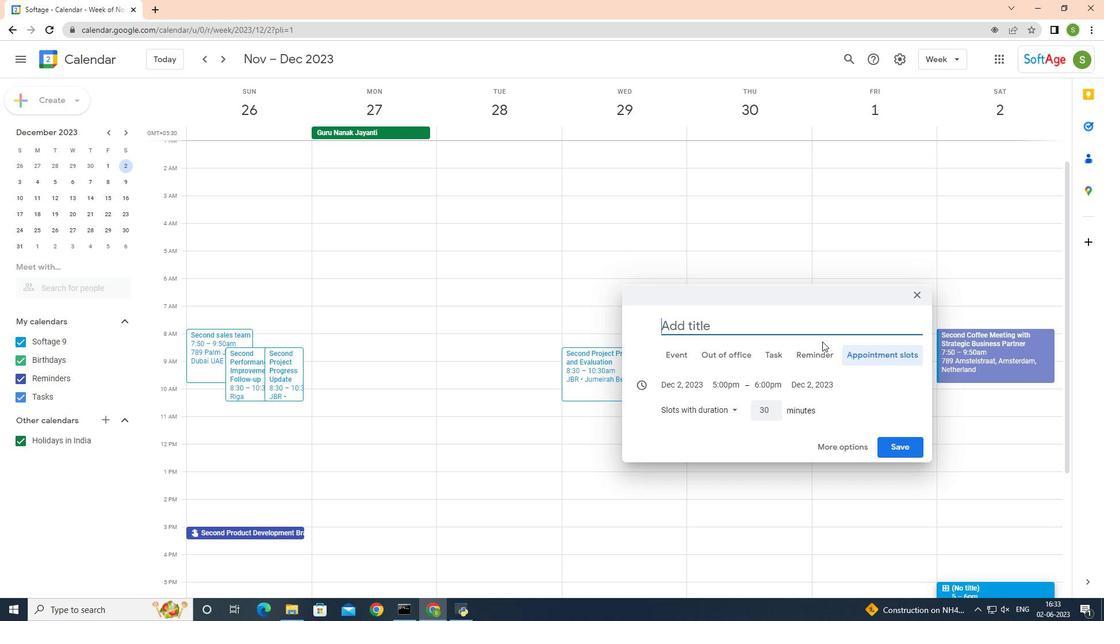 
Action: Mouse pressed left at (806, 346)
Screenshot: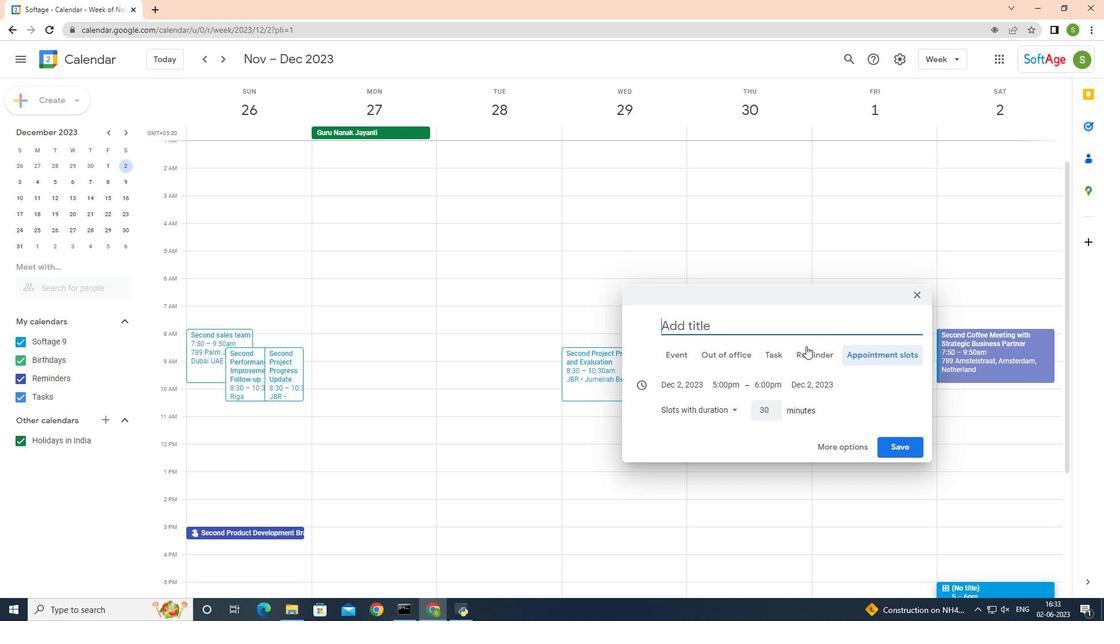 
Action: Mouse moved to (799, 330)
Screenshot: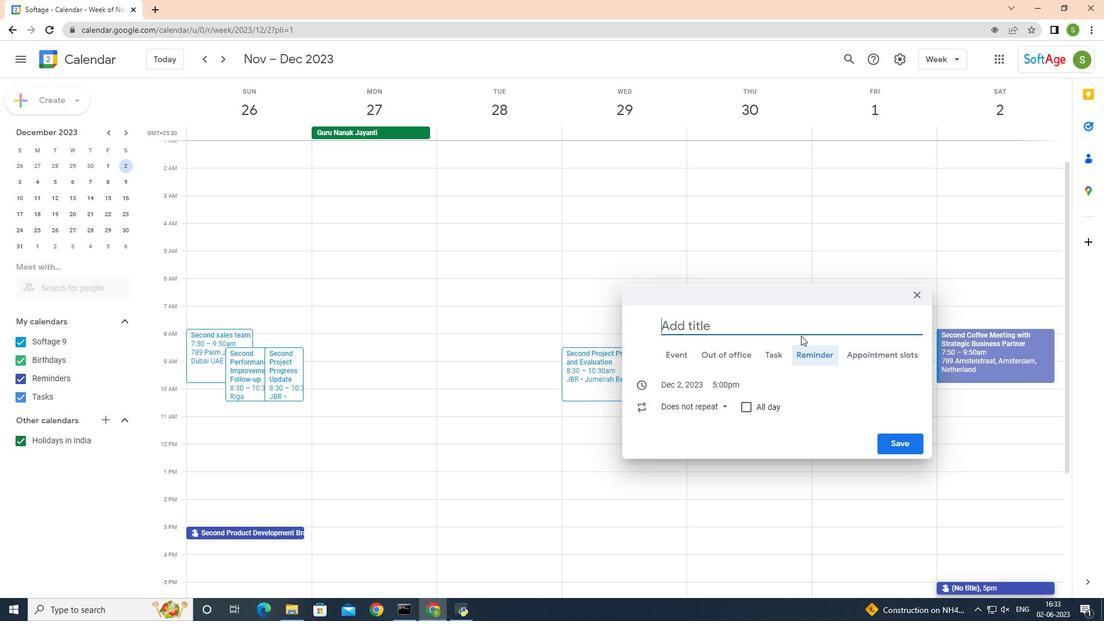 
Action: Mouse pressed left at (799, 330)
Screenshot: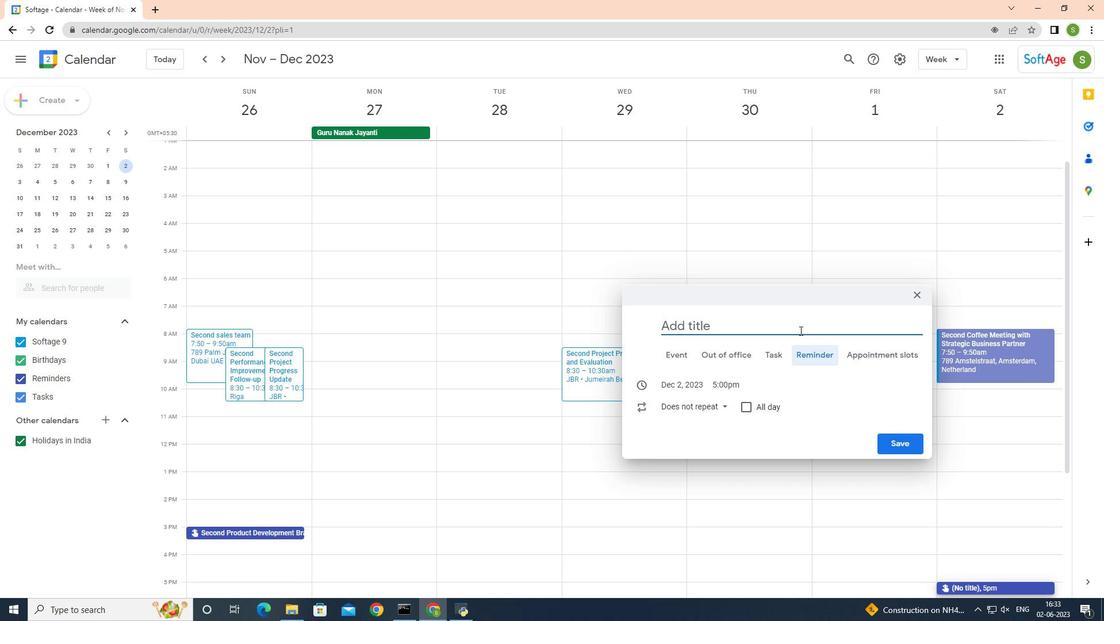 
Action: Mouse moved to (799, 330)
Screenshot: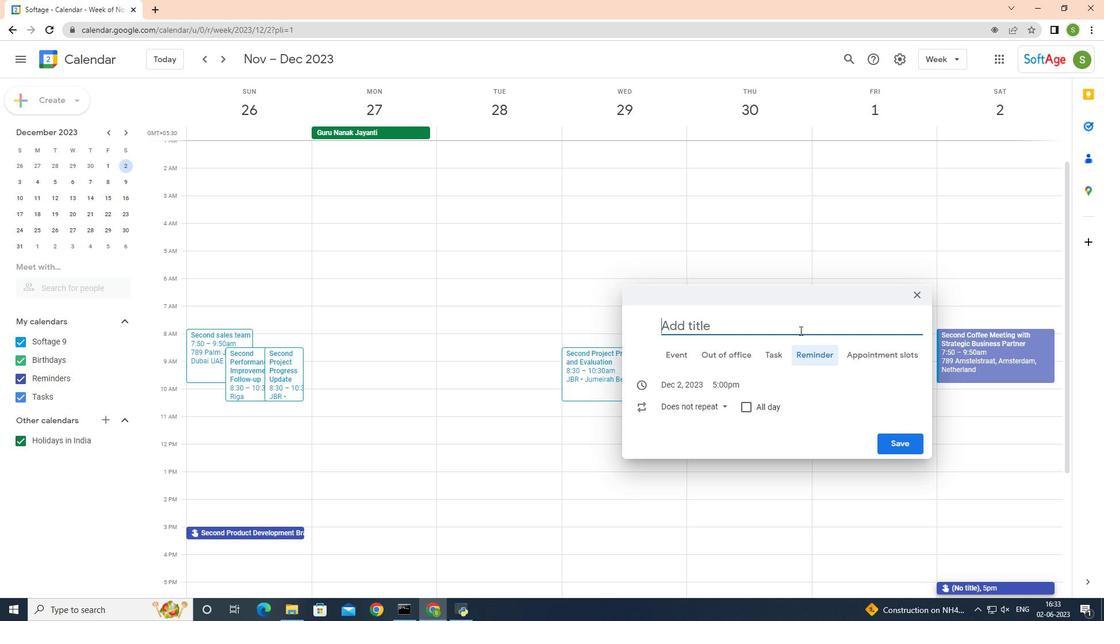 
Action: Key pressed ctrl+V
Screenshot: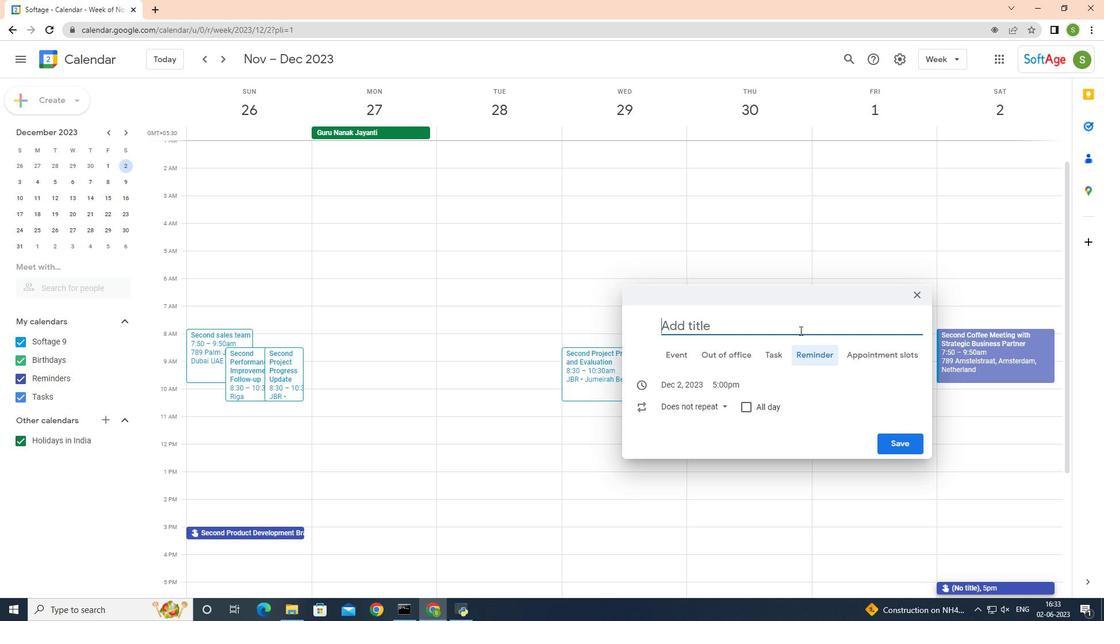 
Action: Mouse moved to (901, 438)
Screenshot: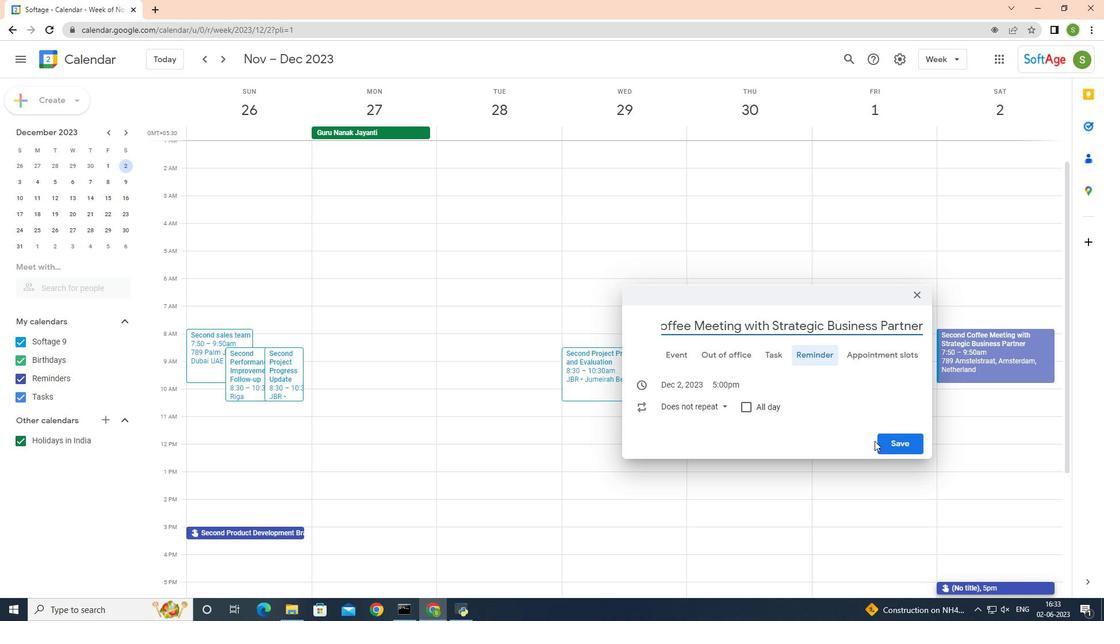 
Action: Mouse pressed left at (901, 438)
Screenshot: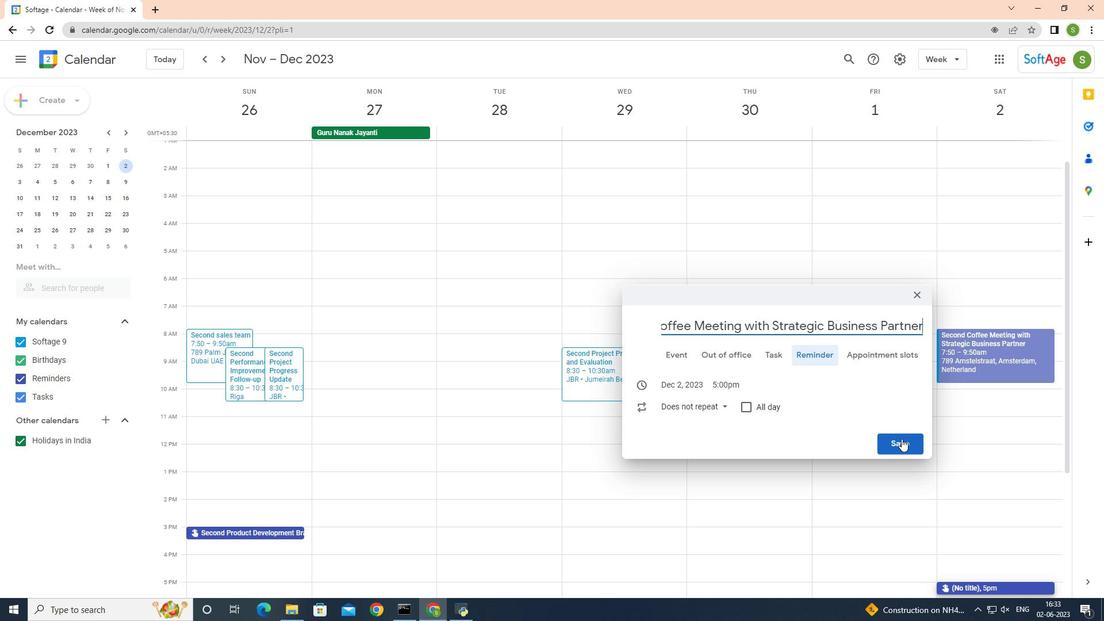 
